 Task: Look for space in Aliso Viejo, United States from 10th August, 2023 to 20th August, 2023 for 12 adults in price range Rs.10000 to Rs.14000. Place can be entire place or shared room with 6 bedrooms having 12 beds and 6 bathrooms. Property type can be house, flat, guest house. Amenities needed are: wifi, TV, free parkinig on premises, gym, breakfast. Booking option can be shelf check-in. Required host language is English.
Action: Mouse moved to (373, 87)
Screenshot: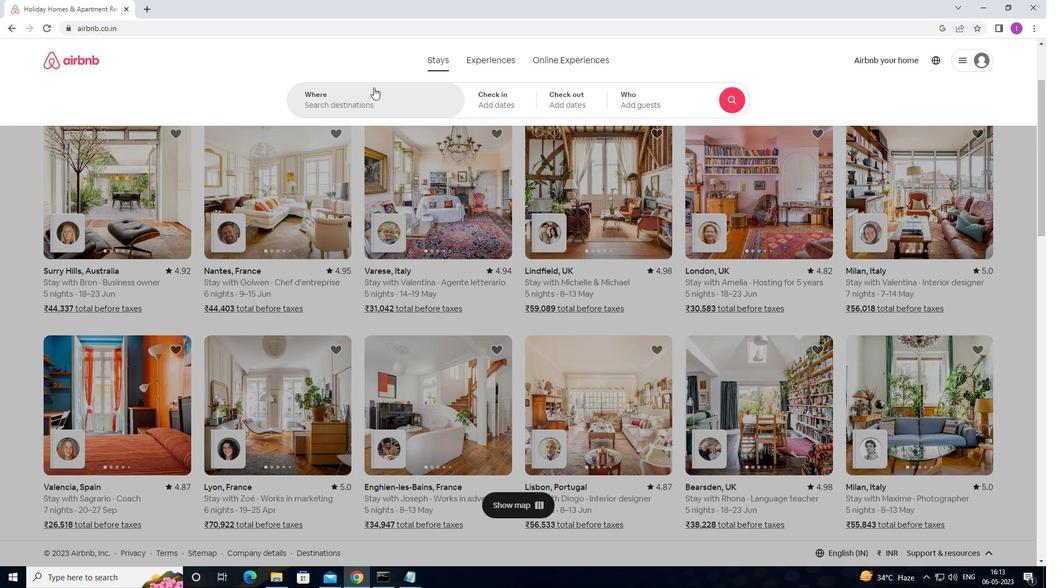 
Action: Mouse pressed left at (373, 87)
Screenshot: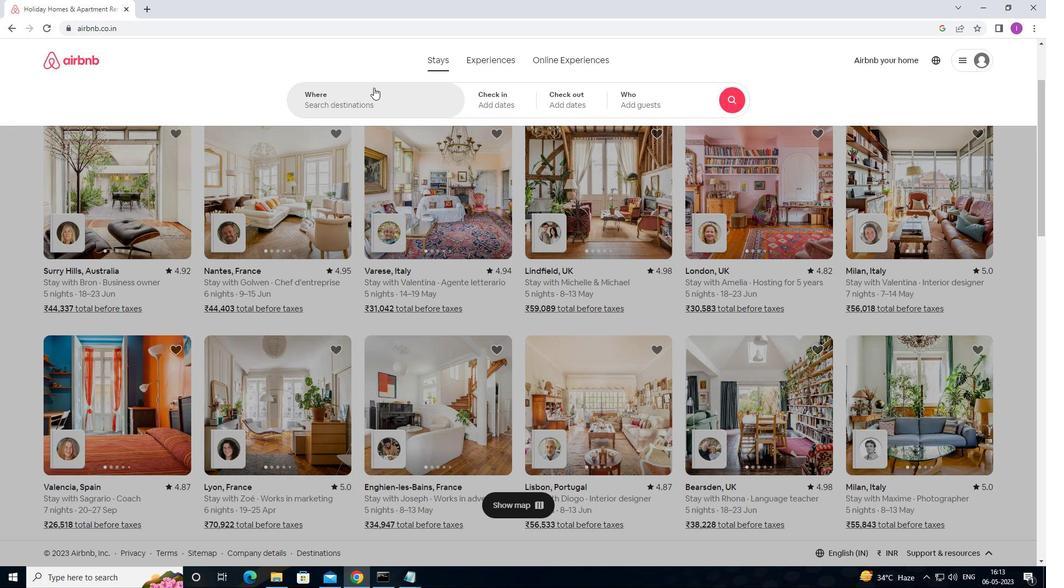 
Action: Mouse moved to (310, 113)
Screenshot: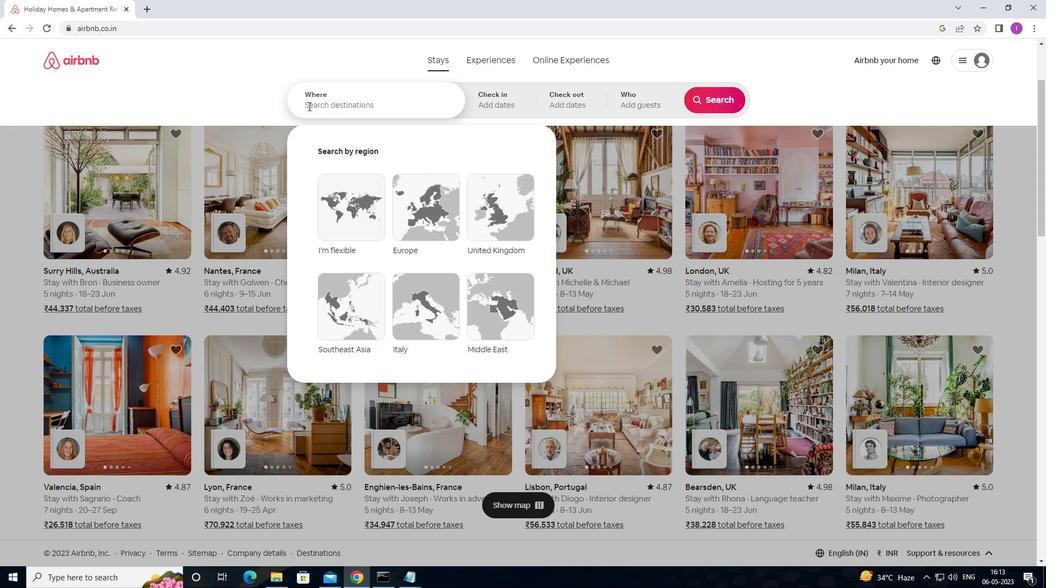 
Action: Key pressed <Key.shift>A
Screenshot: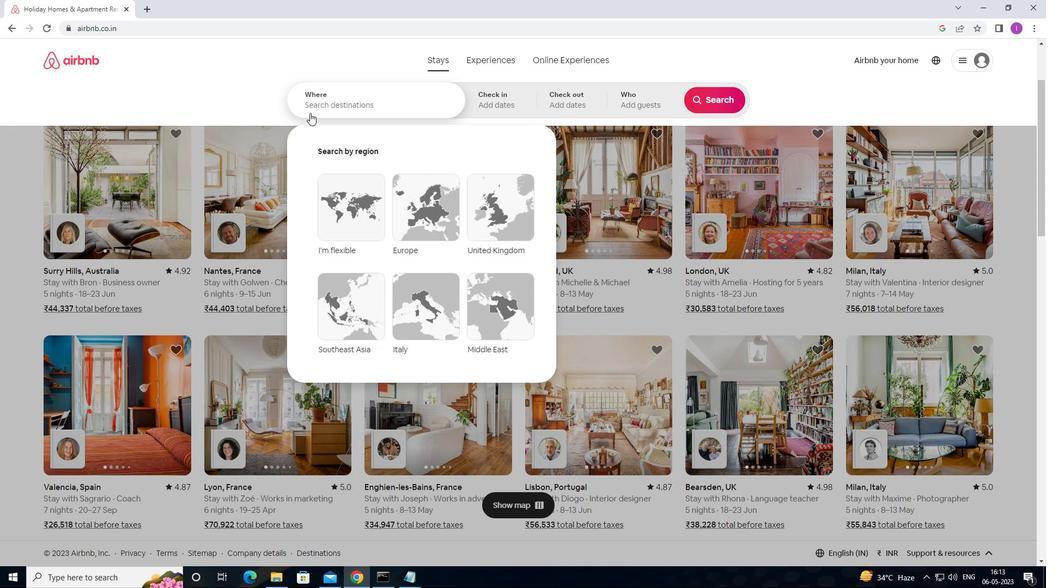 
Action: Mouse moved to (317, 112)
Screenshot: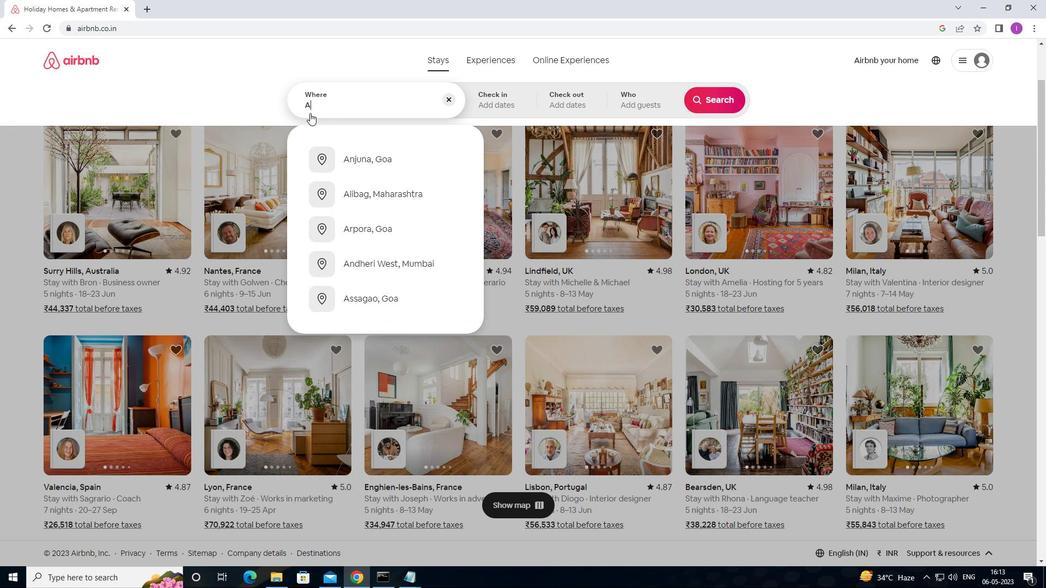 
Action: Key pressed LISO<Key.space><Key.shift>VIEJO,<Key.shift>UNITED<Key.space>STATES
Screenshot: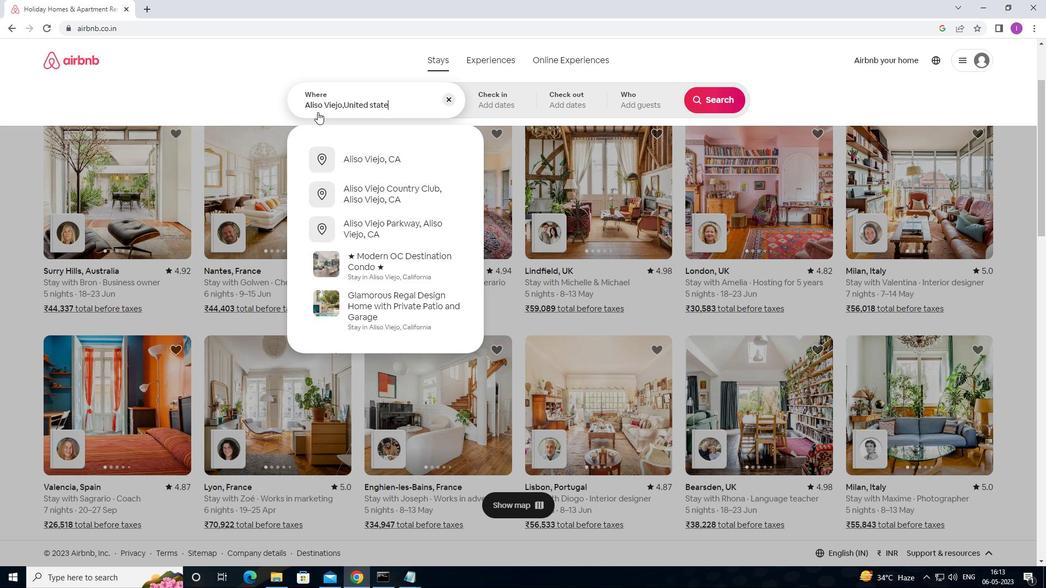 
Action: Mouse moved to (519, 100)
Screenshot: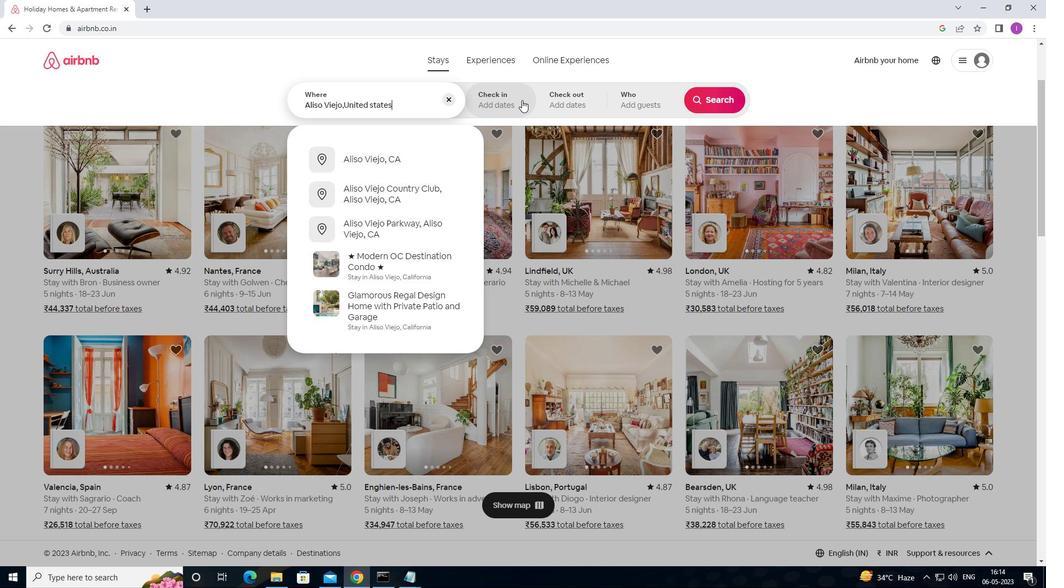 
Action: Mouse pressed left at (519, 100)
Screenshot: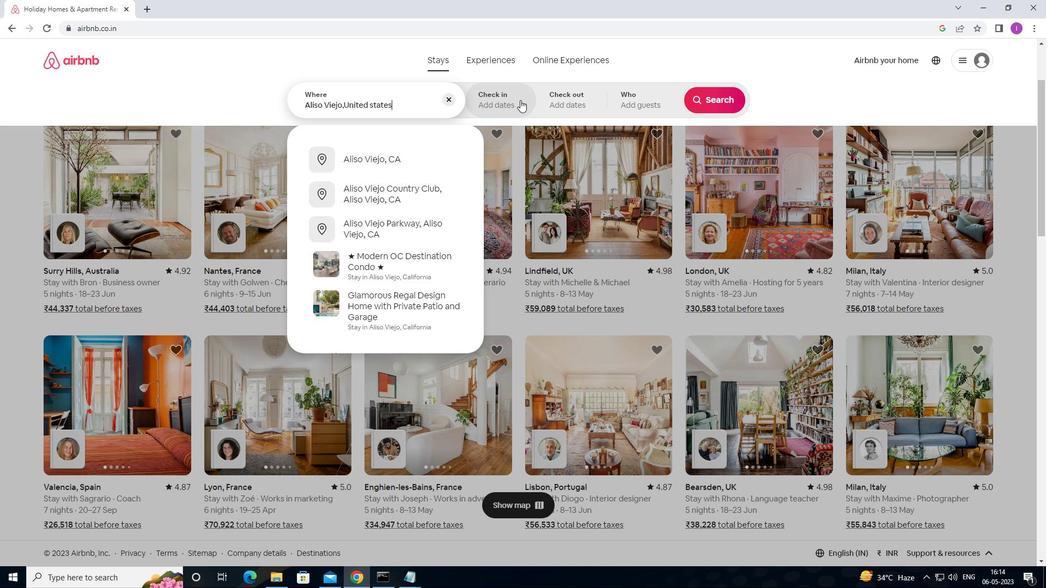 
Action: Mouse moved to (713, 188)
Screenshot: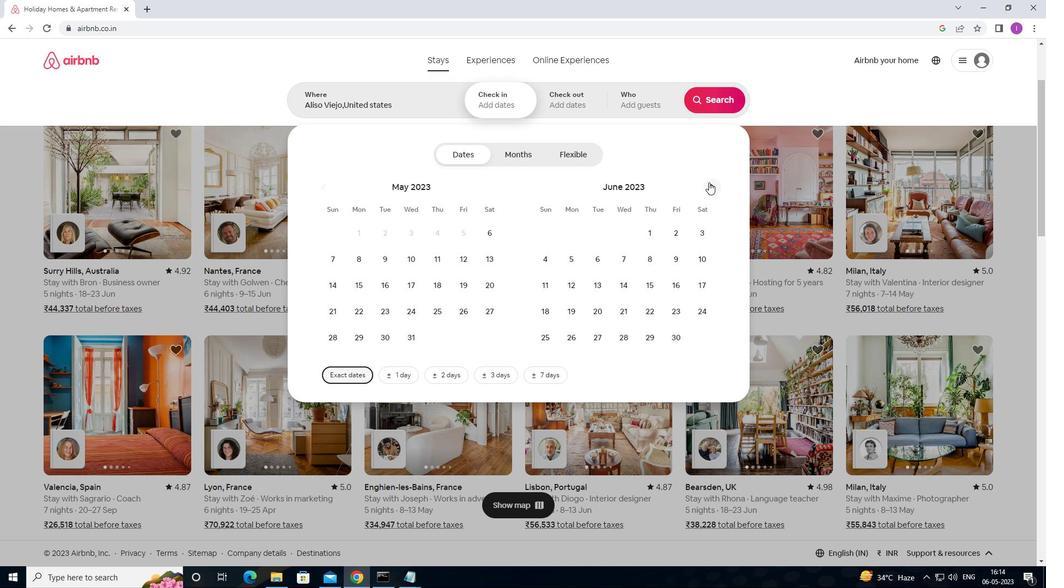 
Action: Mouse pressed left at (713, 188)
Screenshot: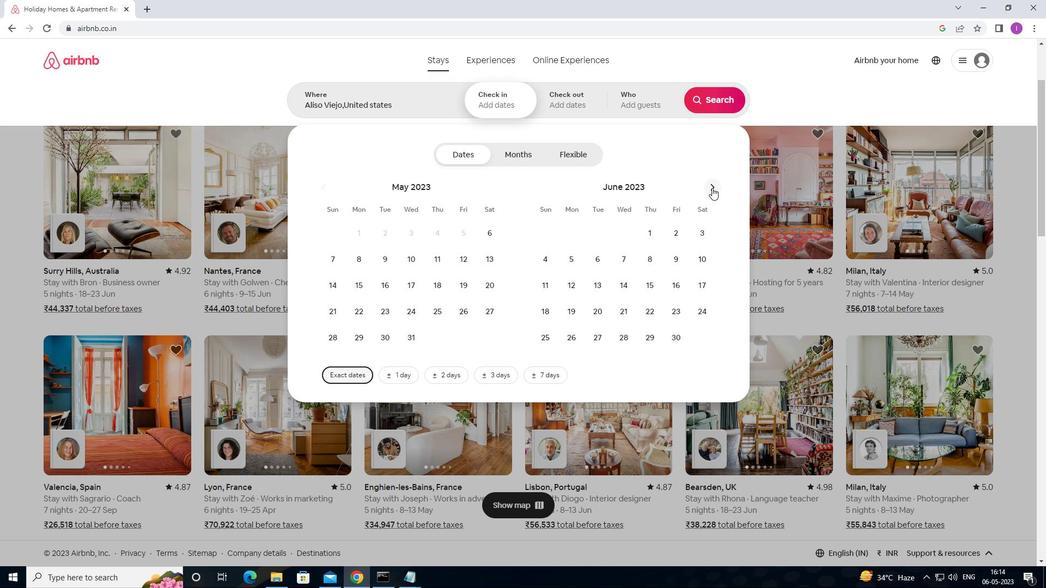 
Action: Mouse moved to (713, 188)
Screenshot: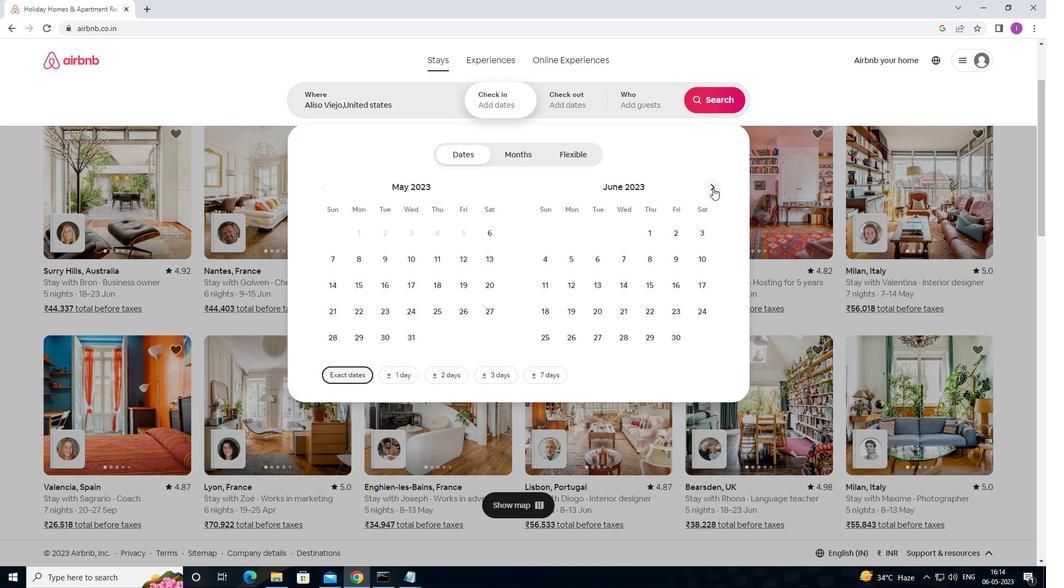 
Action: Mouse pressed left at (713, 188)
Screenshot: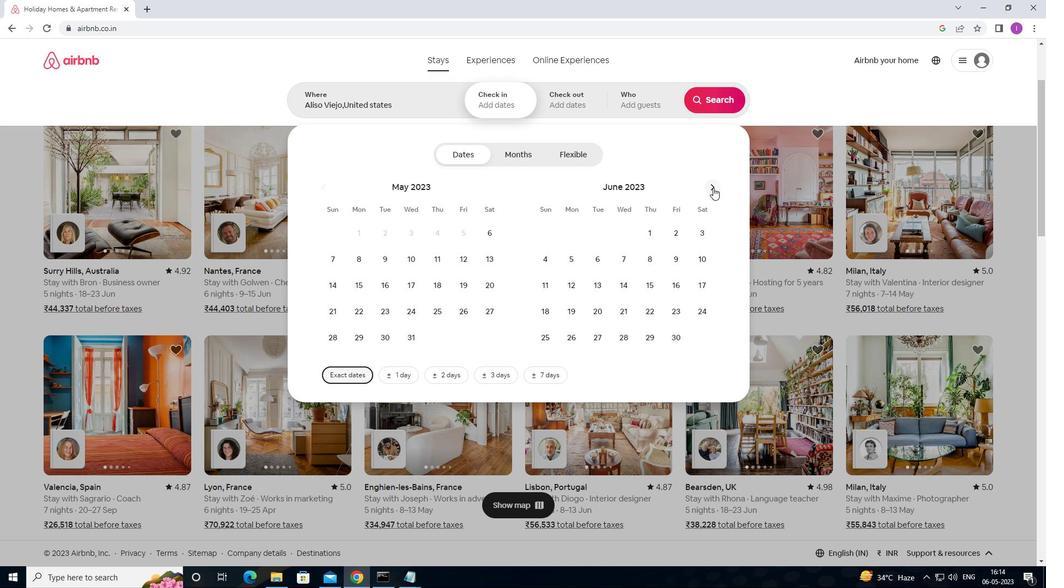 
Action: Mouse moved to (714, 185)
Screenshot: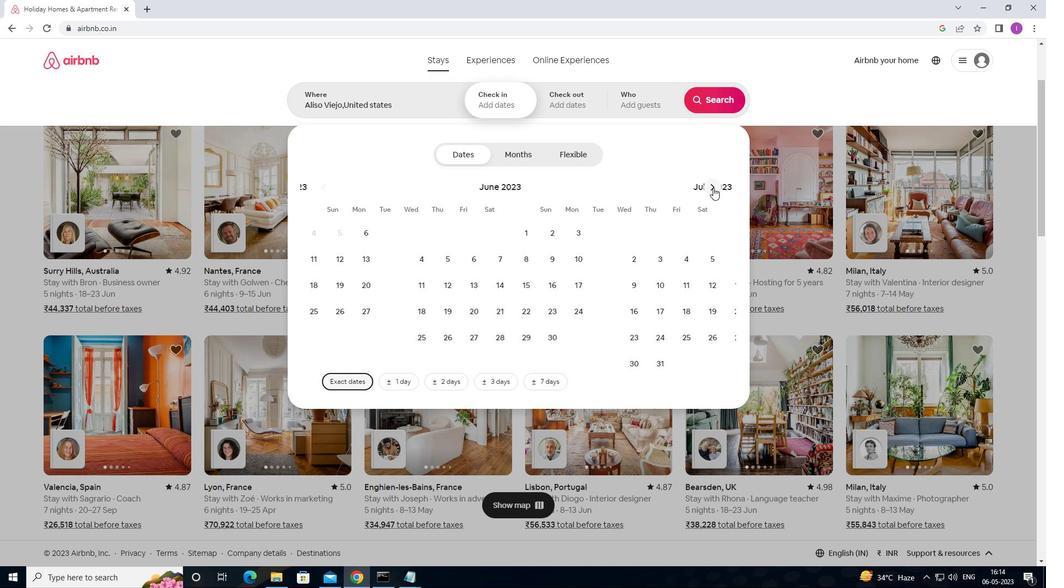 
Action: Mouse pressed left at (714, 185)
Screenshot: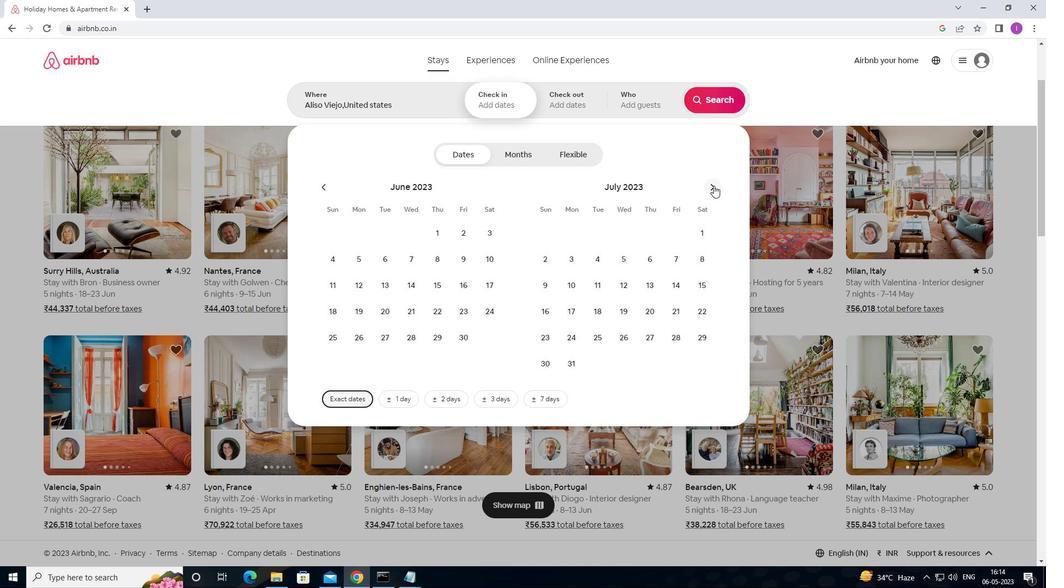 
Action: Mouse moved to (654, 258)
Screenshot: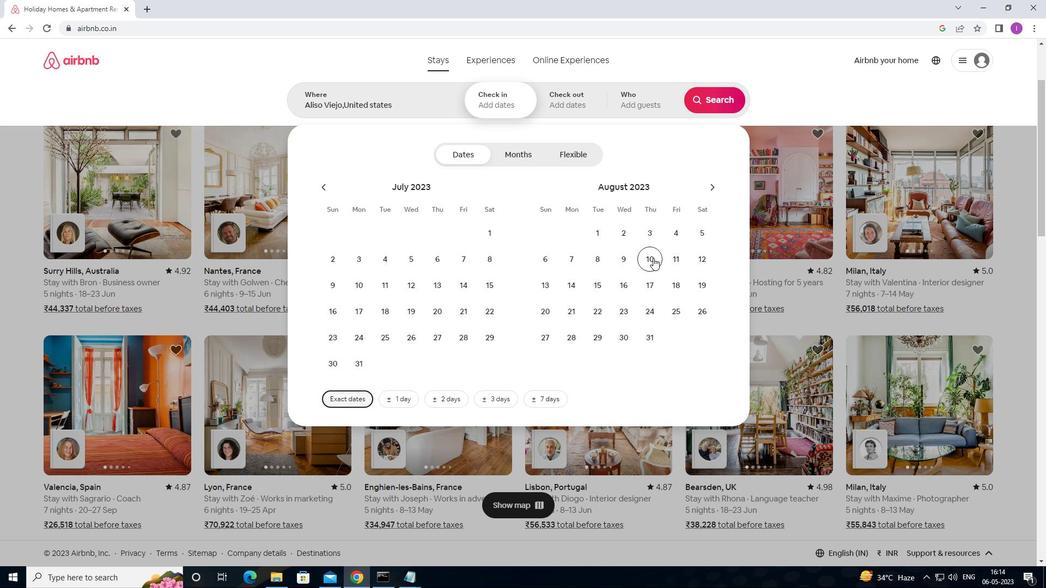 
Action: Mouse pressed left at (654, 258)
Screenshot: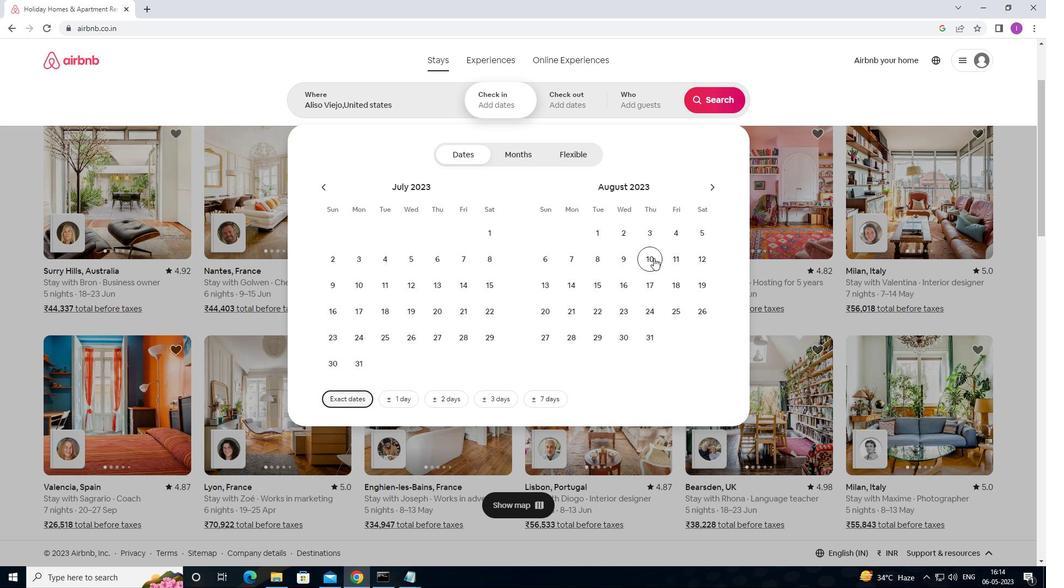 
Action: Mouse moved to (548, 315)
Screenshot: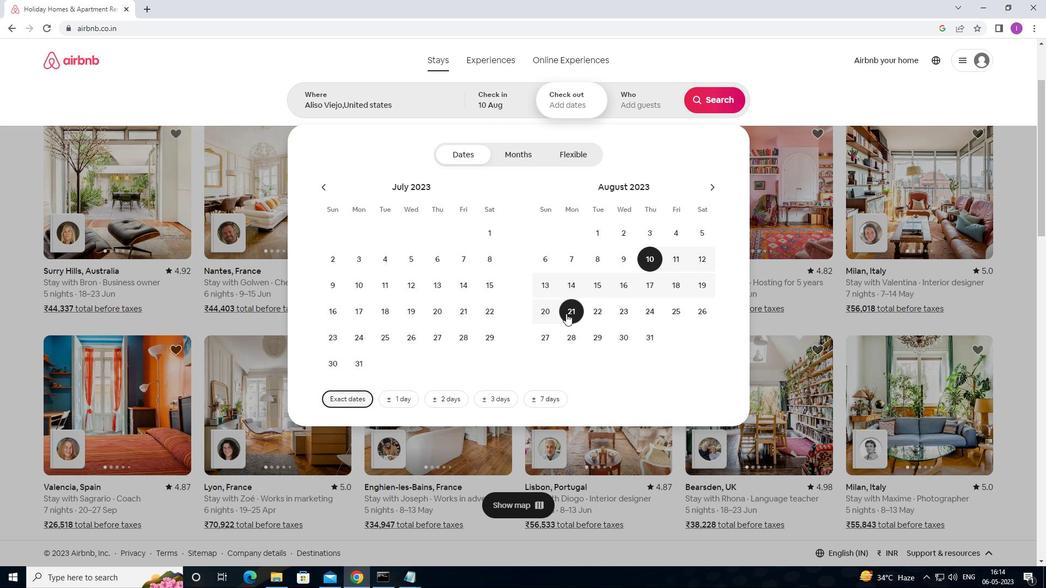 
Action: Mouse pressed left at (548, 315)
Screenshot: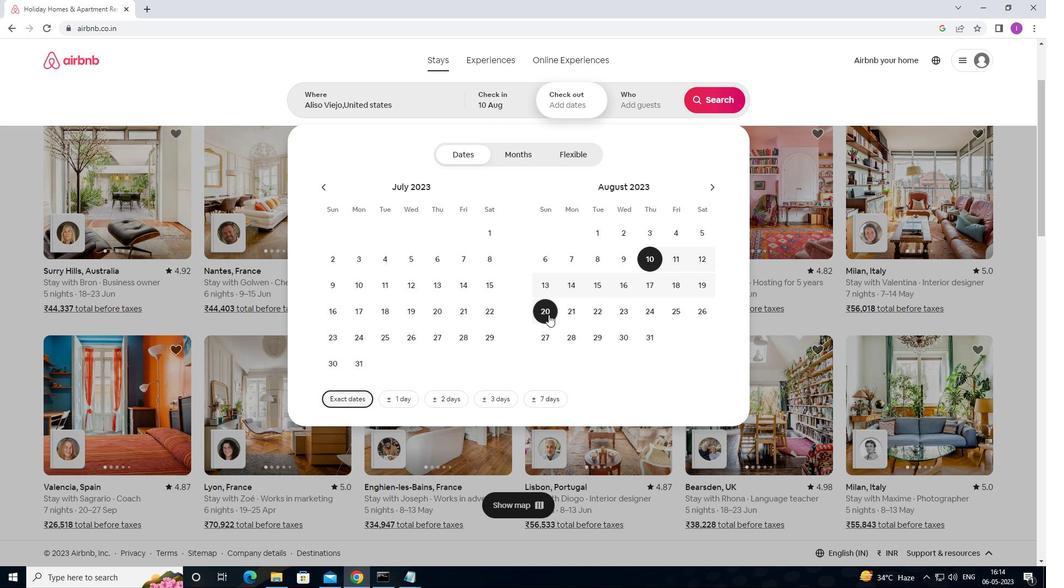 
Action: Mouse moved to (630, 105)
Screenshot: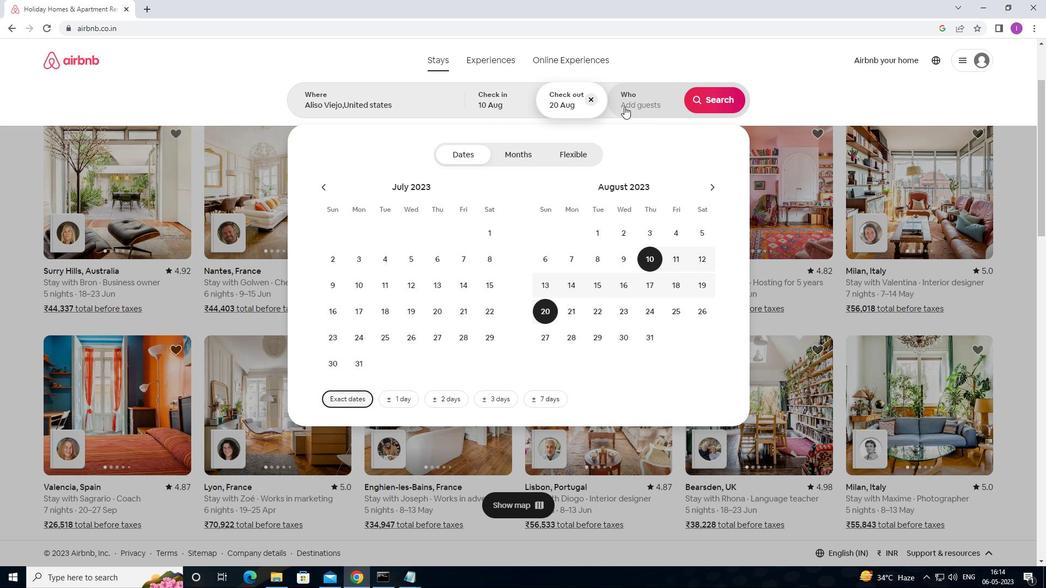 
Action: Mouse pressed left at (630, 105)
Screenshot: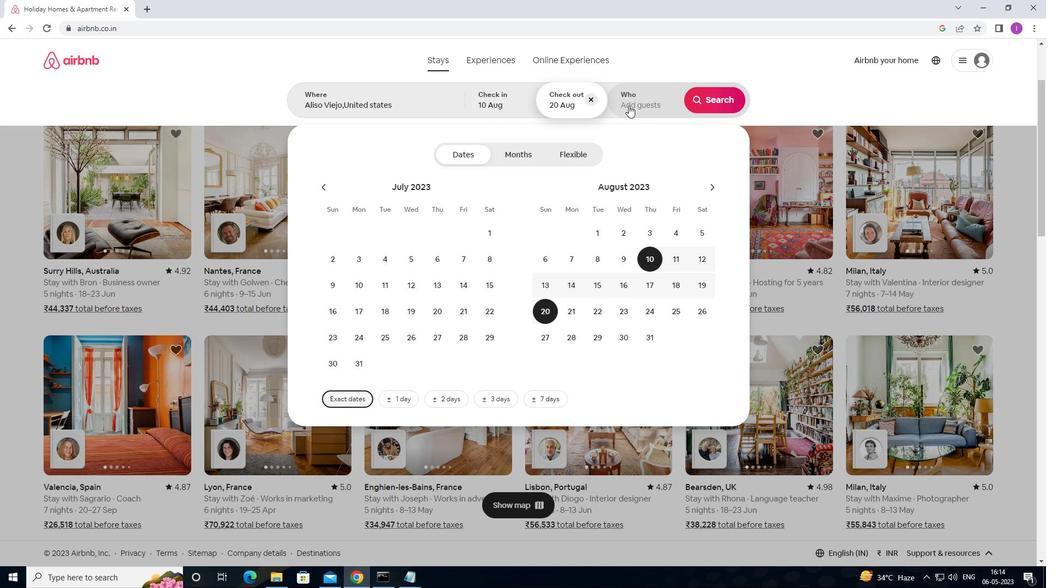 
Action: Mouse moved to (724, 161)
Screenshot: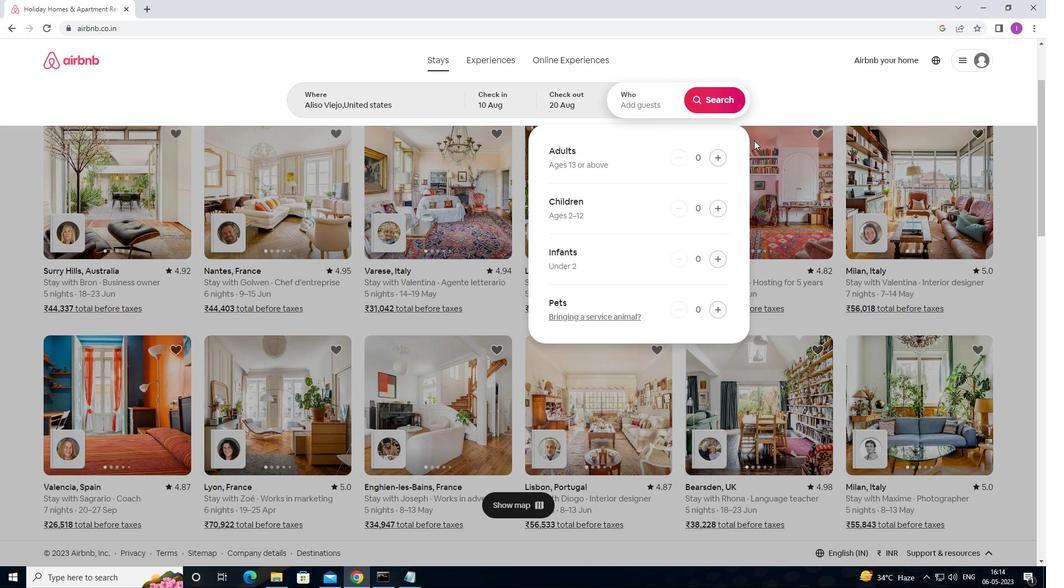 
Action: Mouse pressed left at (724, 161)
Screenshot: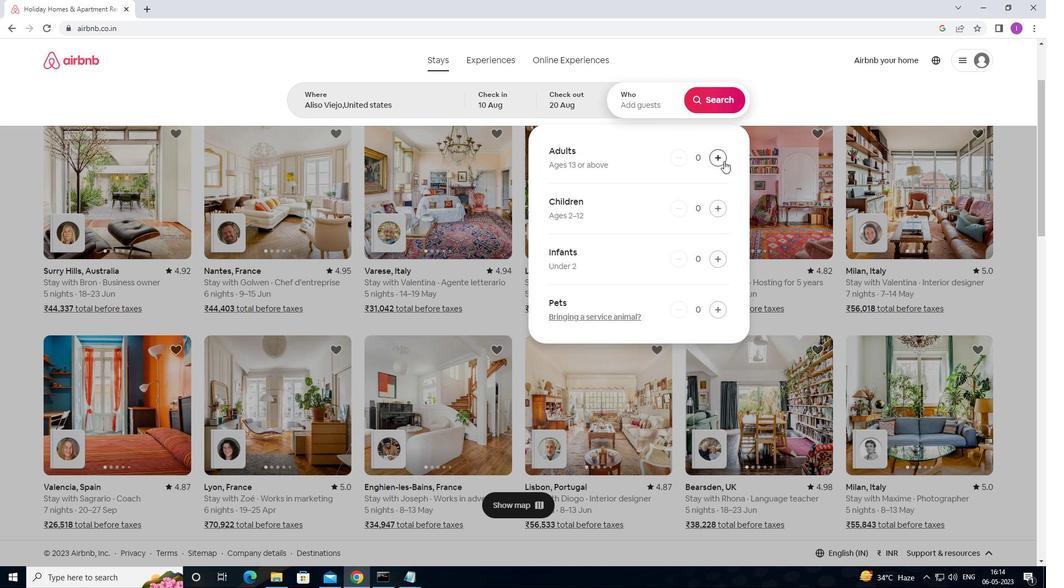 
Action: Mouse moved to (724, 161)
Screenshot: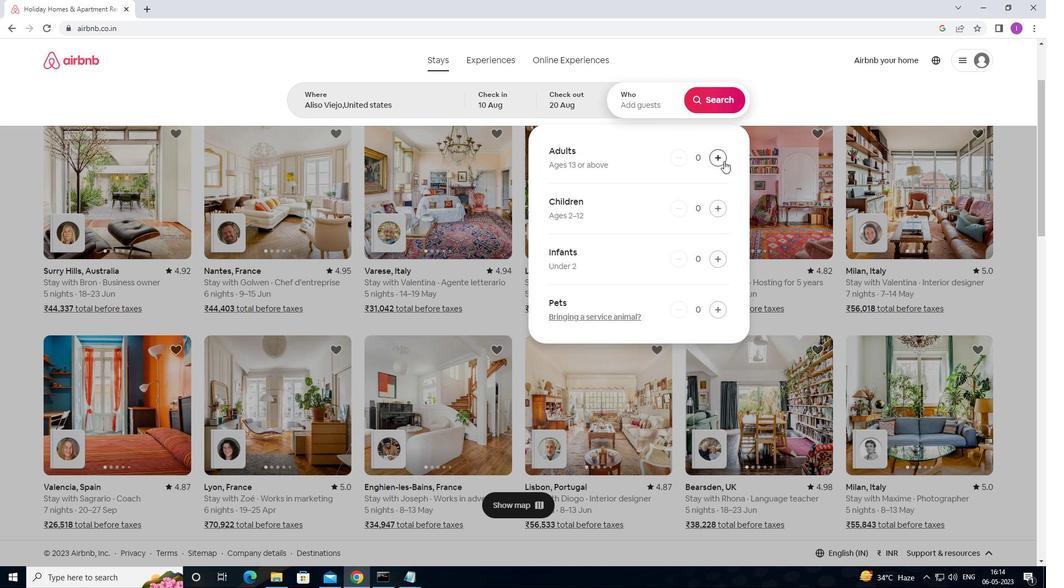 
Action: Mouse pressed left at (724, 161)
Screenshot: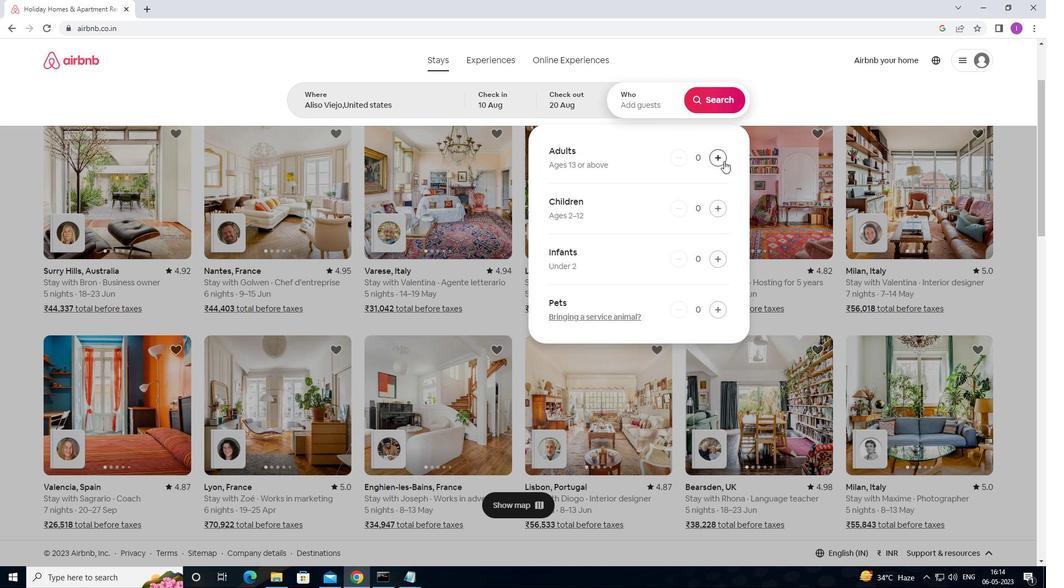 
Action: Mouse pressed left at (724, 161)
Screenshot: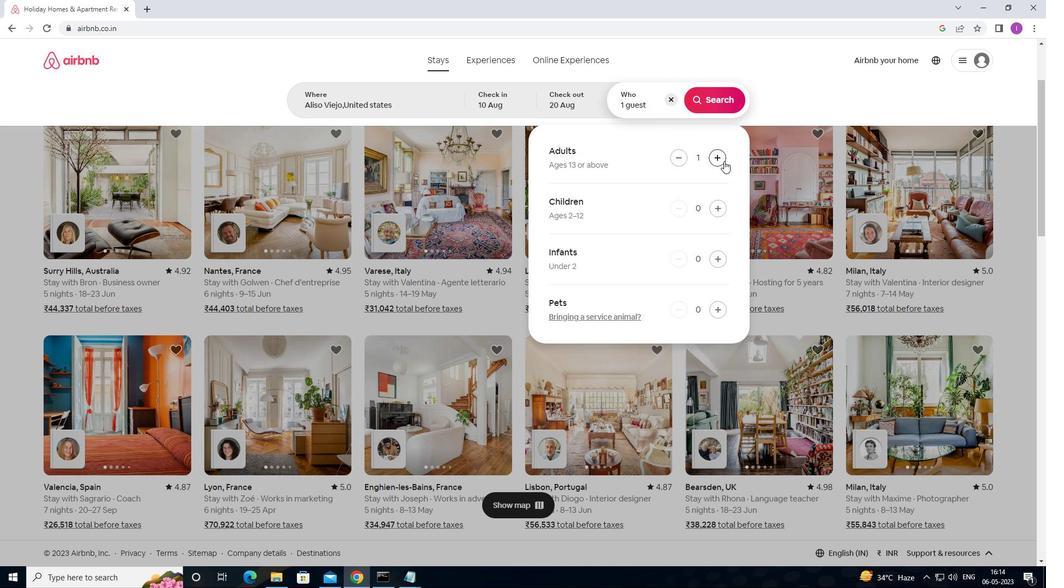 
Action: Mouse moved to (724, 160)
Screenshot: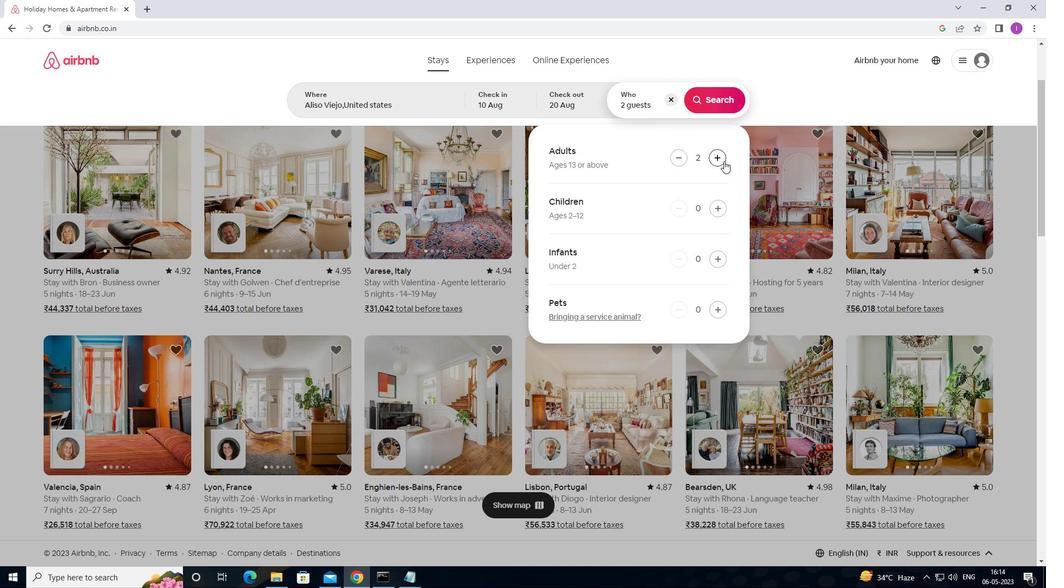 
Action: Mouse pressed left at (724, 160)
Screenshot: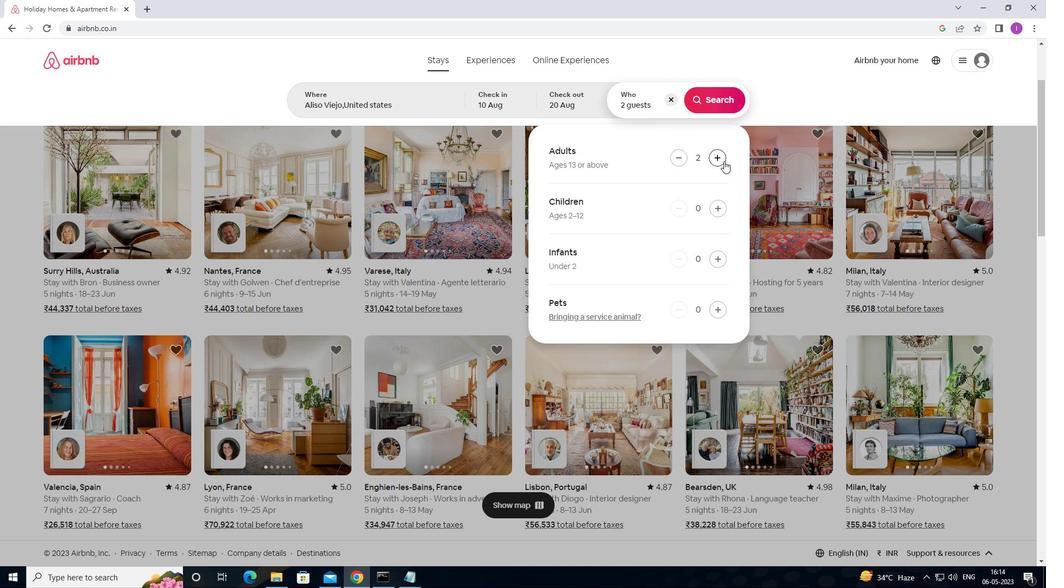 
Action: Mouse moved to (722, 160)
Screenshot: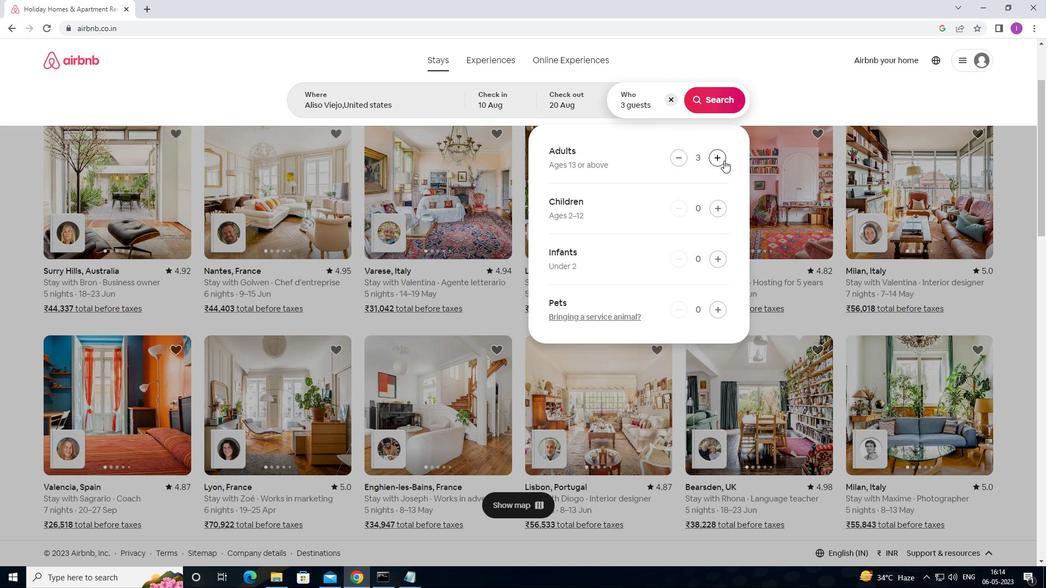 
Action: Mouse pressed left at (722, 160)
Screenshot: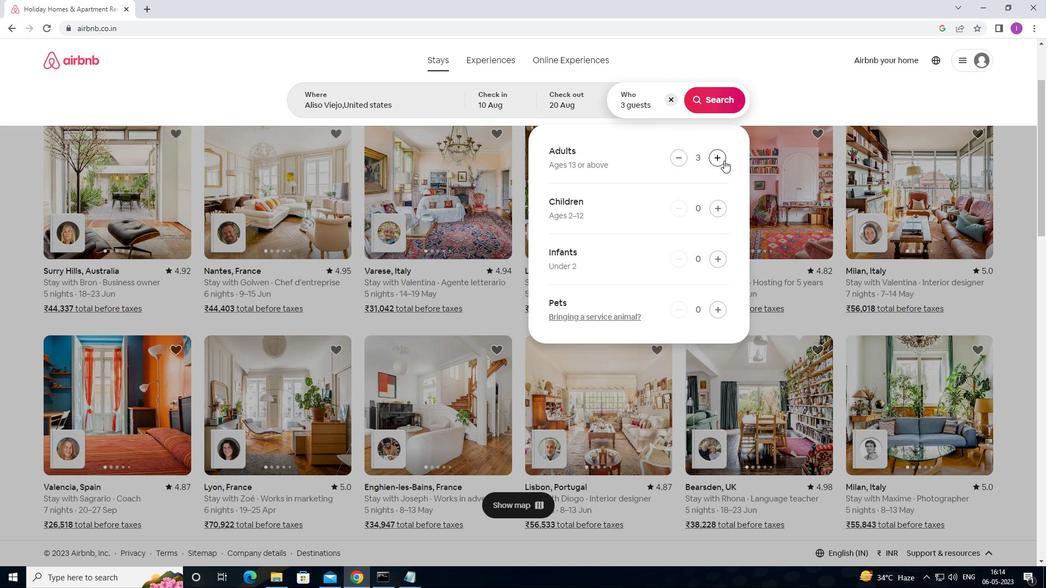 
Action: Mouse moved to (714, 158)
Screenshot: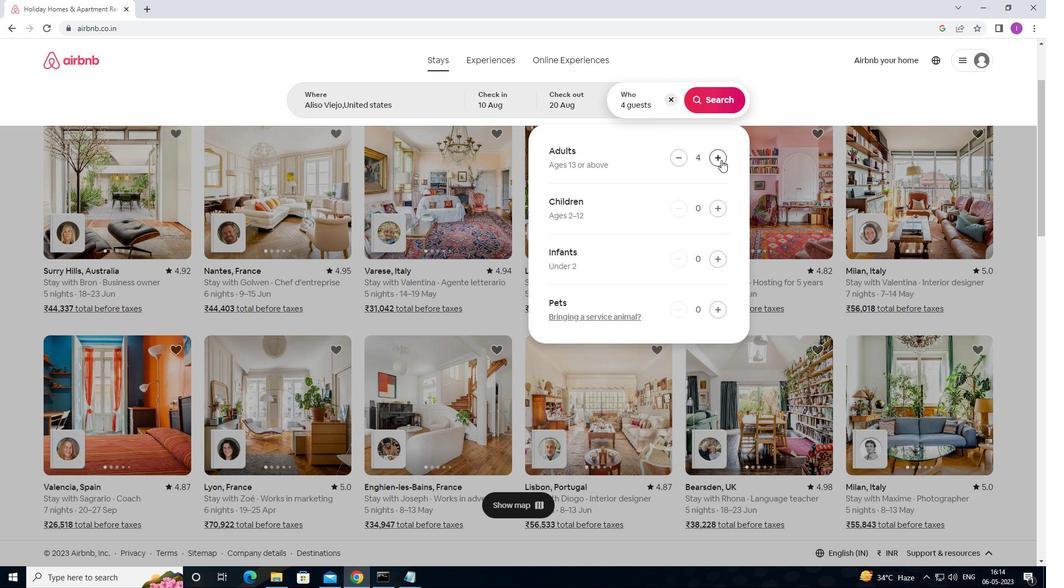 
Action: Mouse pressed left at (714, 158)
Screenshot: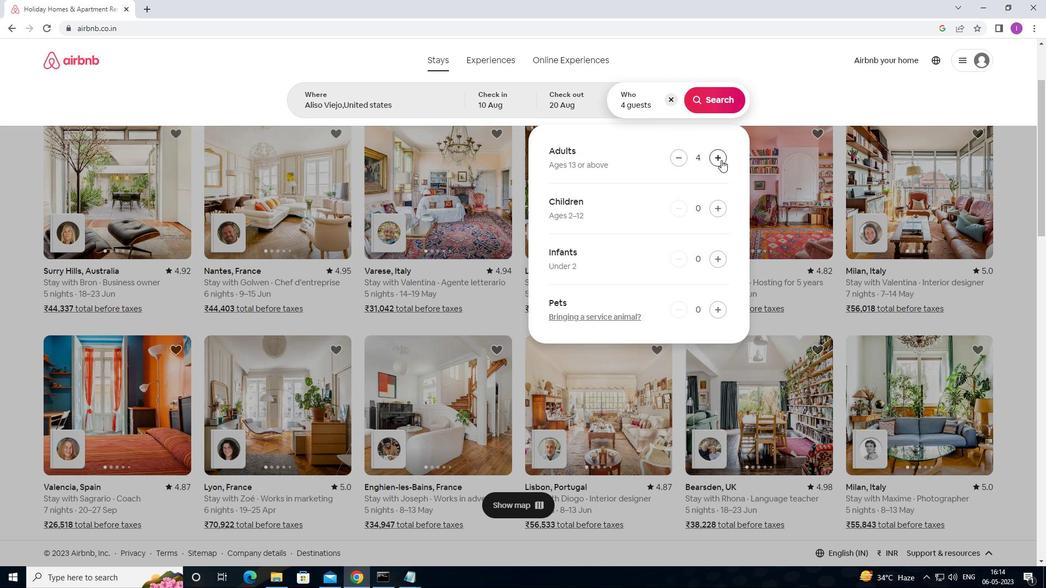 
Action: Mouse moved to (714, 158)
Screenshot: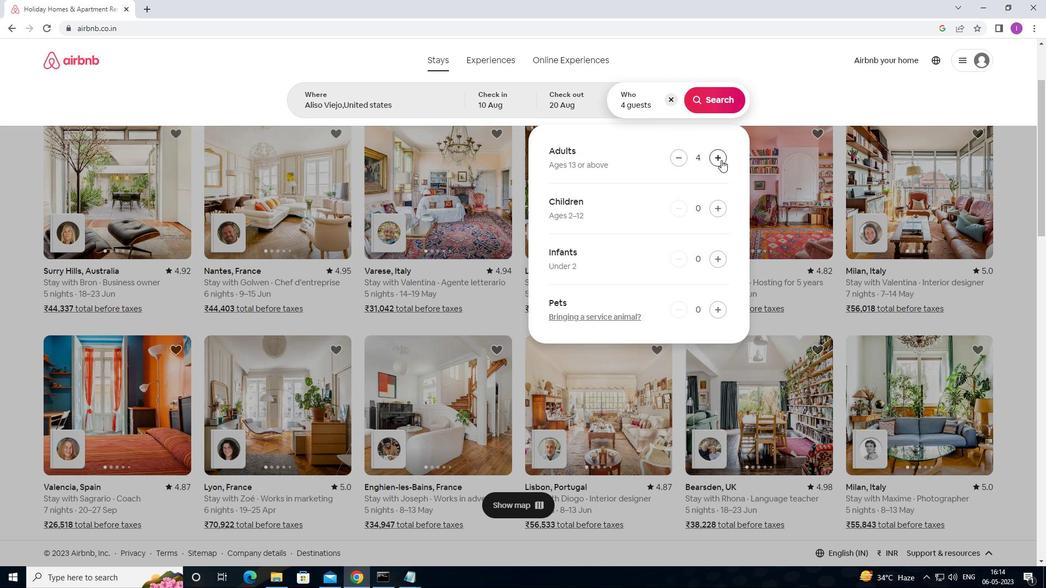 
Action: Mouse pressed left at (714, 158)
Screenshot: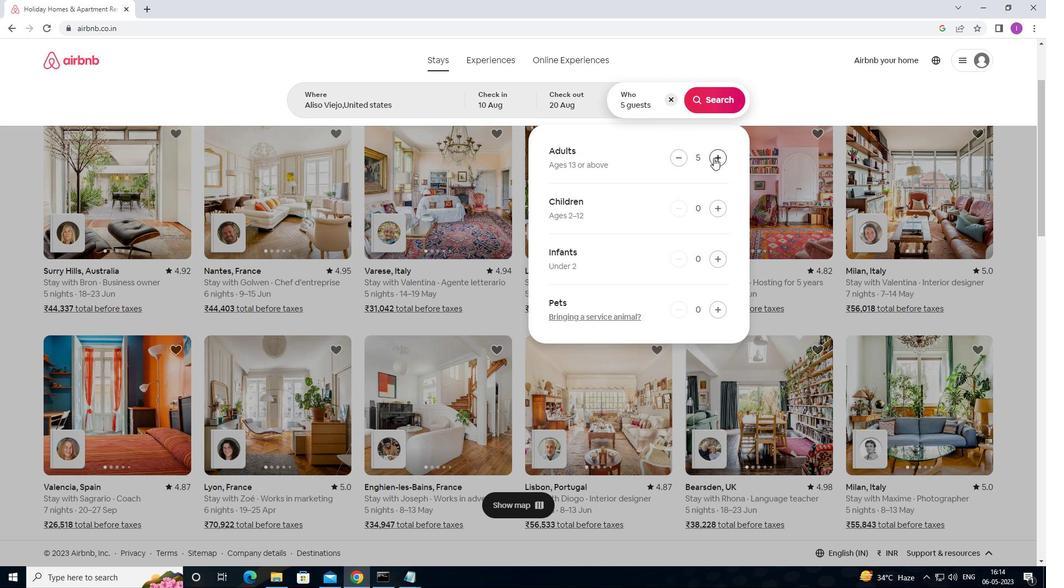 
Action: Mouse pressed left at (714, 158)
Screenshot: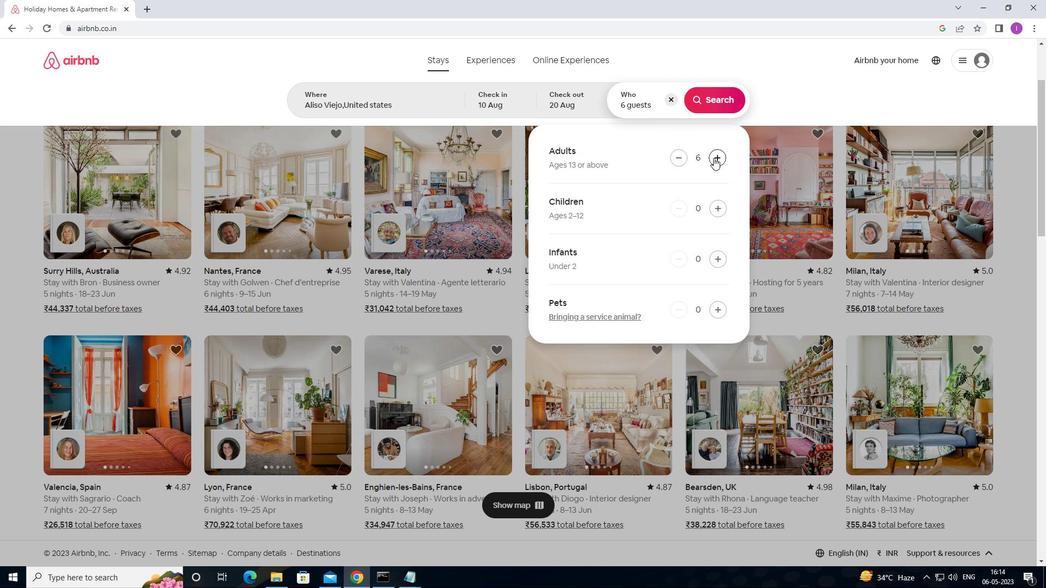 
Action: Mouse moved to (714, 158)
Screenshot: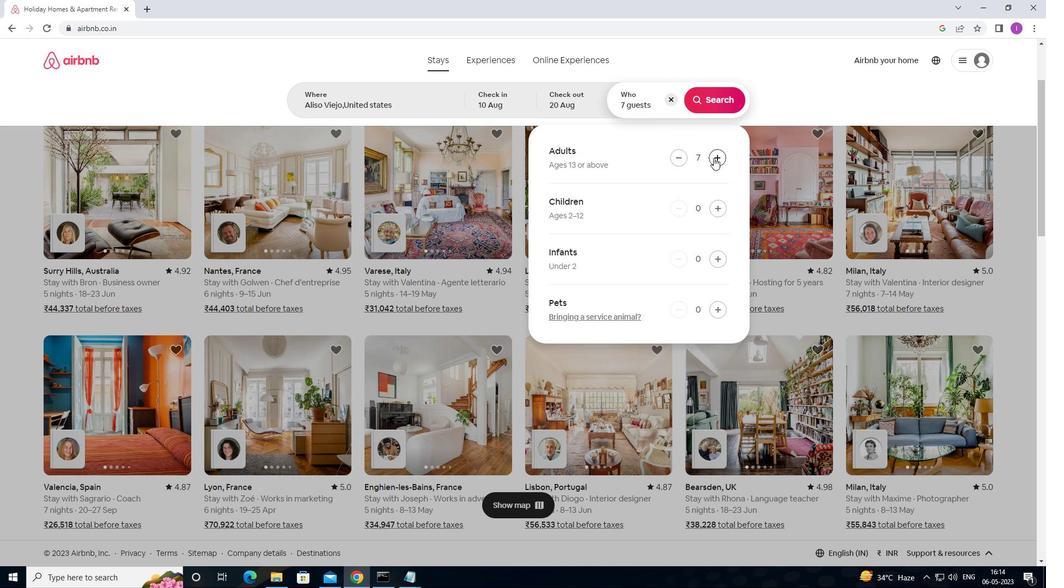 
Action: Mouse pressed left at (714, 158)
Screenshot: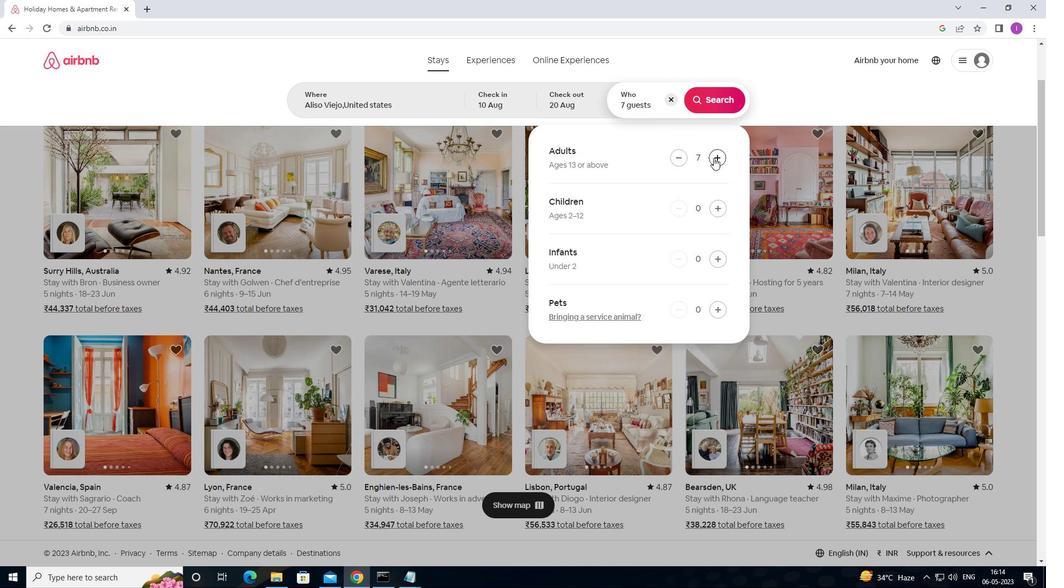 
Action: Mouse pressed left at (714, 158)
Screenshot: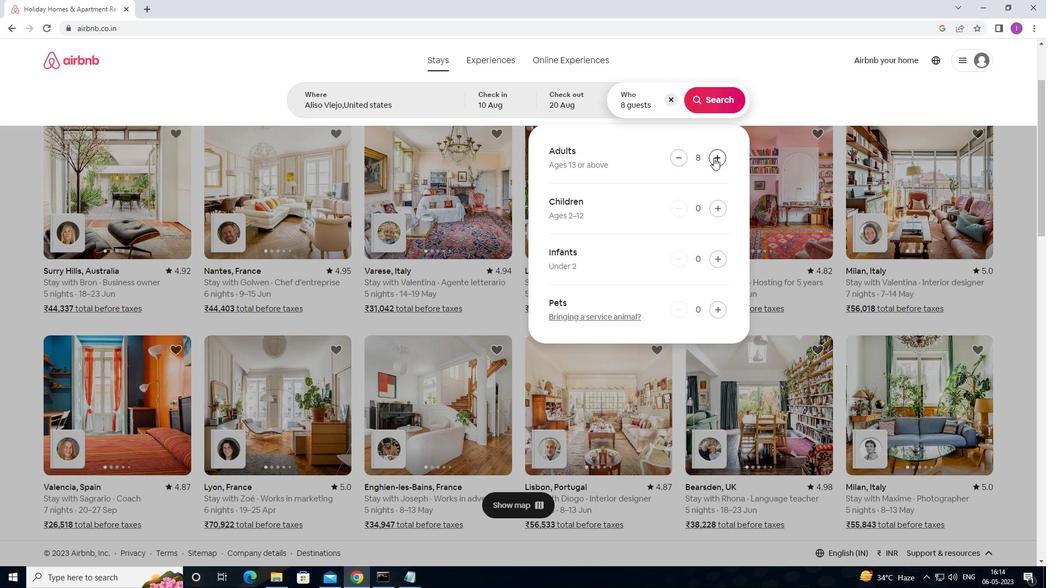 
Action: Mouse pressed left at (714, 158)
Screenshot: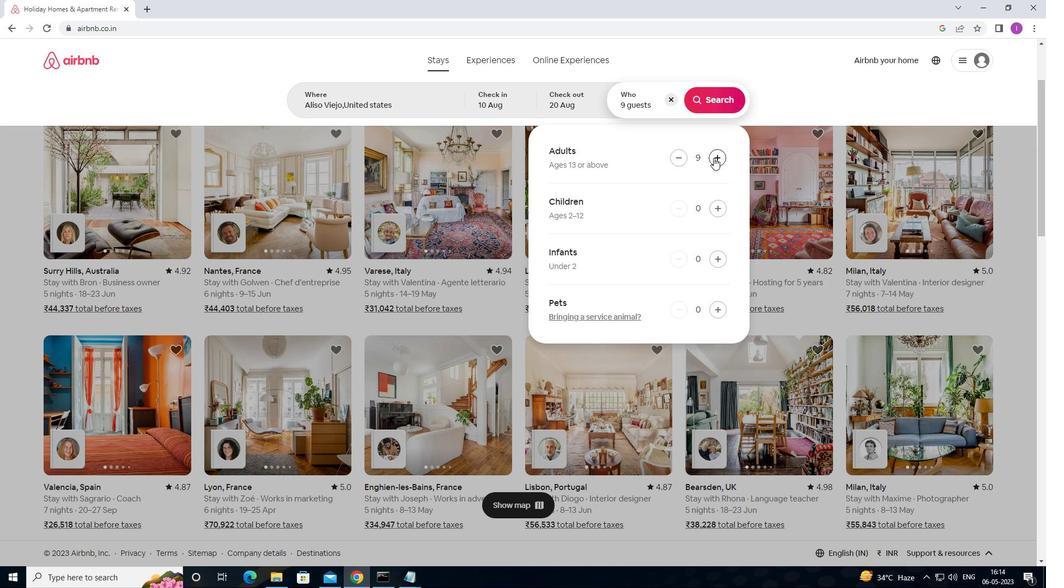 
Action: Mouse pressed left at (714, 158)
Screenshot: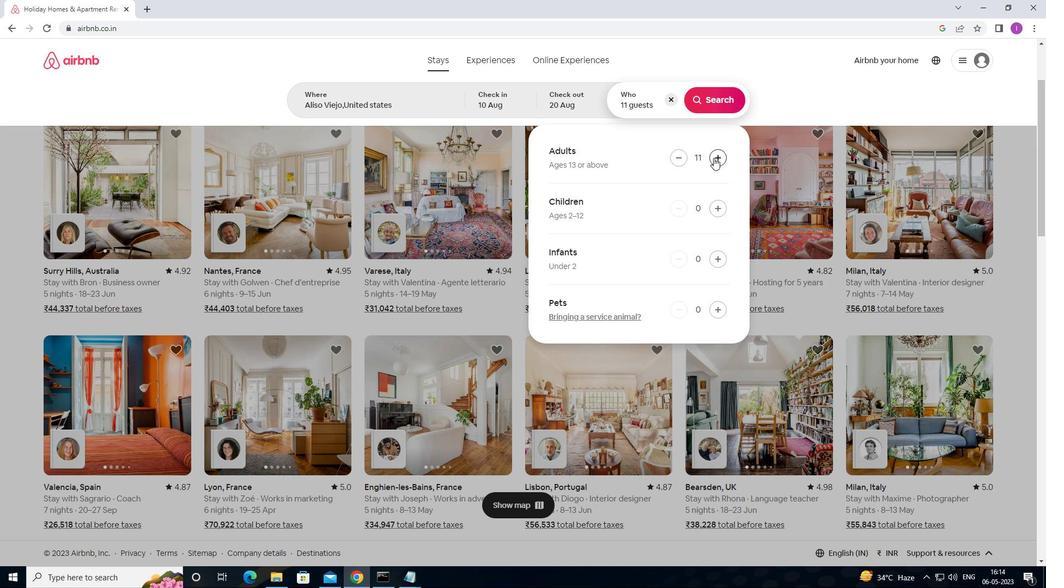 
Action: Mouse moved to (712, 98)
Screenshot: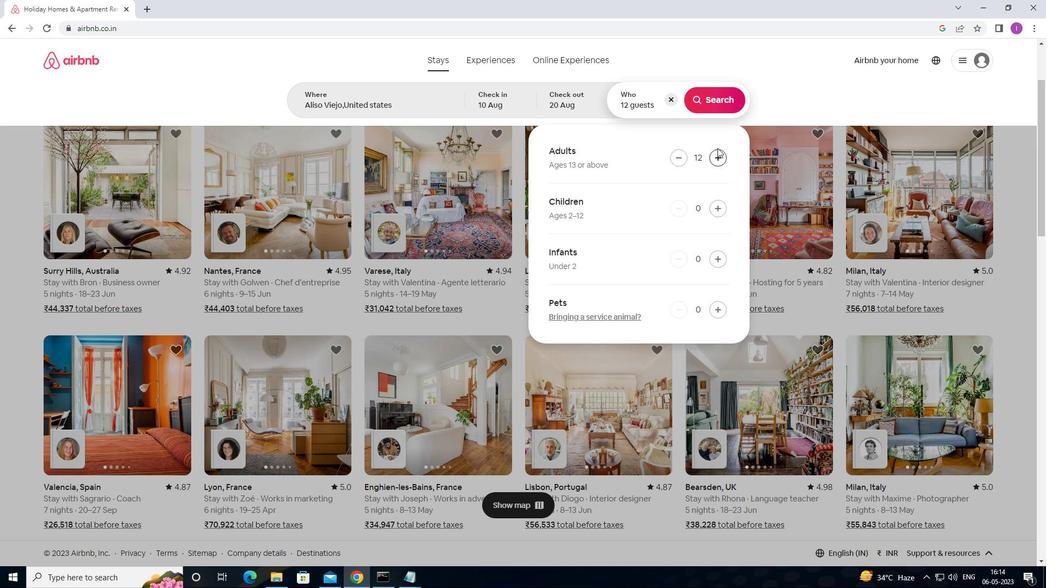 
Action: Mouse pressed left at (712, 98)
Screenshot: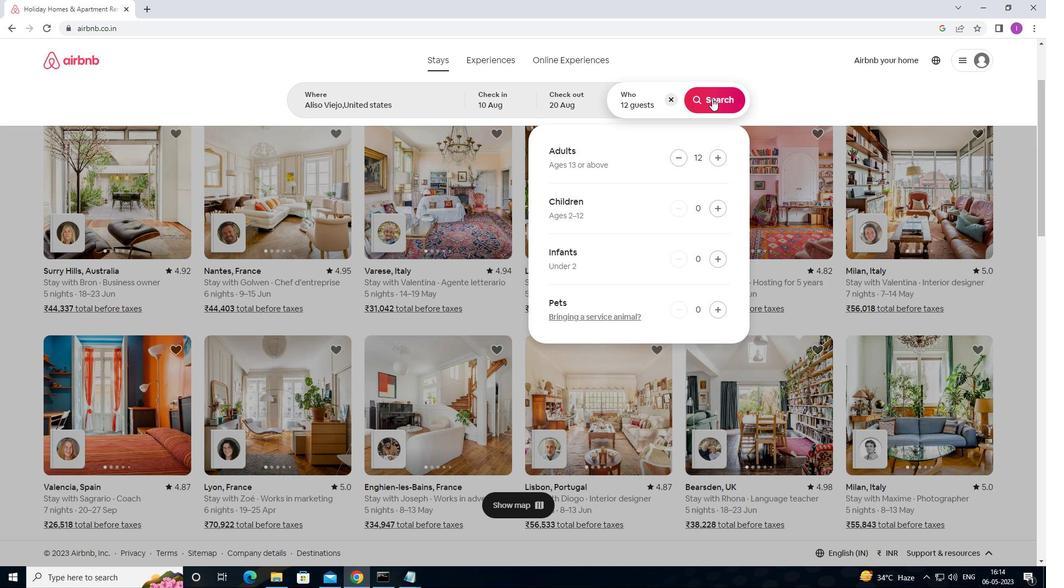 
Action: Mouse moved to (999, 96)
Screenshot: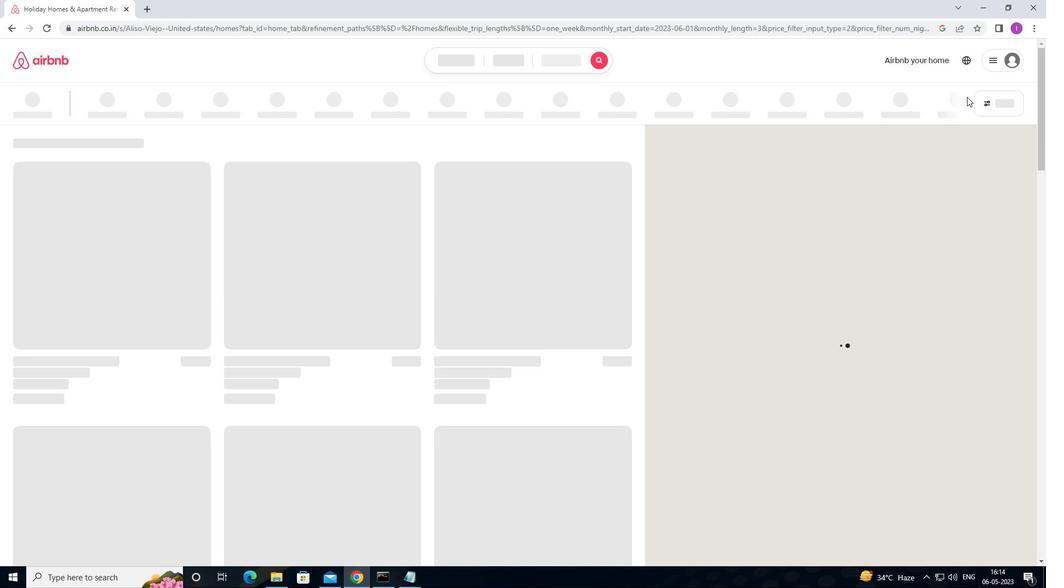 
Action: Mouse pressed left at (999, 96)
Screenshot: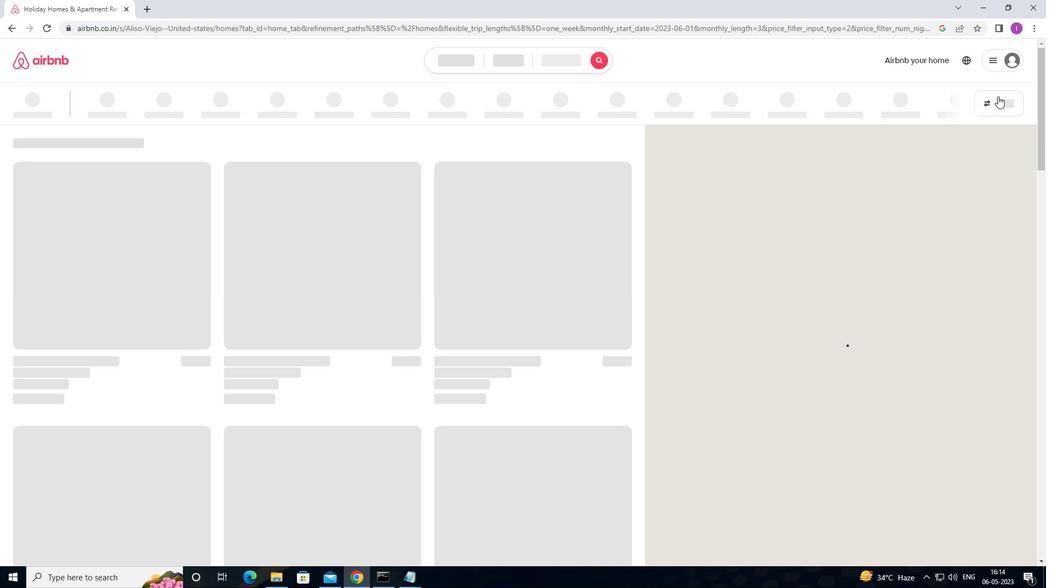 
Action: Mouse moved to (409, 379)
Screenshot: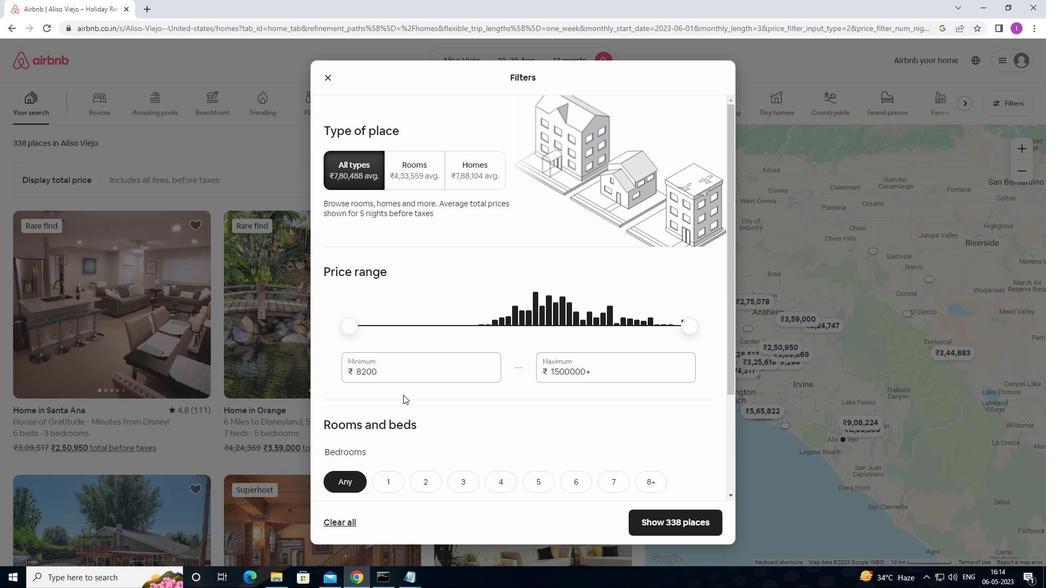 
Action: Mouse pressed left at (409, 379)
Screenshot: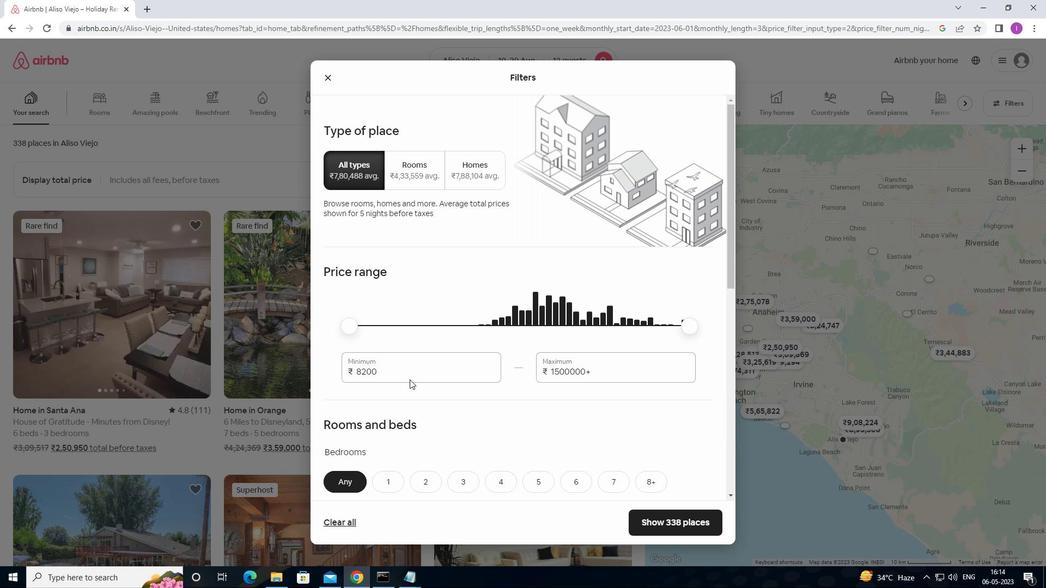 
Action: Mouse moved to (386, 374)
Screenshot: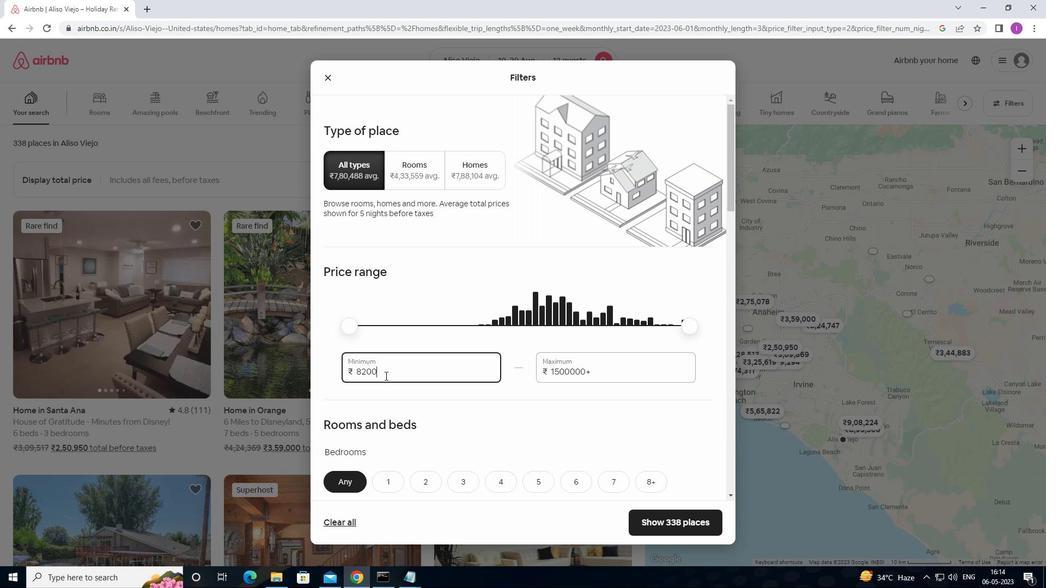 
Action: Mouse pressed left at (386, 374)
Screenshot: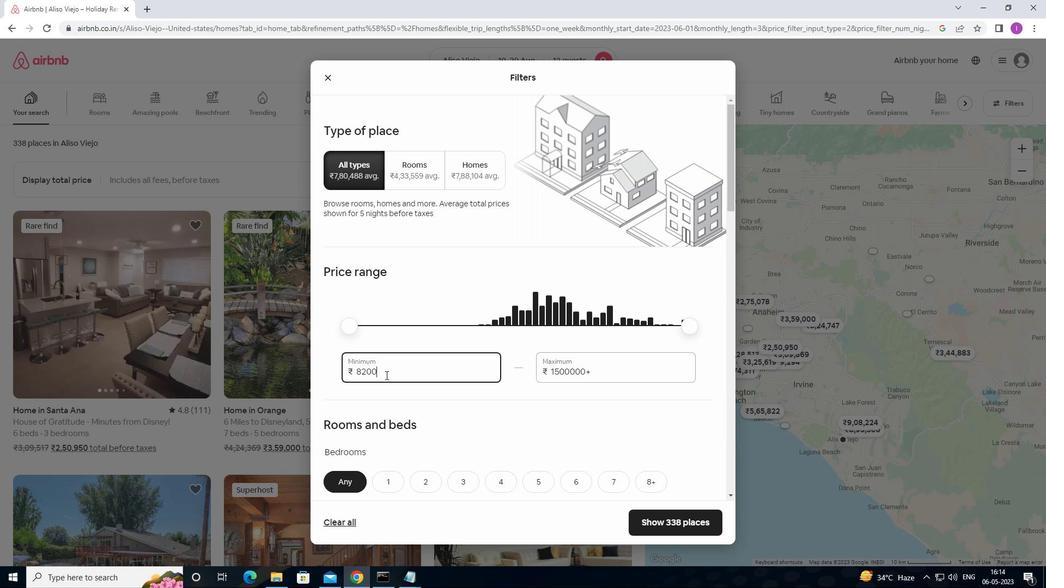 
Action: Mouse moved to (340, 358)
Screenshot: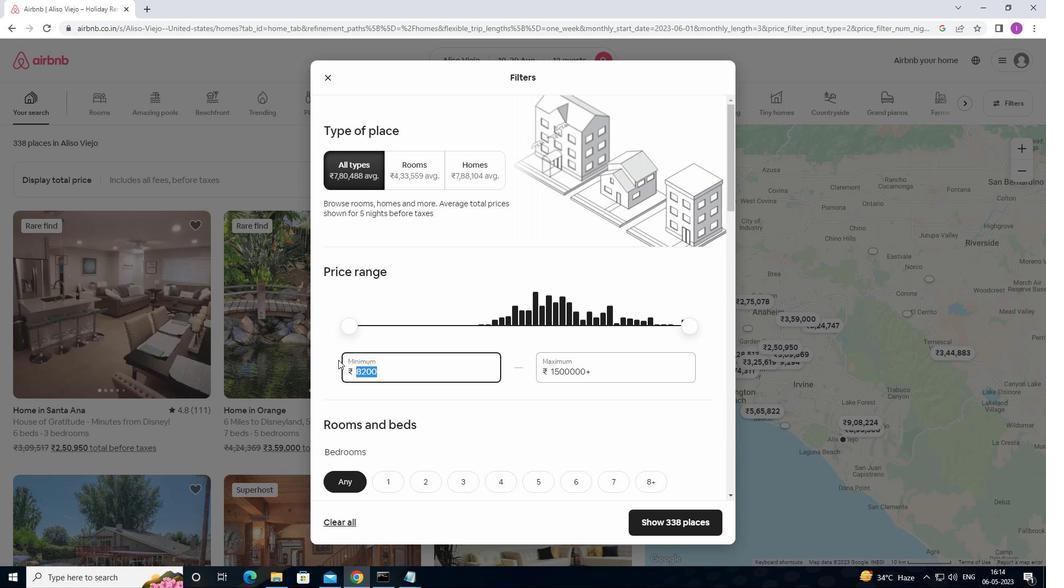 
Action: Key pressed 1
Screenshot: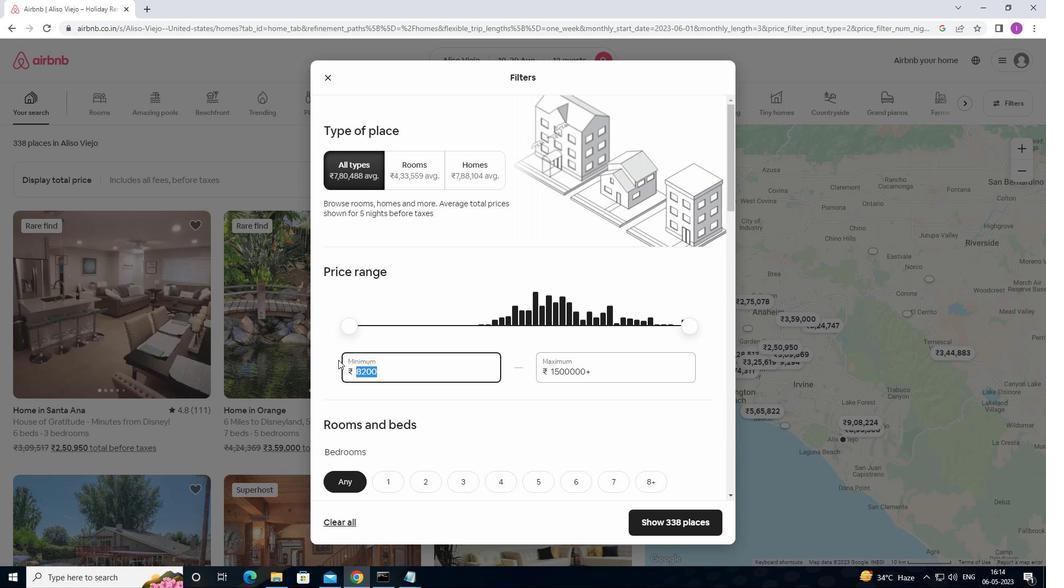 
Action: Mouse moved to (341, 357)
Screenshot: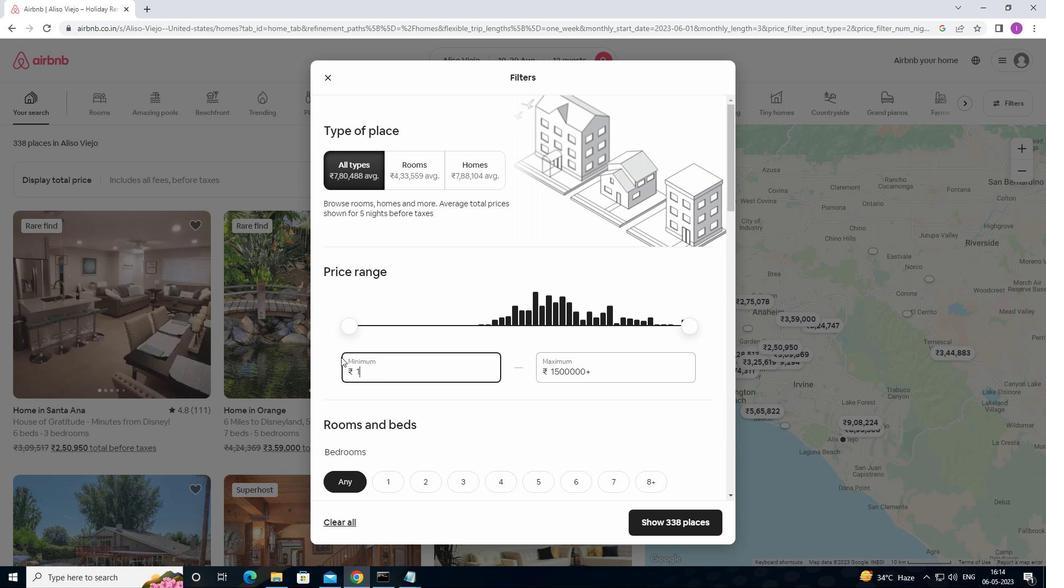 
Action: Key pressed 0
Screenshot: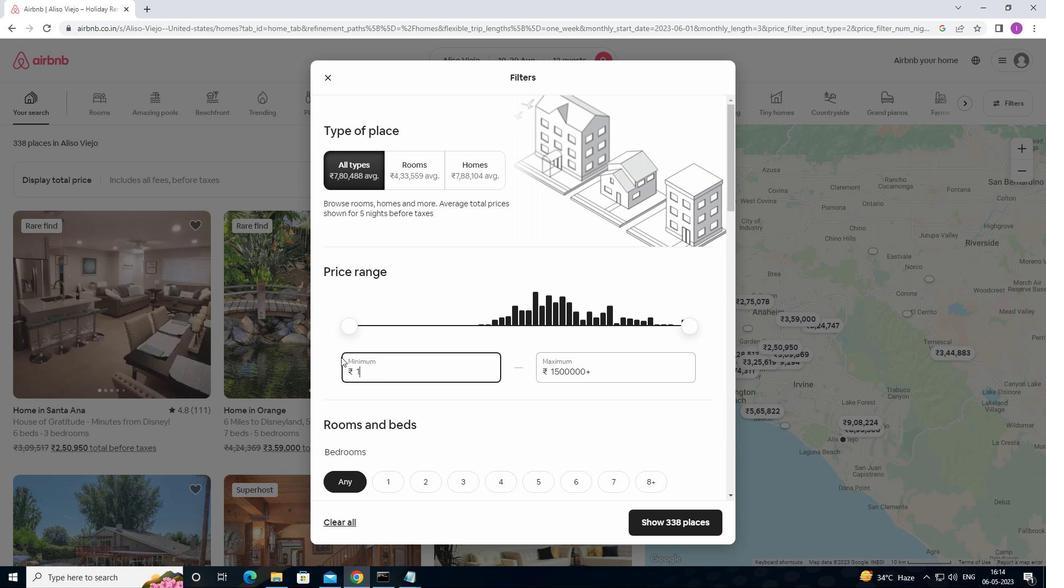 
Action: Mouse moved to (343, 355)
Screenshot: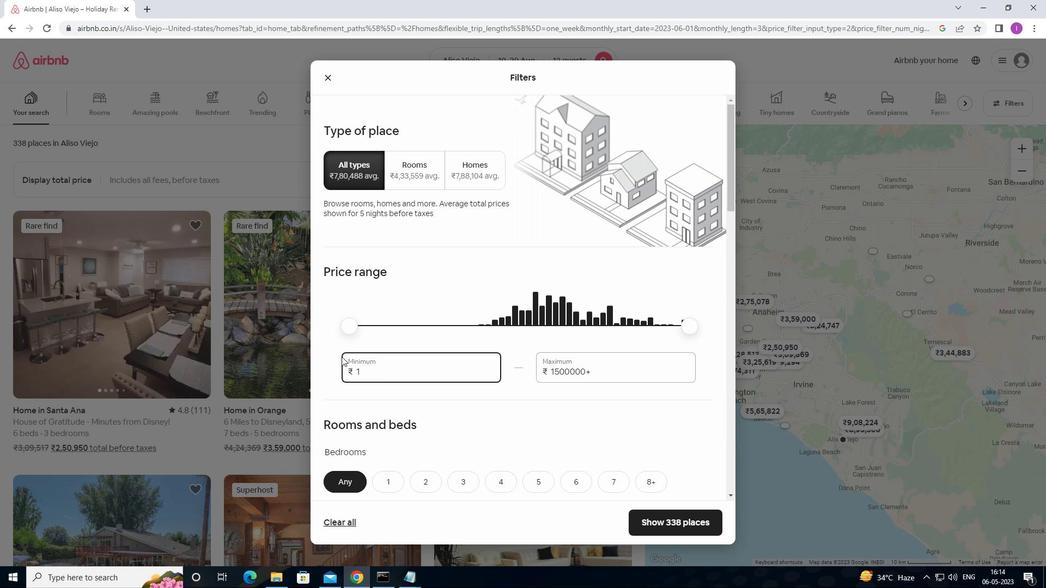 
Action: Key pressed 0
Screenshot: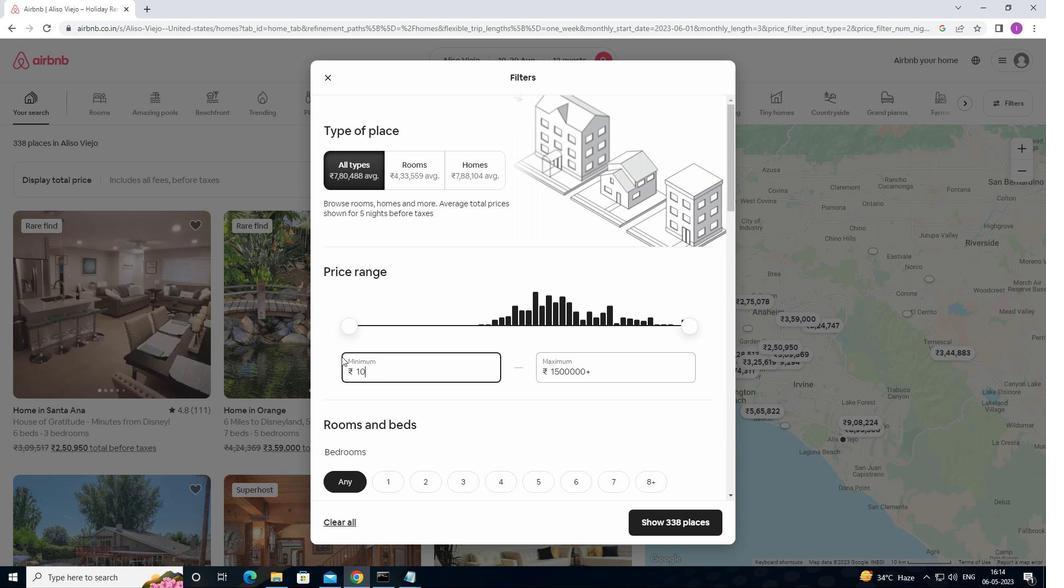 
Action: Mouse moved to (344, 353)
Screenshot: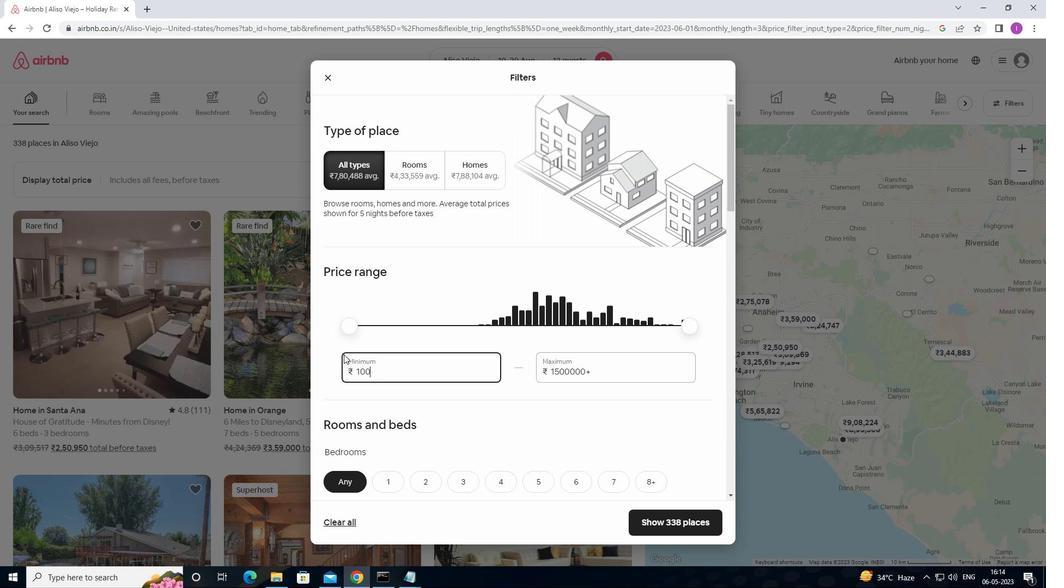 
Action: Key pressed 0
Screenshot: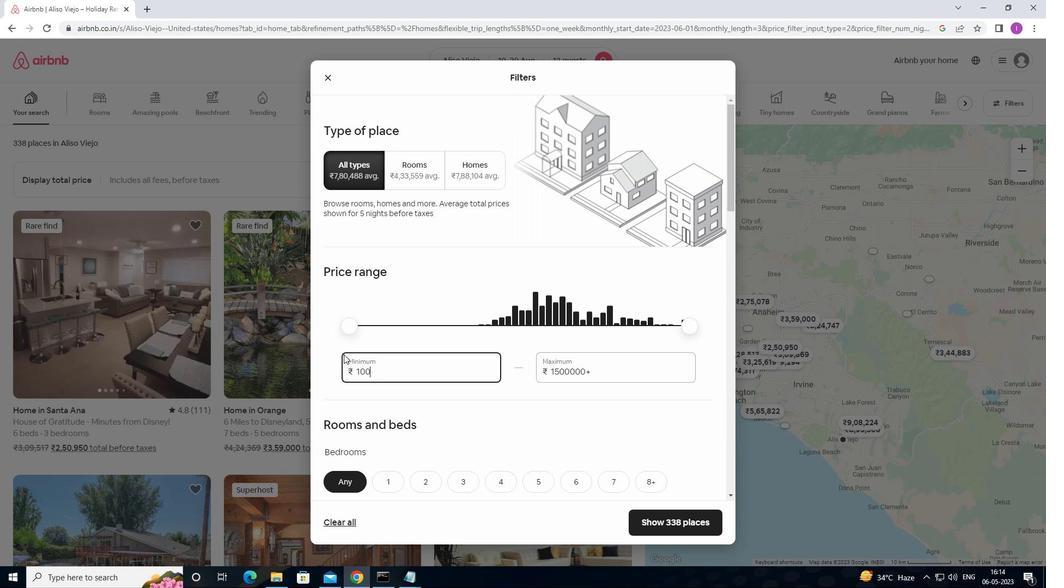 
Action: Mouse moved to (346, 353)
Screenshot: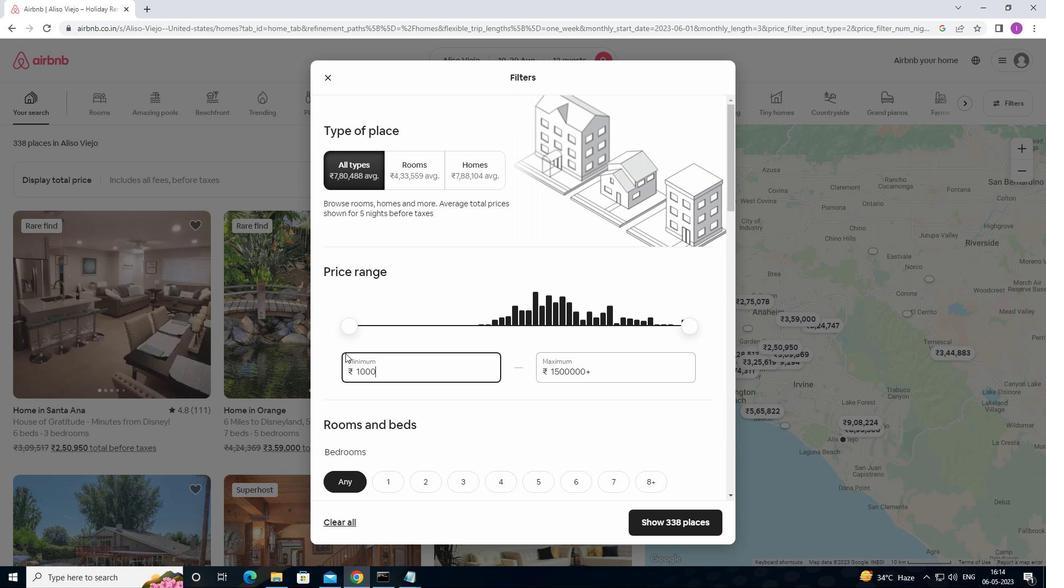 
Action: Key pressed 0
Screenshot: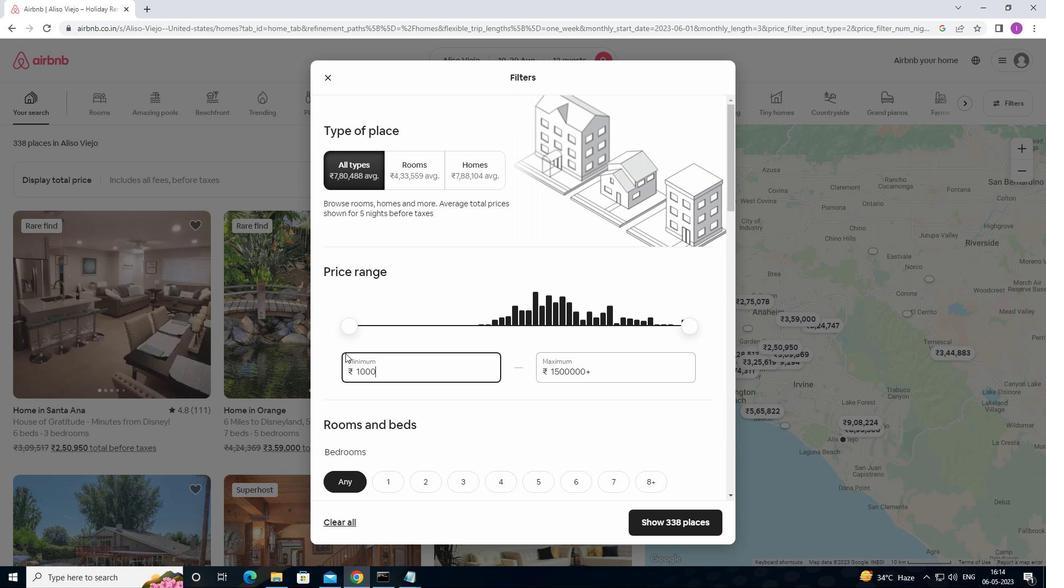 
Action: Mouse moved to (603, 372)
Screenshot: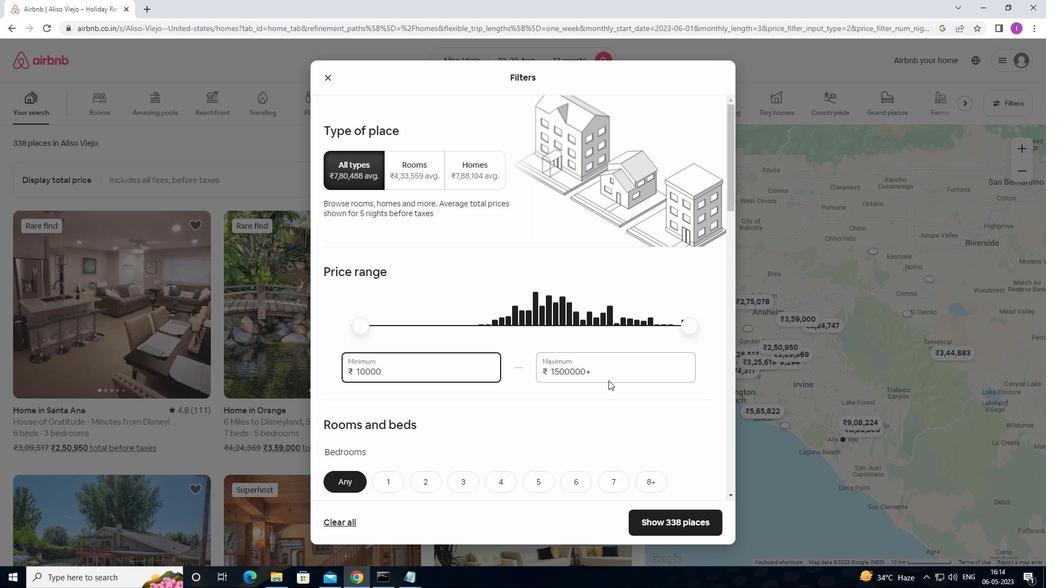 
Action: Mouse pressed left at (603, 372)
Screenshot: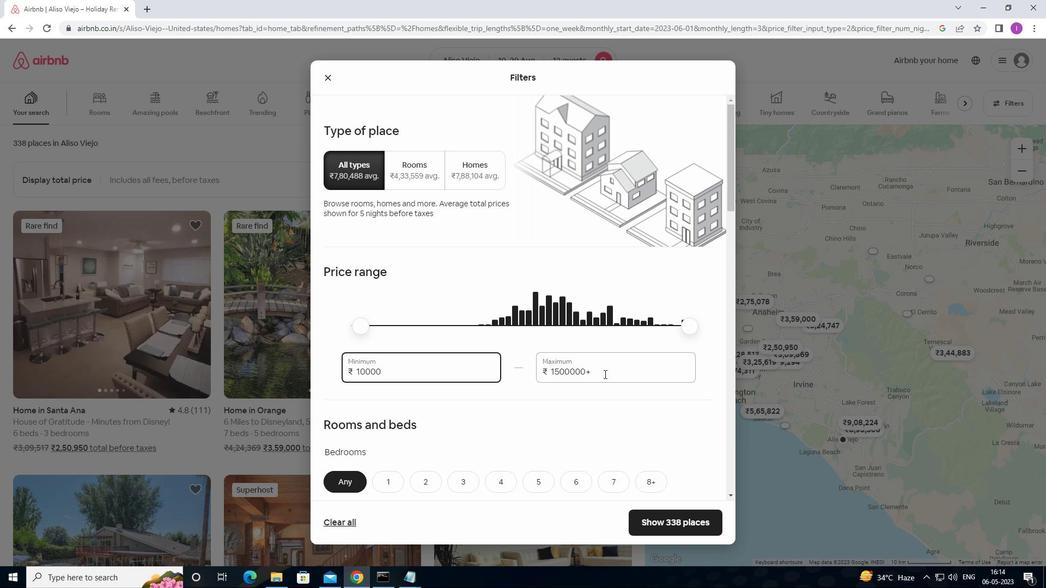 
Action: Mouse moved to (505, 362)
Screenshot: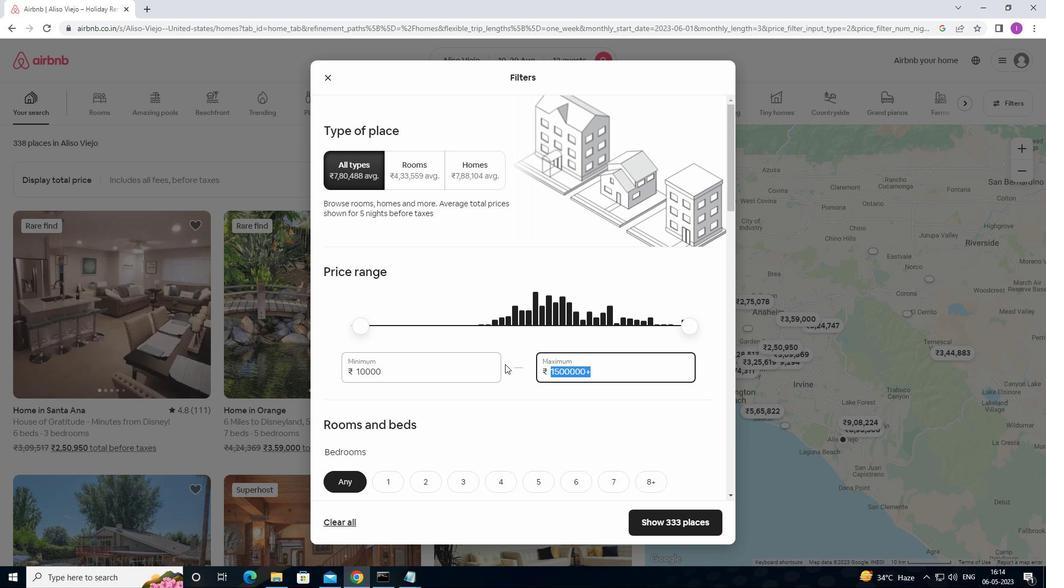
Action: Key pressed 1
Screenshot: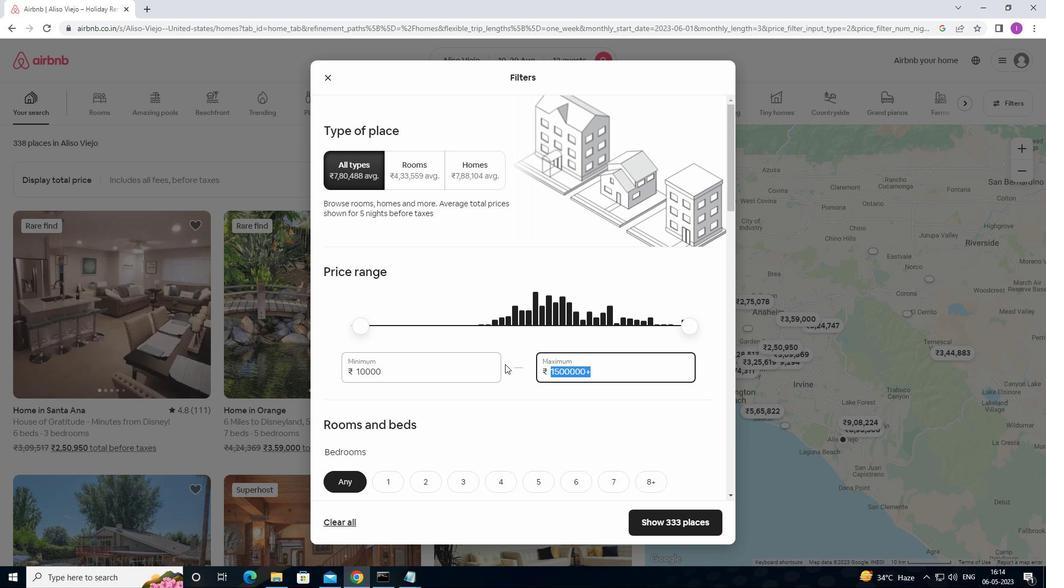 
Action: Mouse moved to (506, 360)
Screenshot: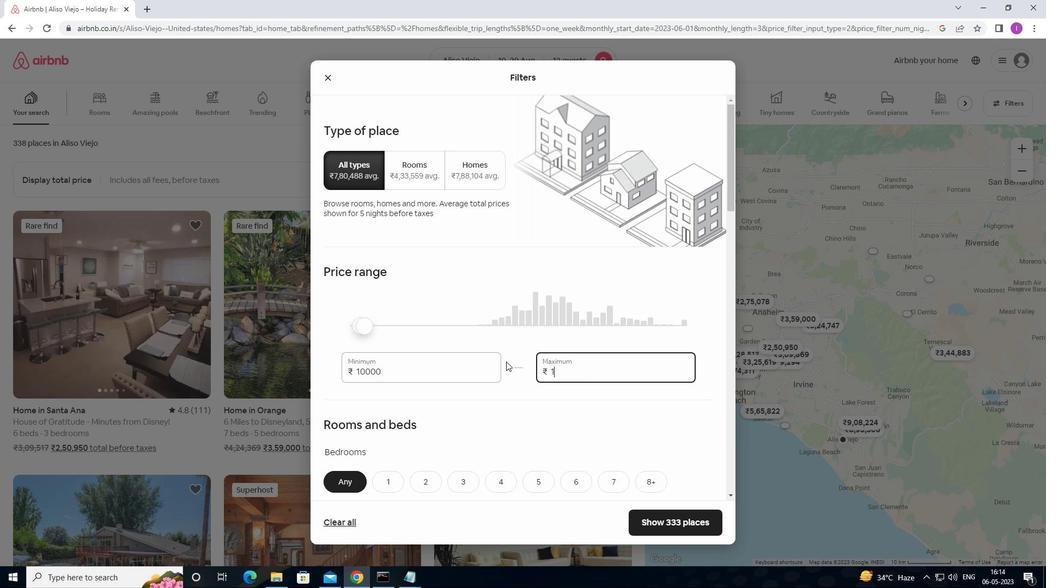 
Action: Key pressed 4
Screenshot: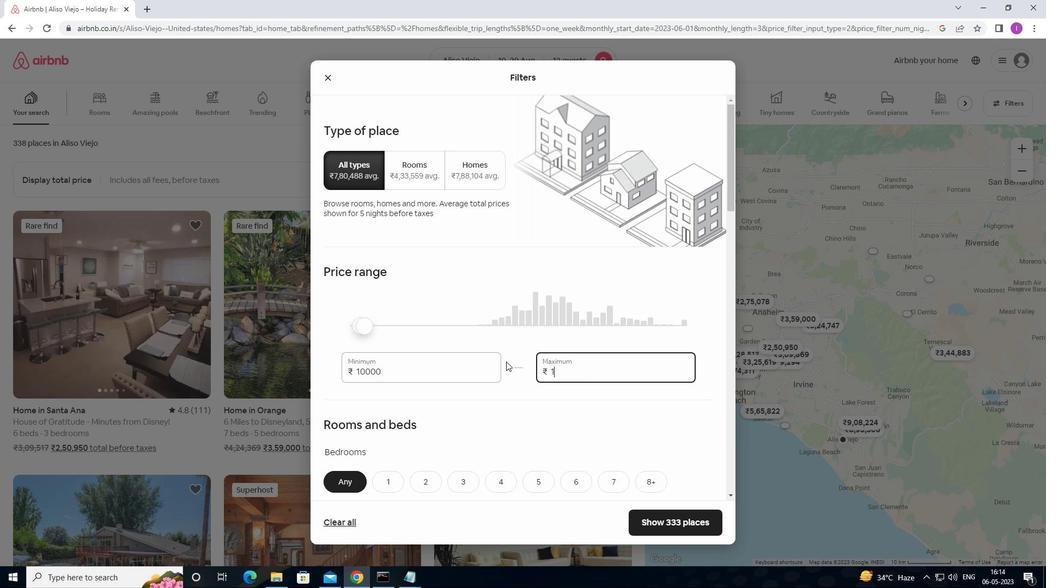 
Action: Mouse moved to (507, 359)
Screenshot: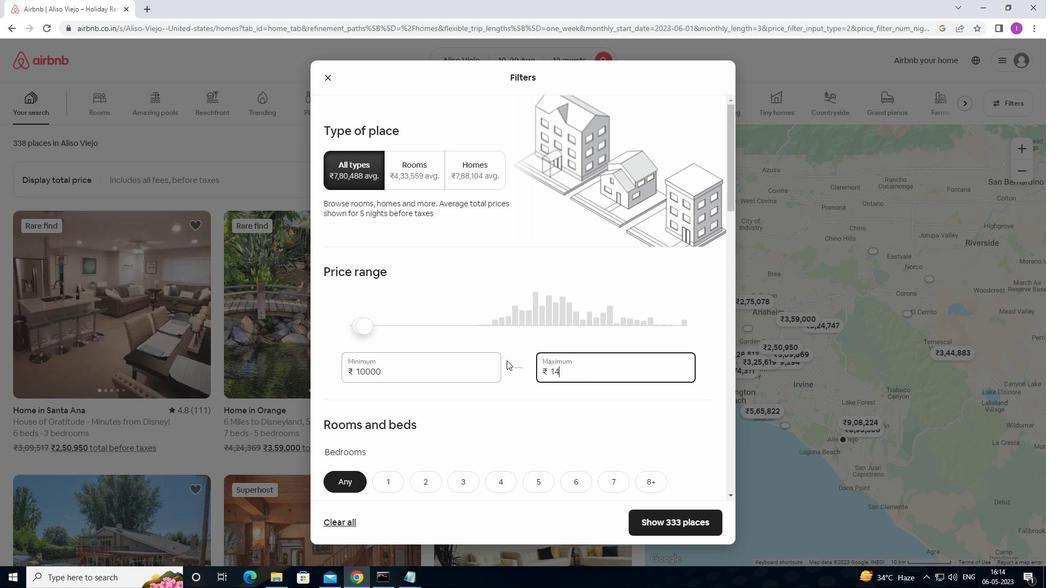 
Action: Key pressed 0
Screenshot: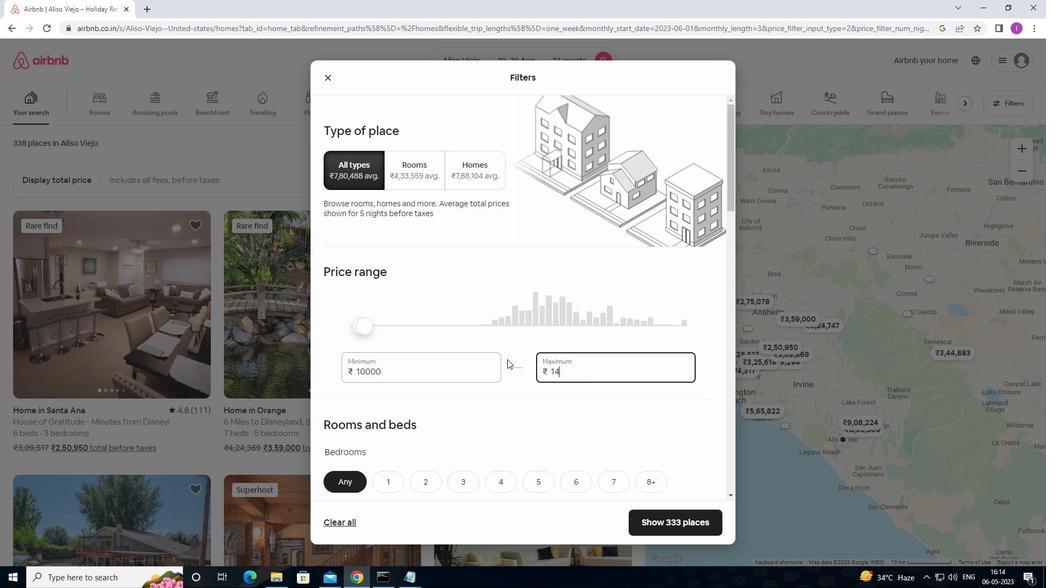 
Action: Mouse moved to (507, 358)
Screenshot: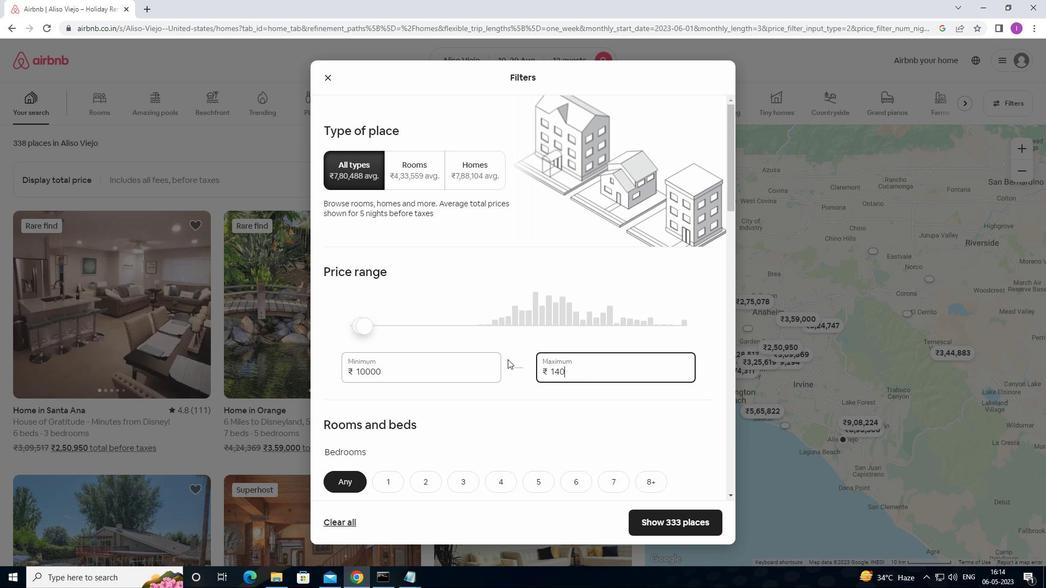 
Action: Key pressed 0
Screenshot: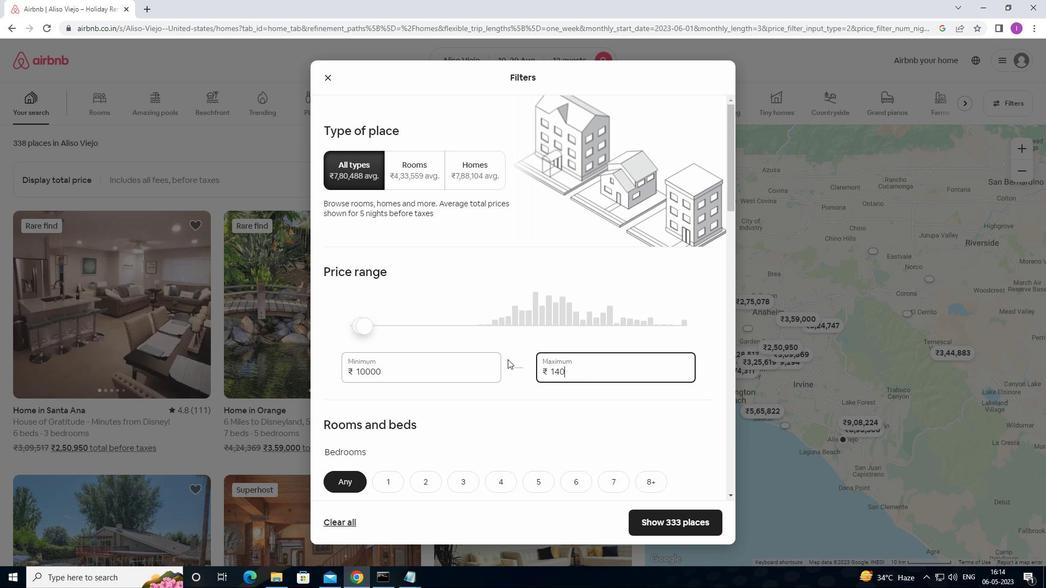 
Action: Mouse moved to (519, 356)
Screenshot: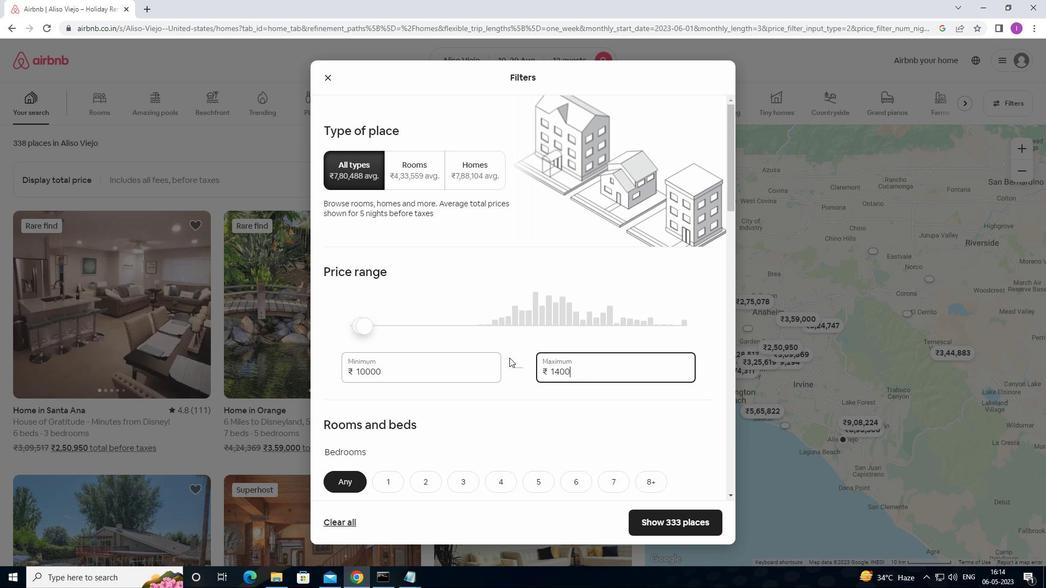 
Action: Key pressed 0
Screenshot: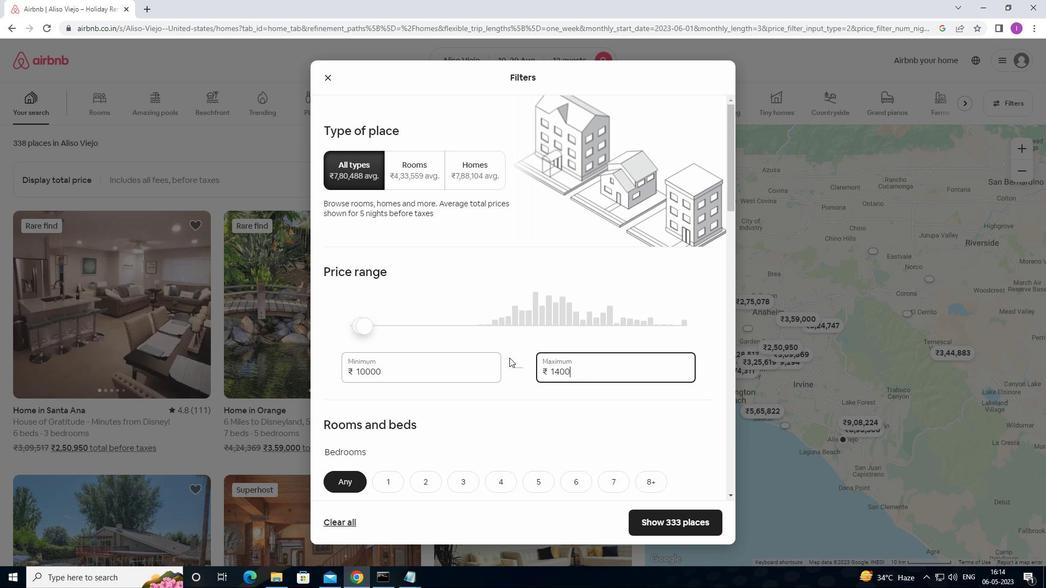 
Action: Mouse moved to (555, 387)
Screenshot: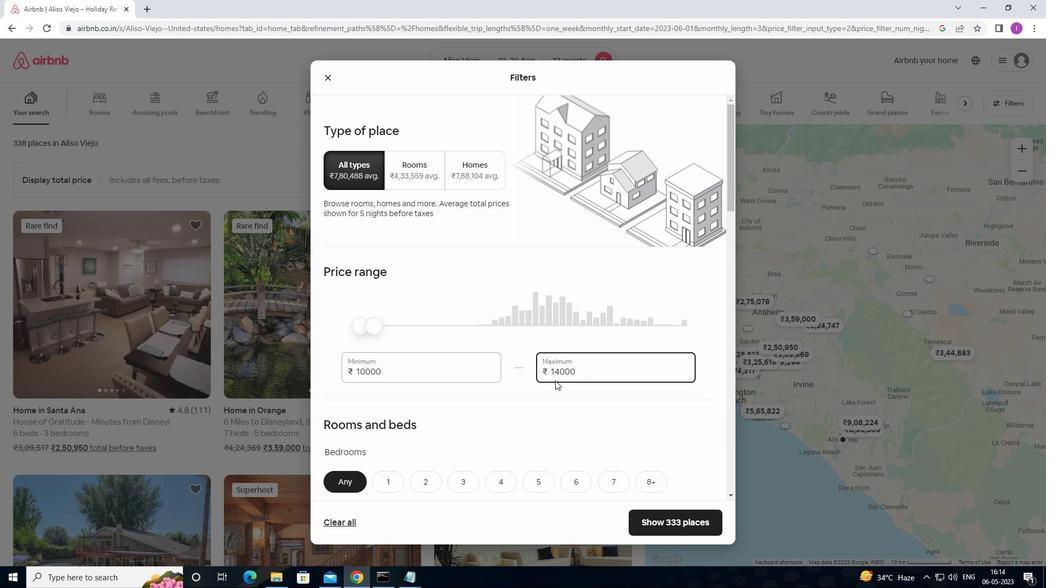 
Action: Mouse scrolled (555, 386) with delta (0, 0)
Screenshot: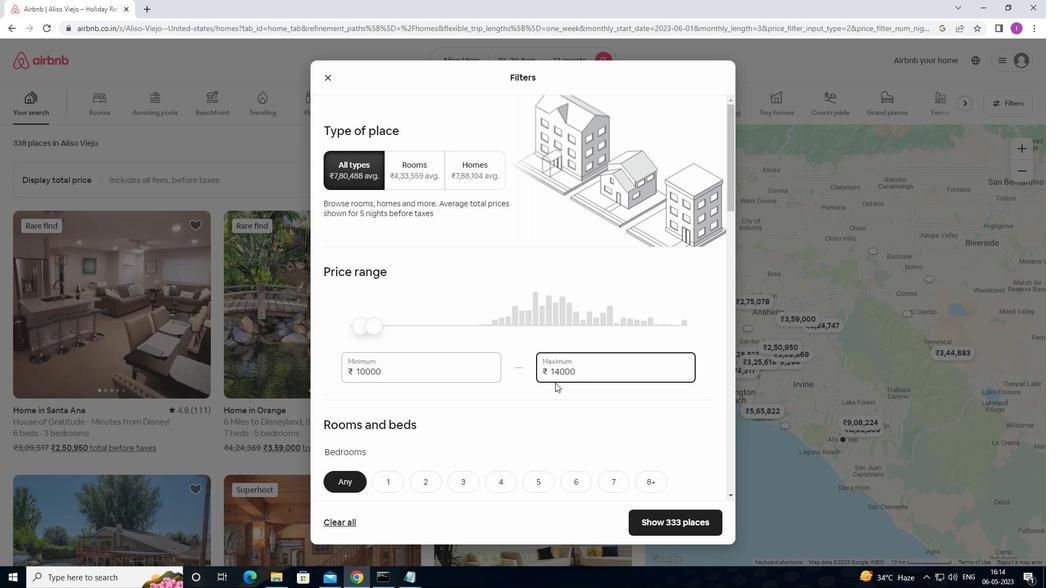 
Action: Mouse moved to (546, 378)
Screenshot: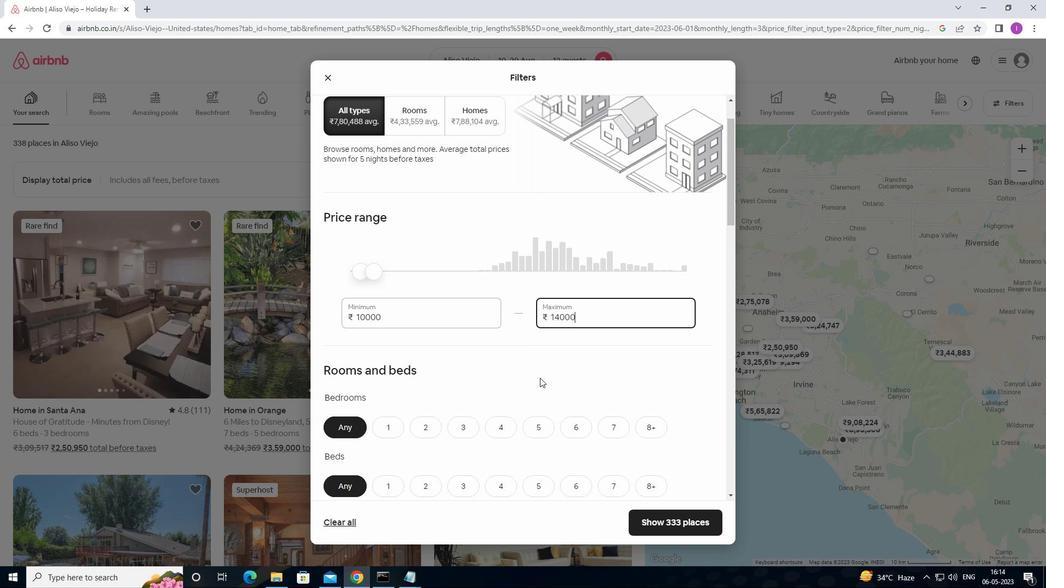 
Action: Mouse scrolled (546, 378) with delta (0, 0)
Screenshot: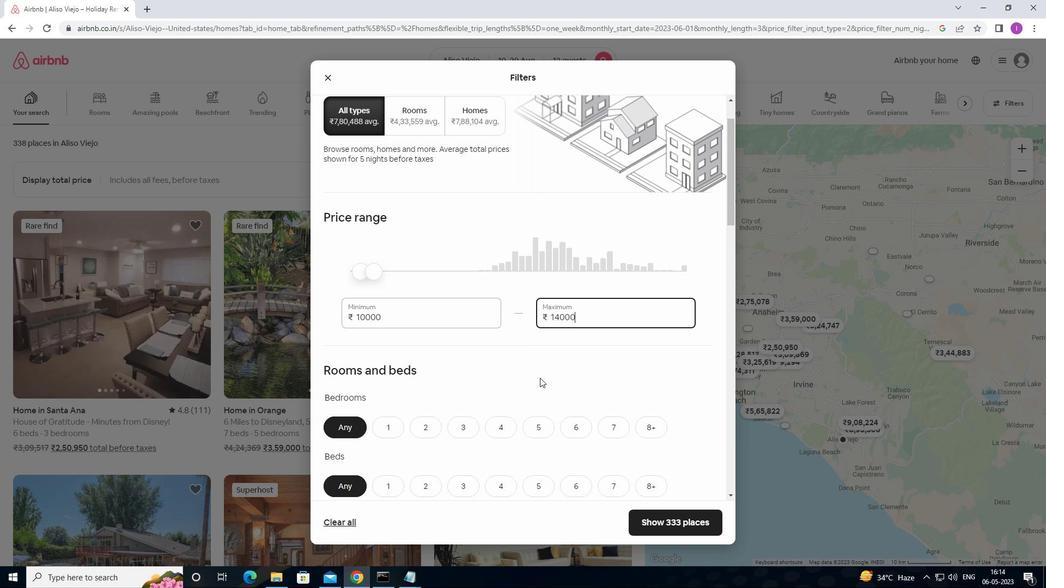 
Action: Mouse moved to (549, 383)
Screenshot: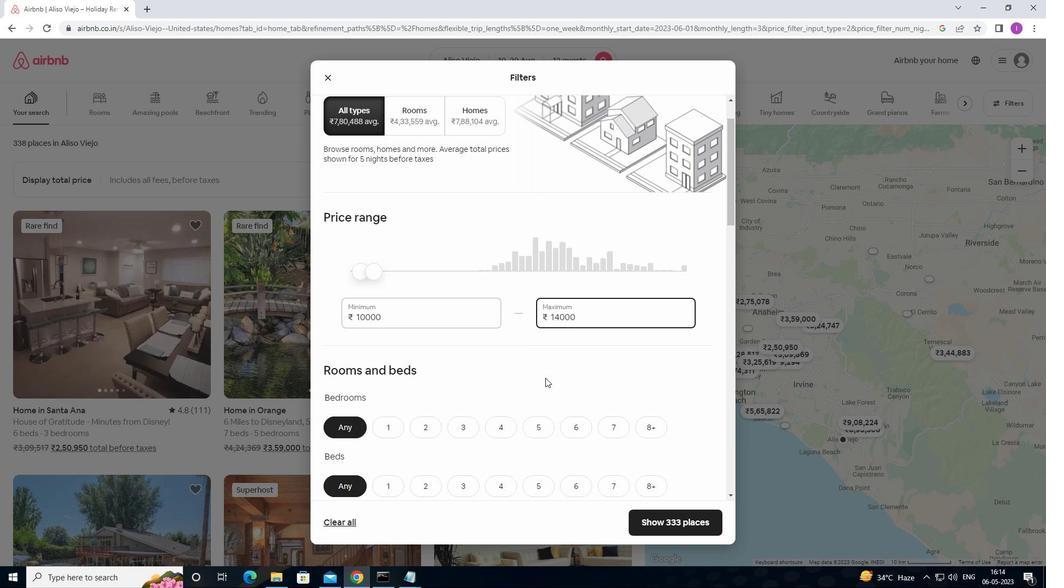 
Action: Mouse scrolled (549, 383) with delta (0, 0)
Screenshot: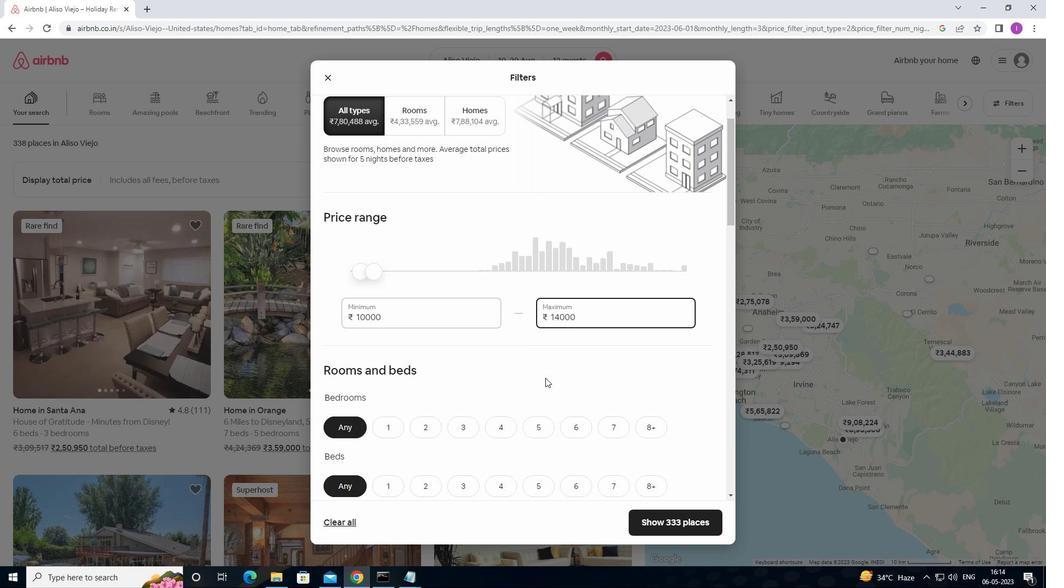 
Action: Mouse scrolled (549, 383) with delta (0, 0)
Screenshot: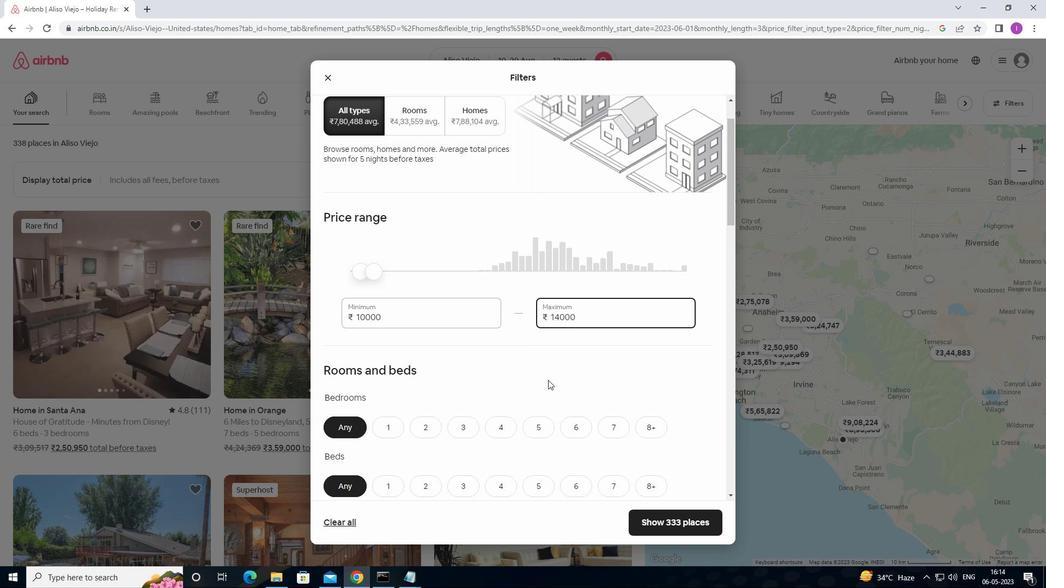 
Action: Mouse moved to (580, 267)
Screenshot: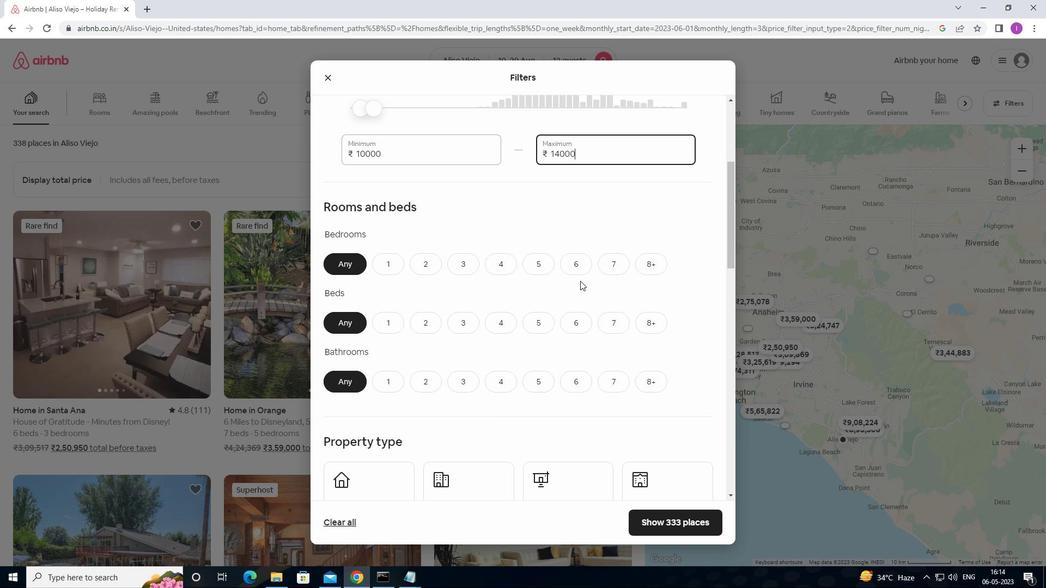 
Action: Mouse pressed left at (580, 267)
Screenshot: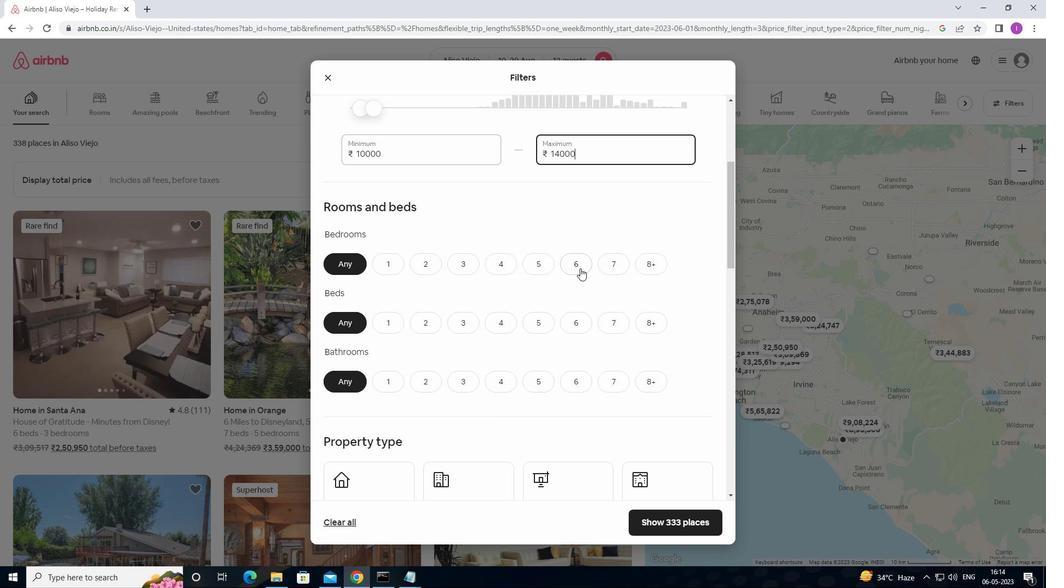
Action: Mouse moved to (652, 320)
Screenshot: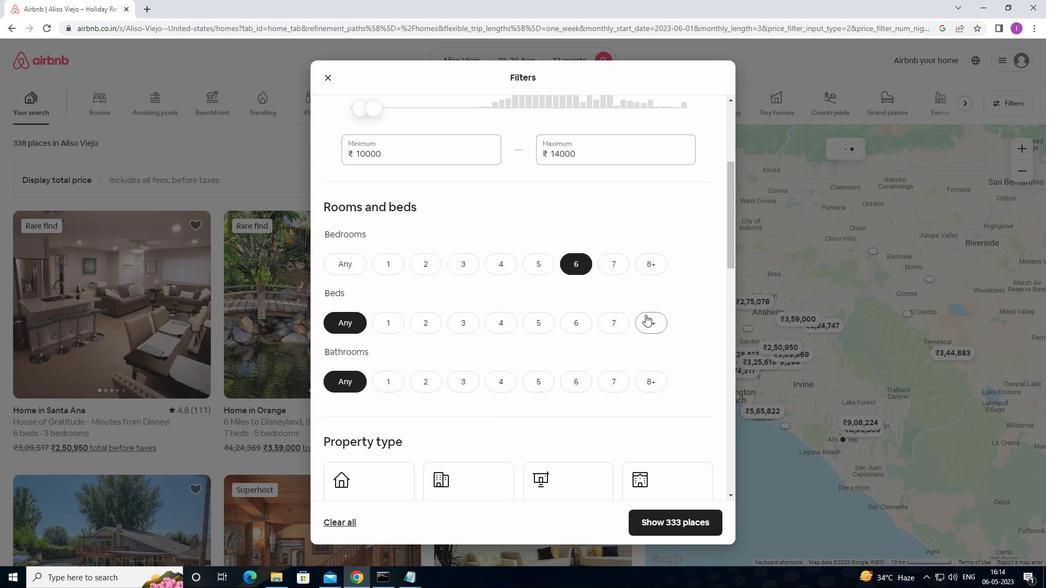 
Action: Mouse pressed left at (652, 320)
Screenshot: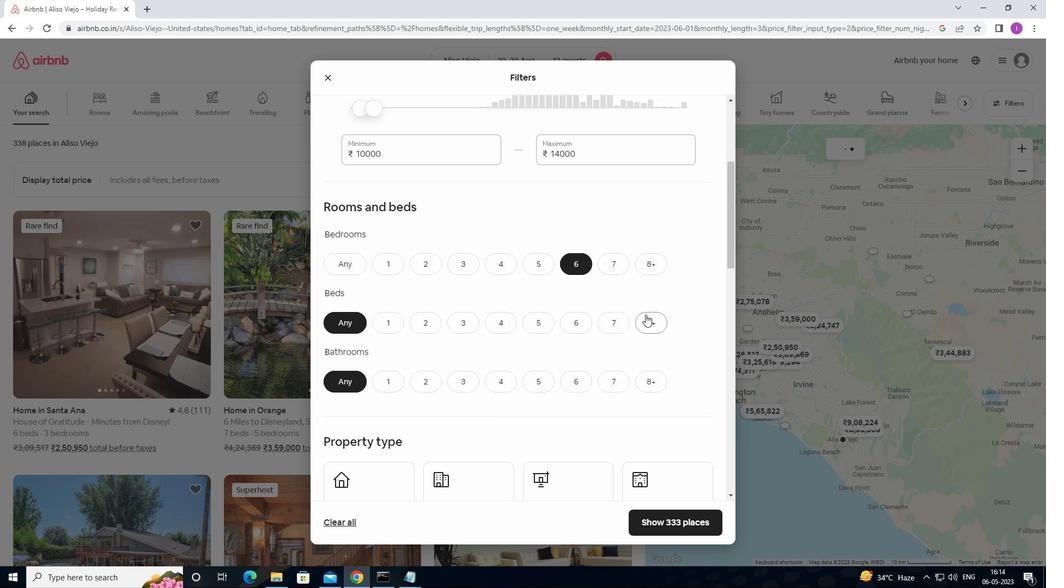
Action: Mouse moved to (575, 385)
Screenshot: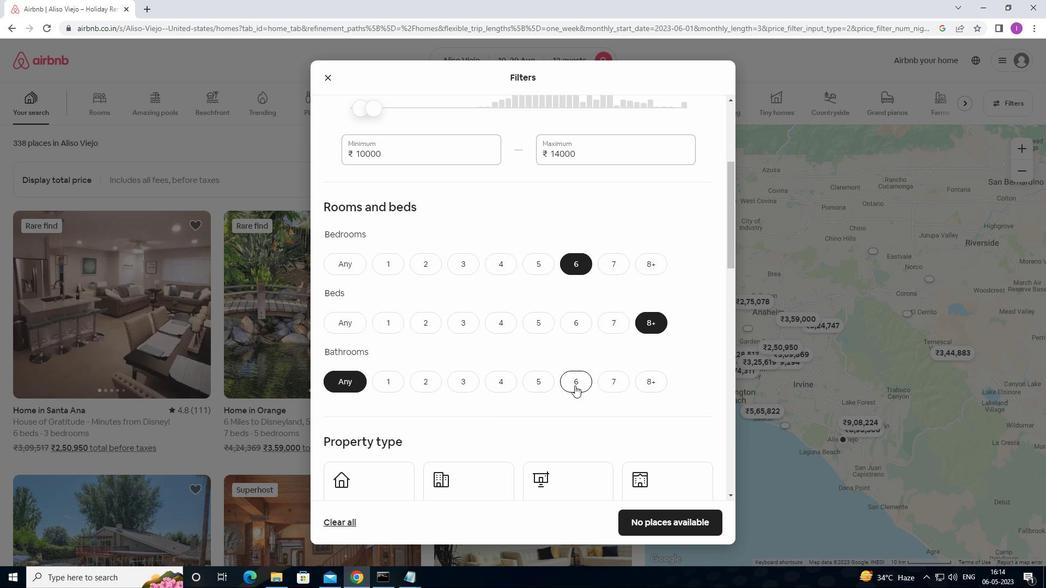 
Action: Mouse pressed left at (575, 385)
Screenshot: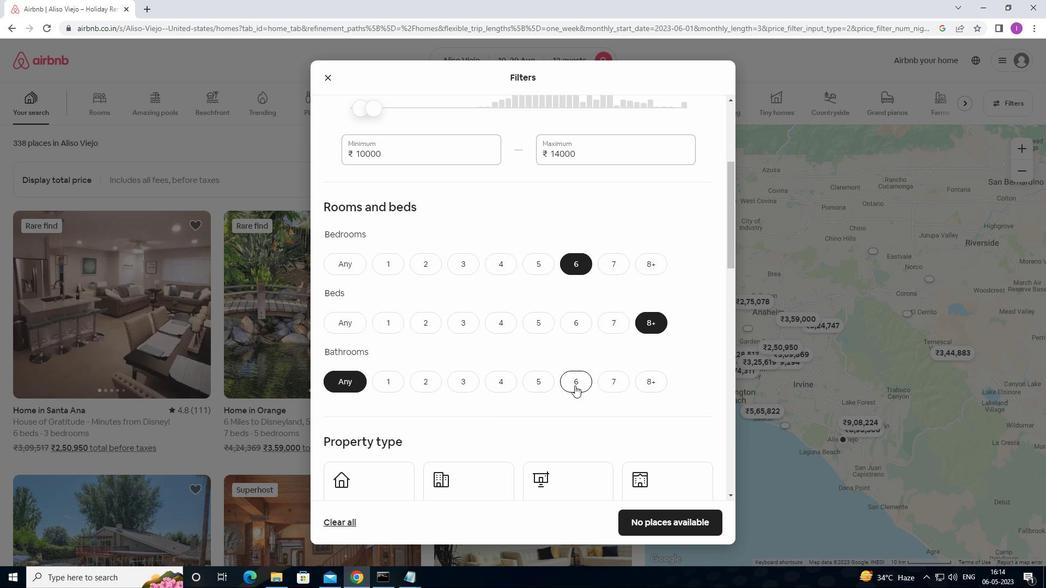 
Action: Mouse moved to (628, 353)
Screenshot: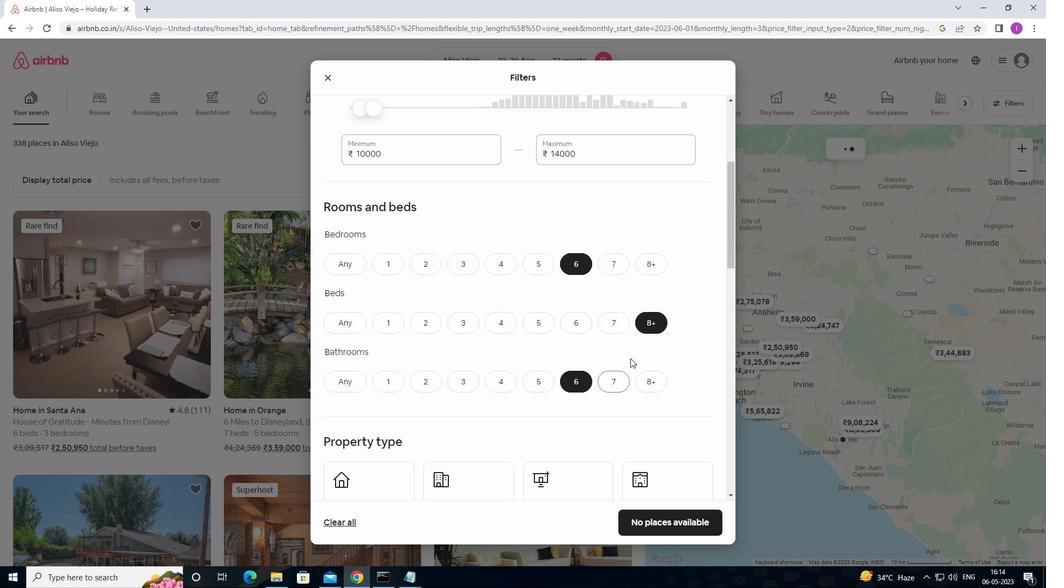 
Action: Mouse scrolled (628, 353) with delta (0, 0)
Screenshot: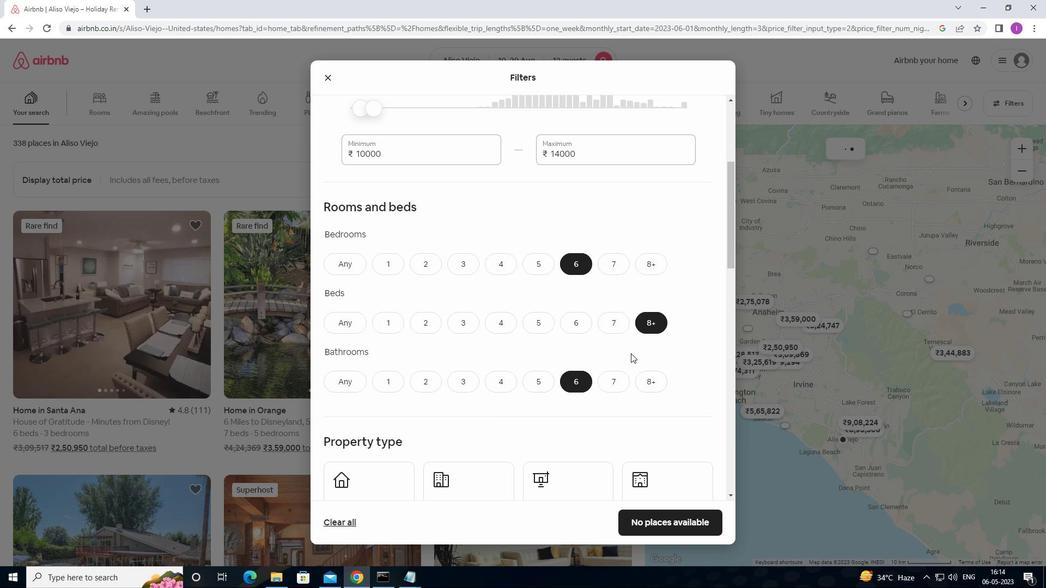 
Action: Mouse moved to (627, 353)
Screenshot: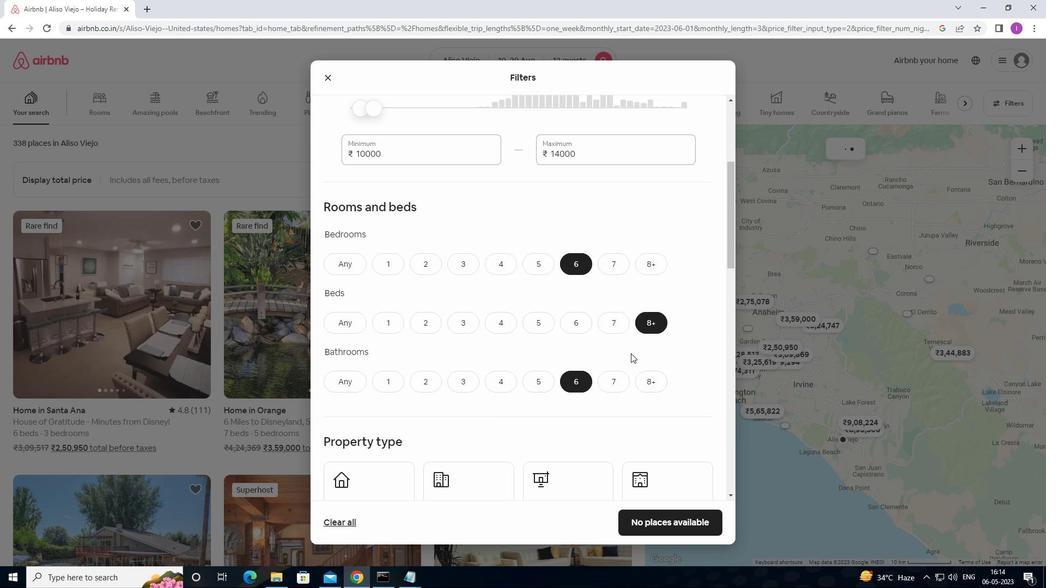 
Action: Mouse scrolled (627, 353) with delta (0, 0)
Screenshot: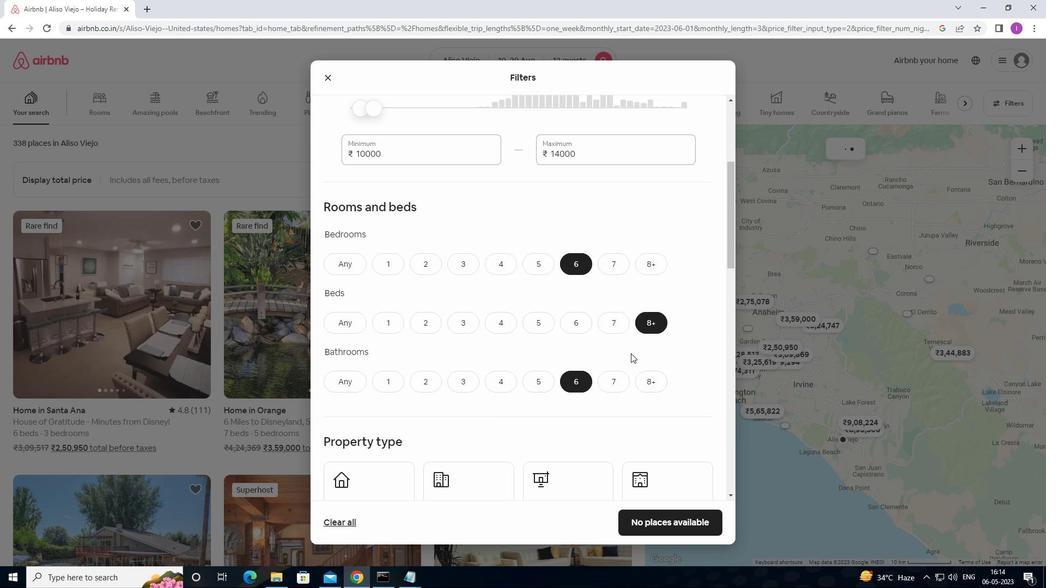 
Action: Mouse moved to (560, 348)
Screenshot: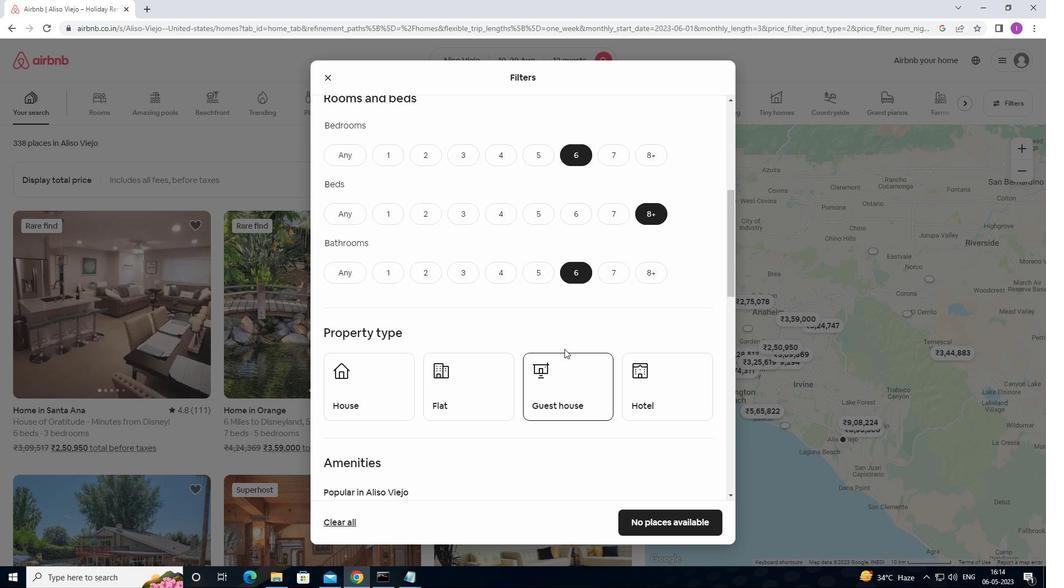 
Action: Mouse scrolled (560, 348) with delta (0, 0)
Screenshot: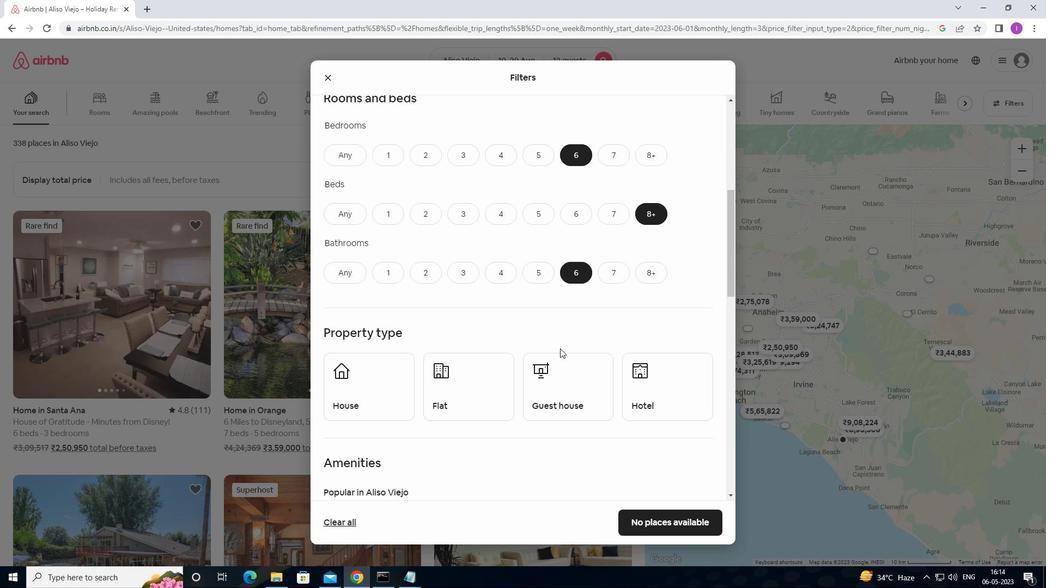 
Action: Mouse moved to (386, 346)
Screenshot: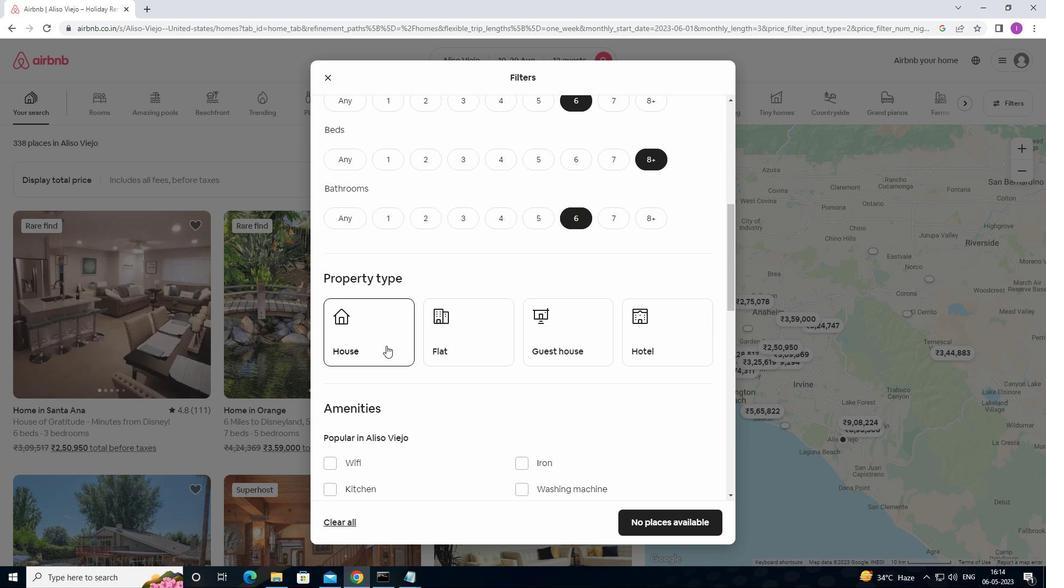 
Action: Mouse pressed left at (386, 346)
Screenshot: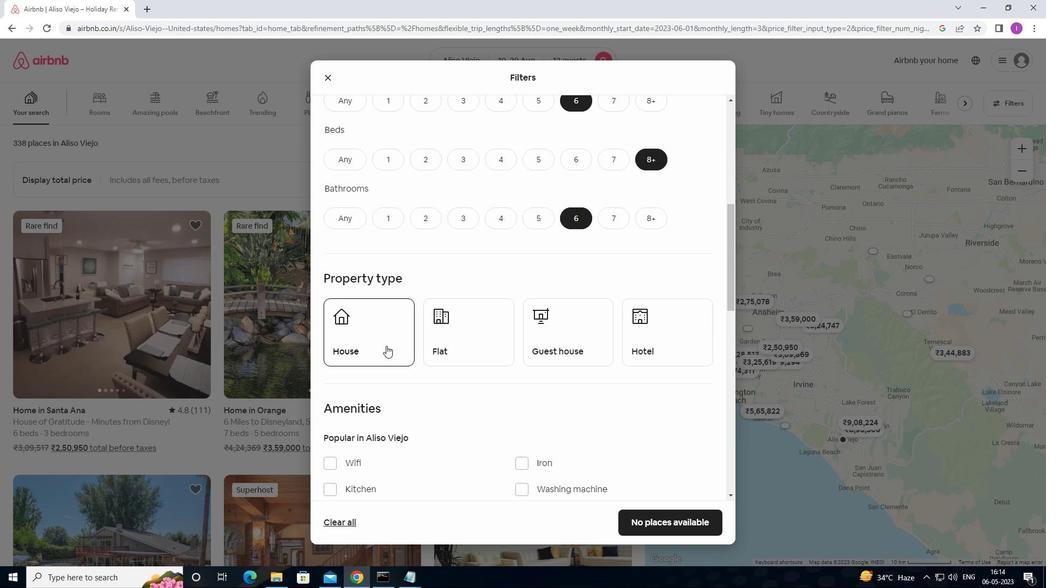 
Action: Mouse moved to (464, 342)
Screenshot: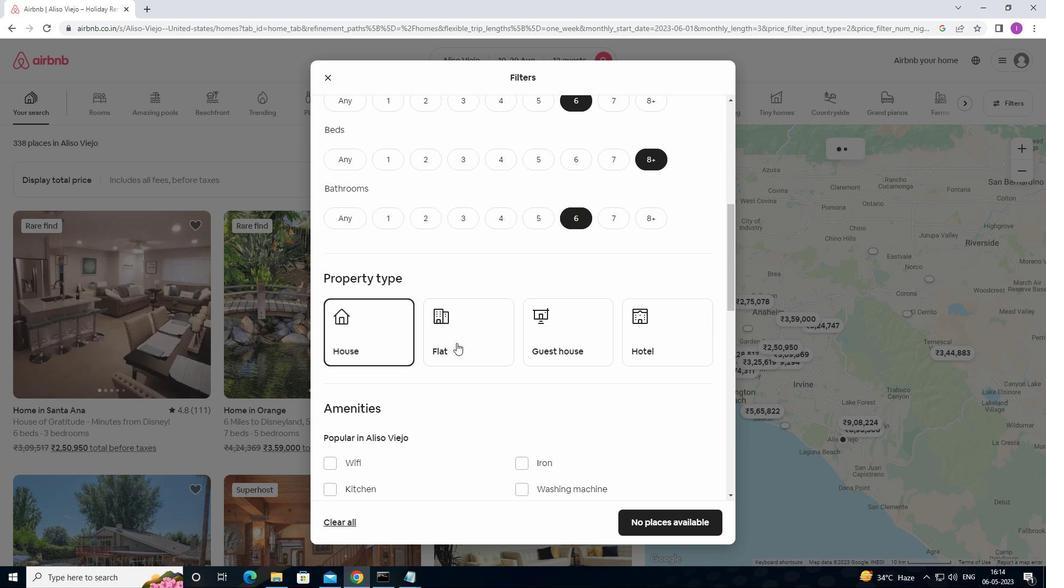 
Action: Mouse pressed left at (464, 342)
Screenshot: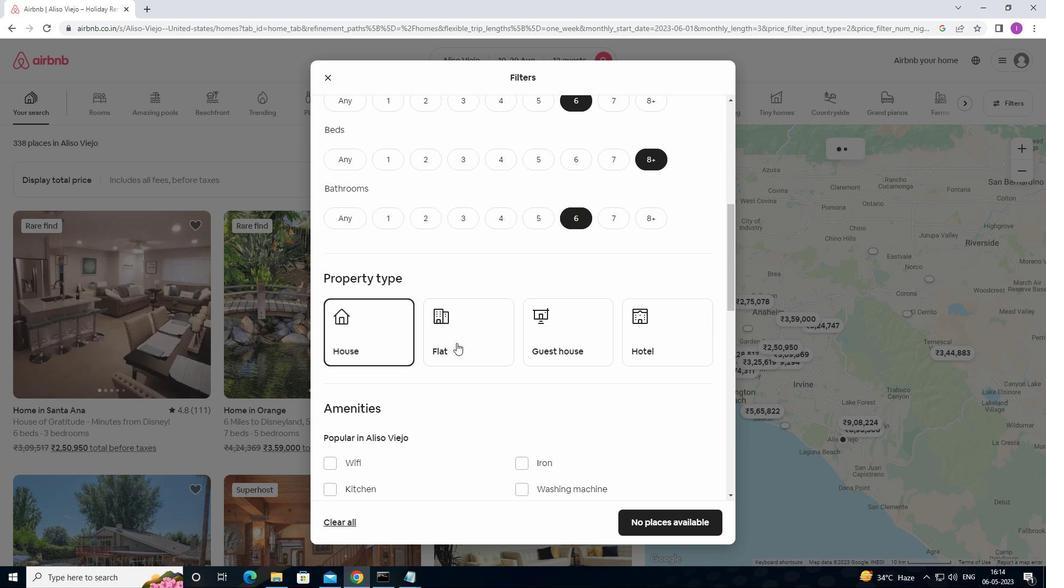 
Action: Mouse moved to (606, 343)
Screenshot: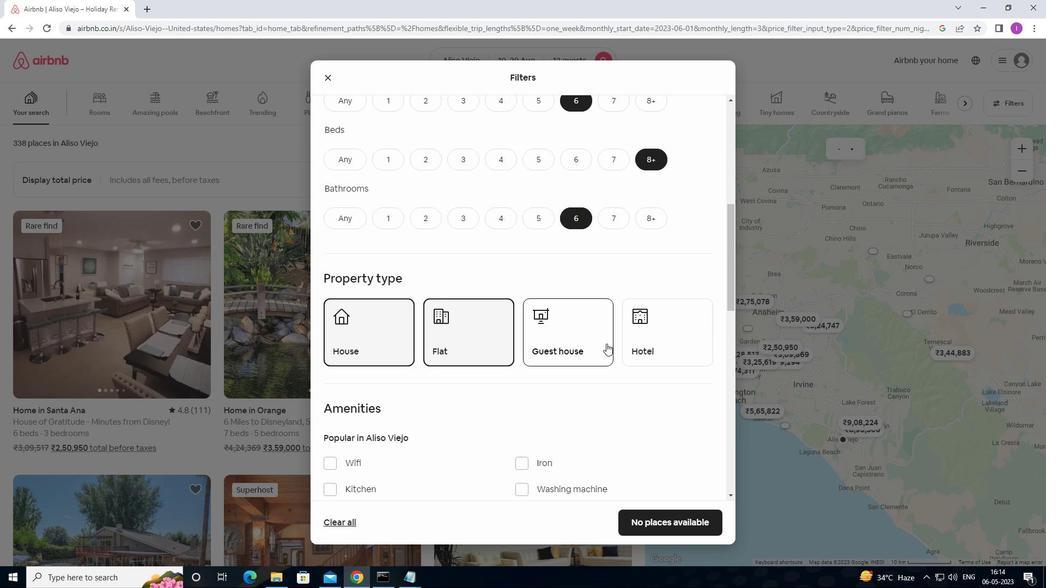 
Action: Mouse pressed left at (606, 343)
Screenshot: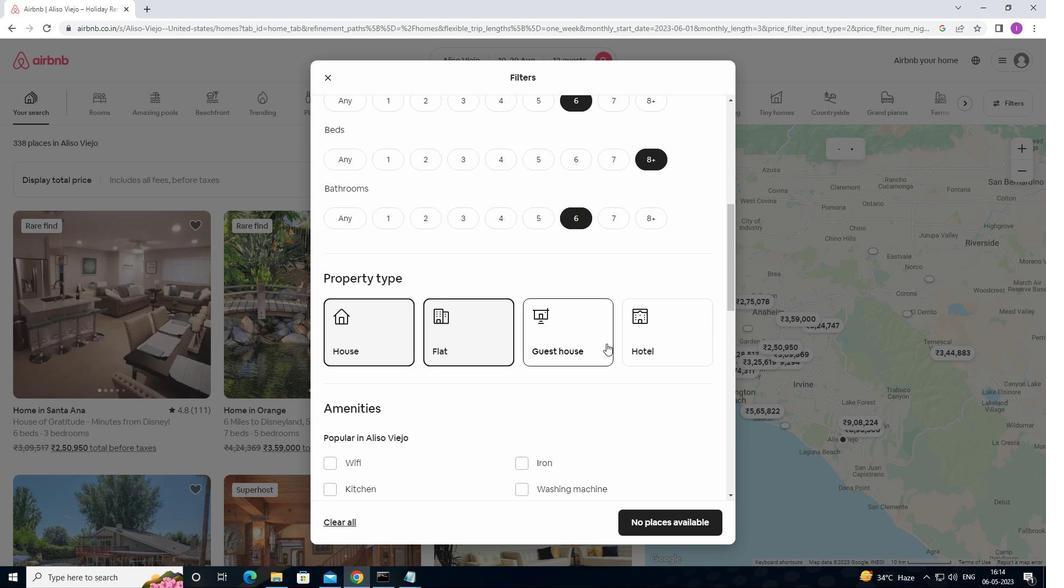 
Action: Mouse moved to (677, 336)
Screenshot: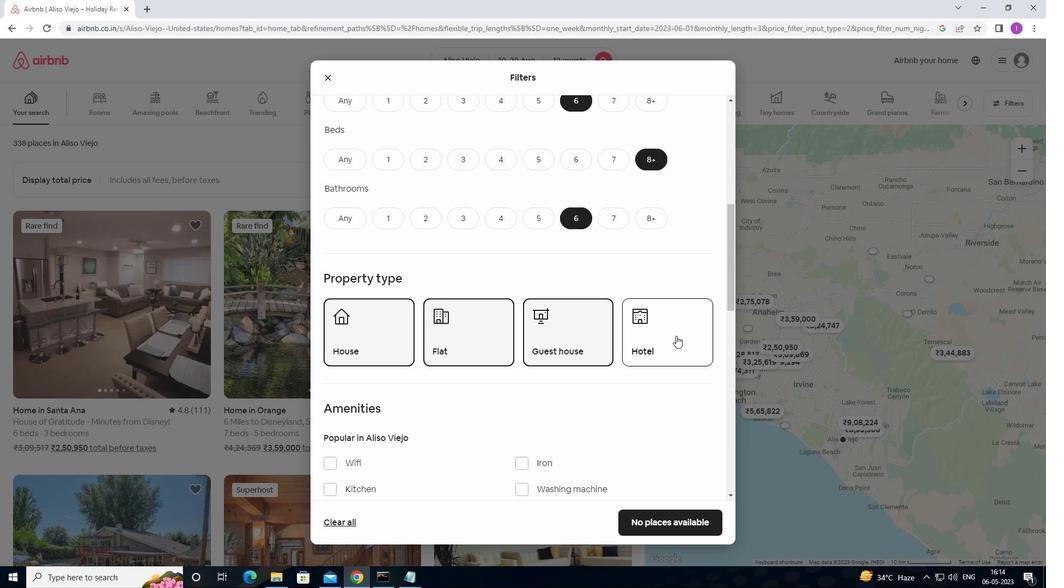 
Action: Mouse scrolled (677, 335) with delta (0, 0)
Screenshot: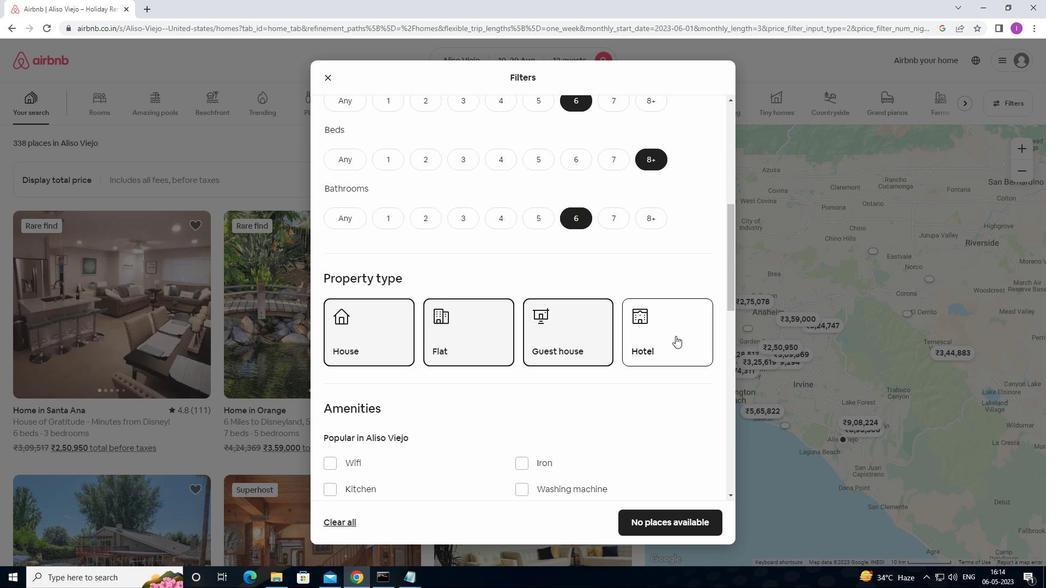 
Action: Mouse moved to (678, 336)
Screenshot: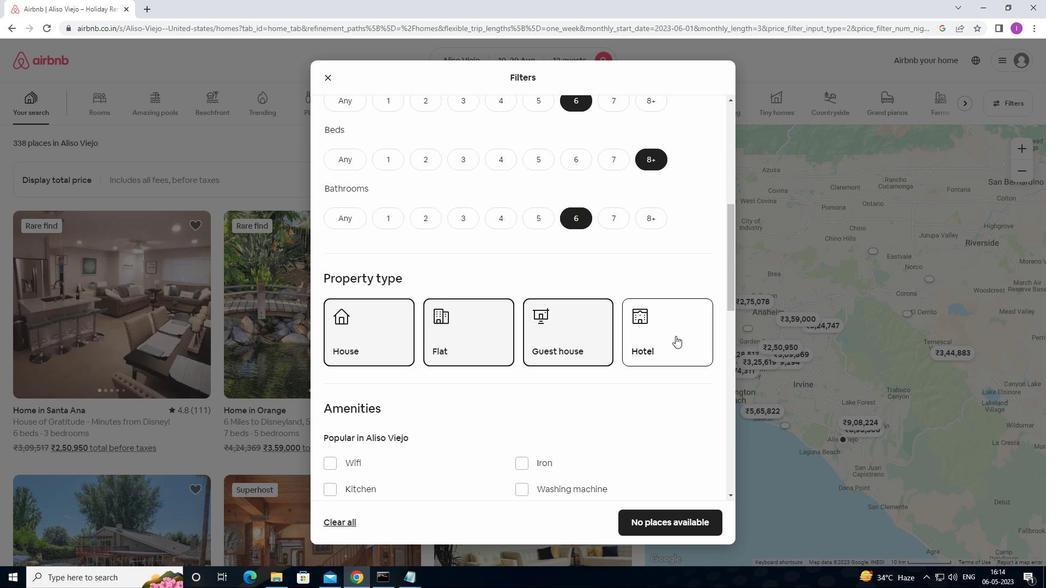 
Action: Mouse scrolled (678, 335) with delta (0, 0)
Screenshot: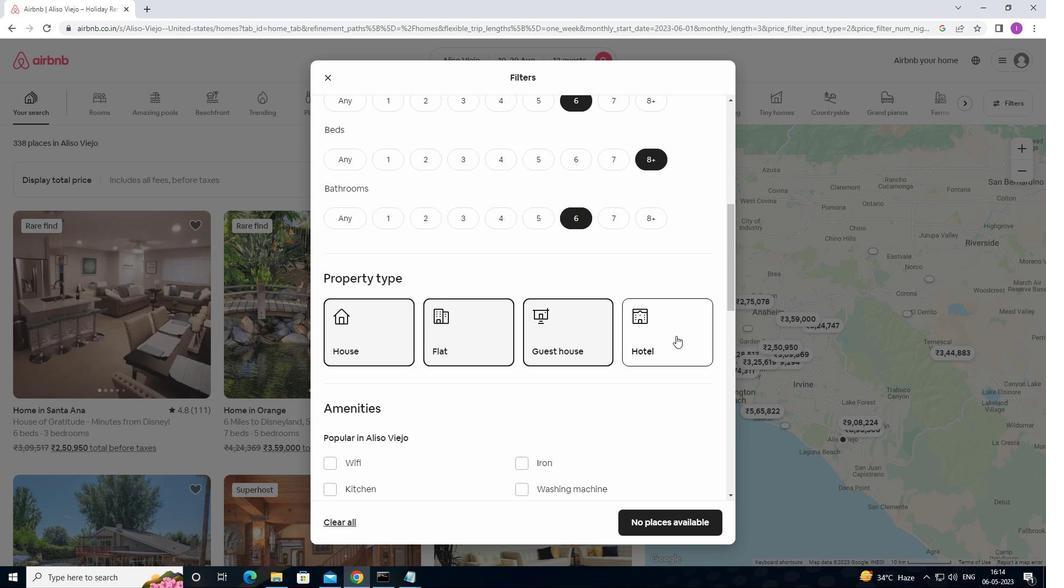 
Action: Mouse moved to (678, 336)
Screenshot: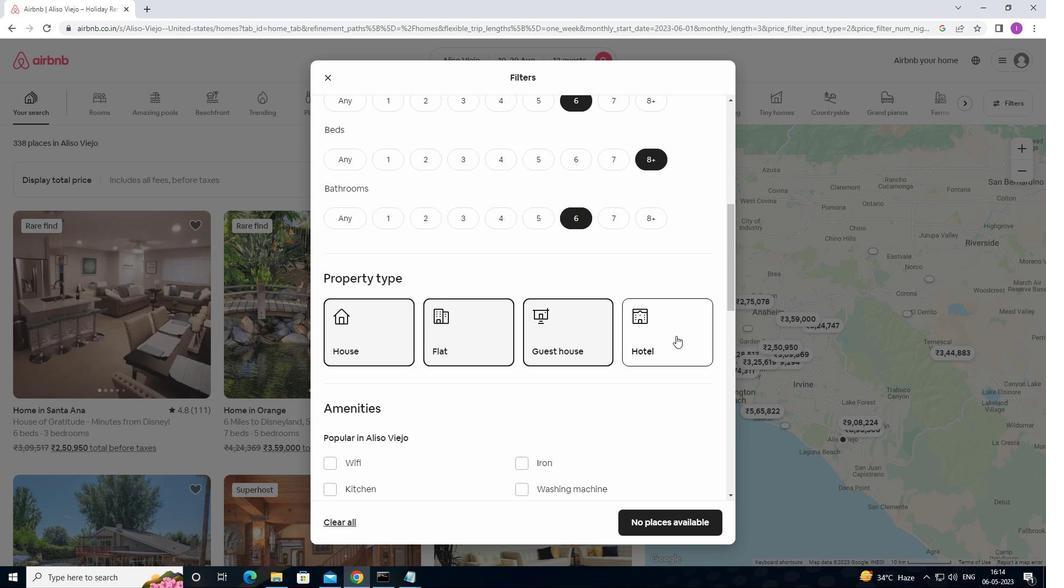 
Action: Mouse scrolled (678, 336) with delta (0, 0)
Screenshot: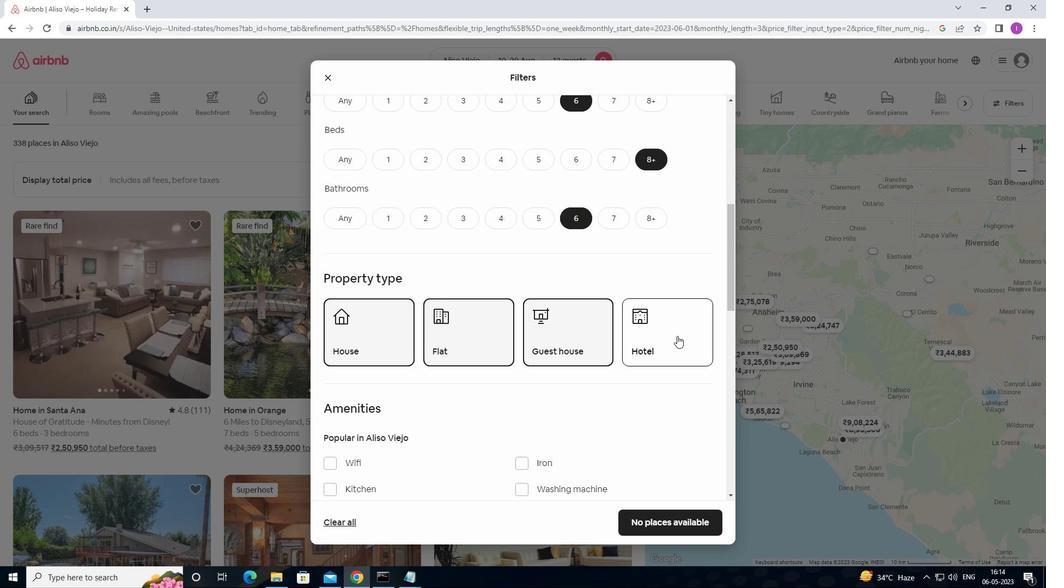 
Action: Mouse moved to (331, 297)
Screenshot: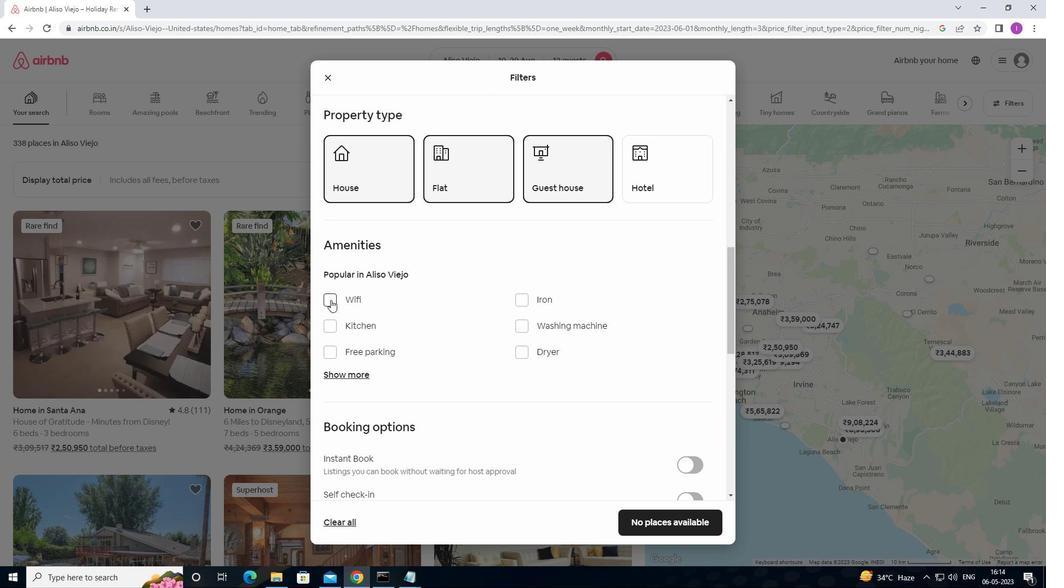 
Action: Mouse pressed left at (331, 297)
Screenshot: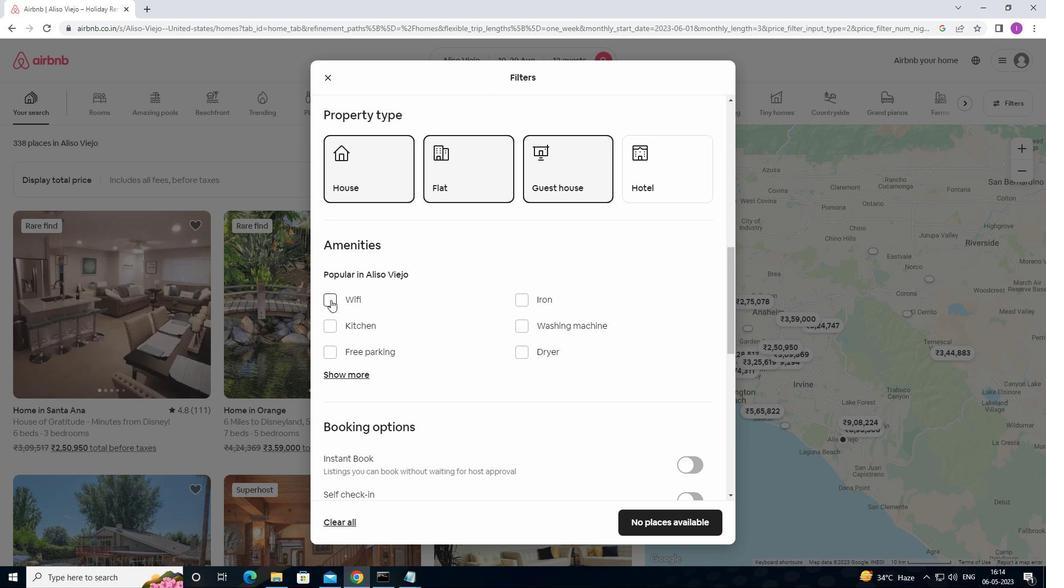 
Action: Mouse moved to (449, 339)
Screenshot: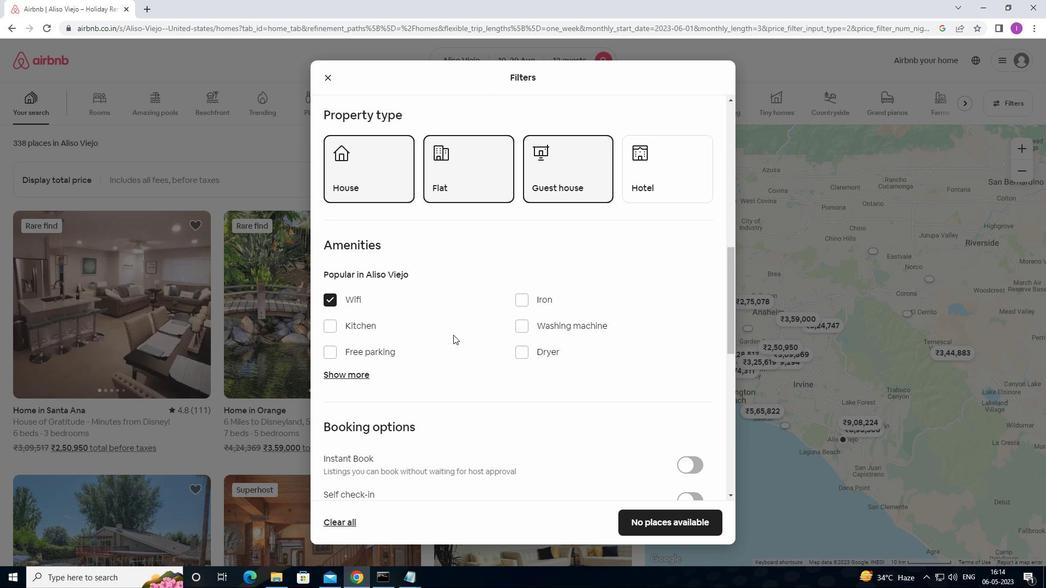 
Action: Mouse scrolled (449, 338) with delta (0, 0)
Screenshot: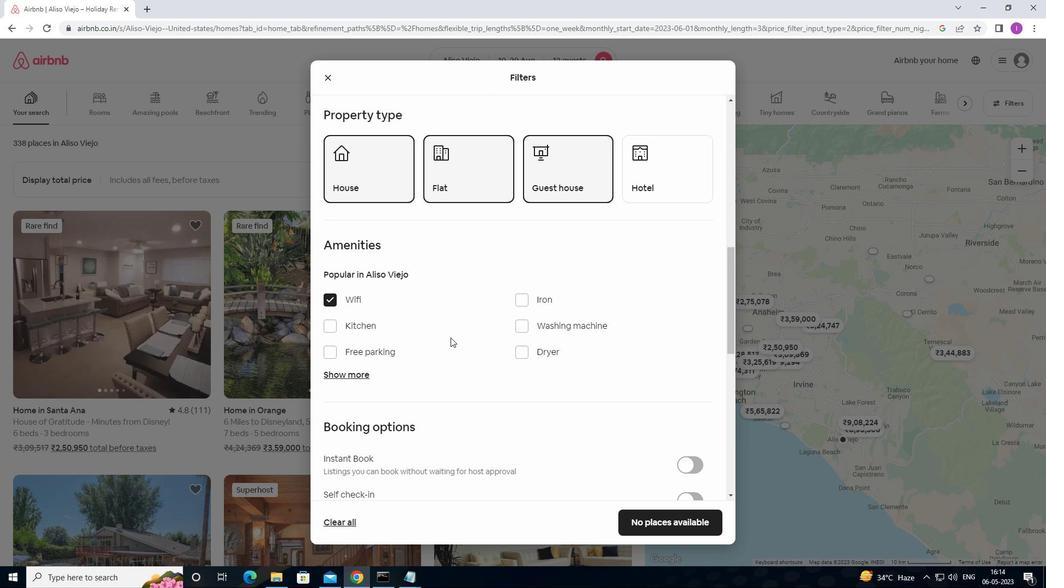 
Action: Mouse moved to (331, 302)
Screenshot: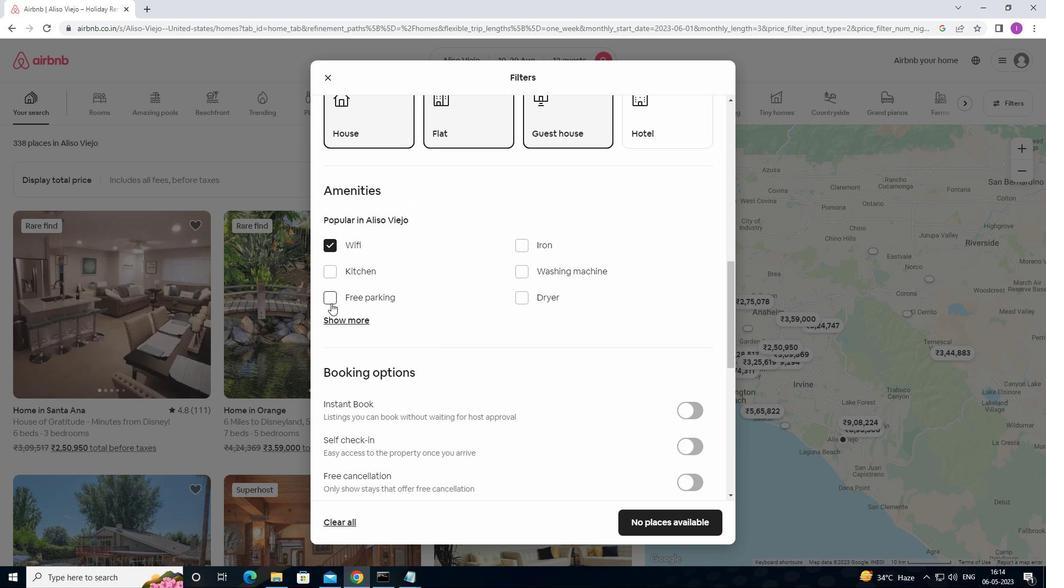 
Action: Mouse pressed left at (331, 302)
Screenshot: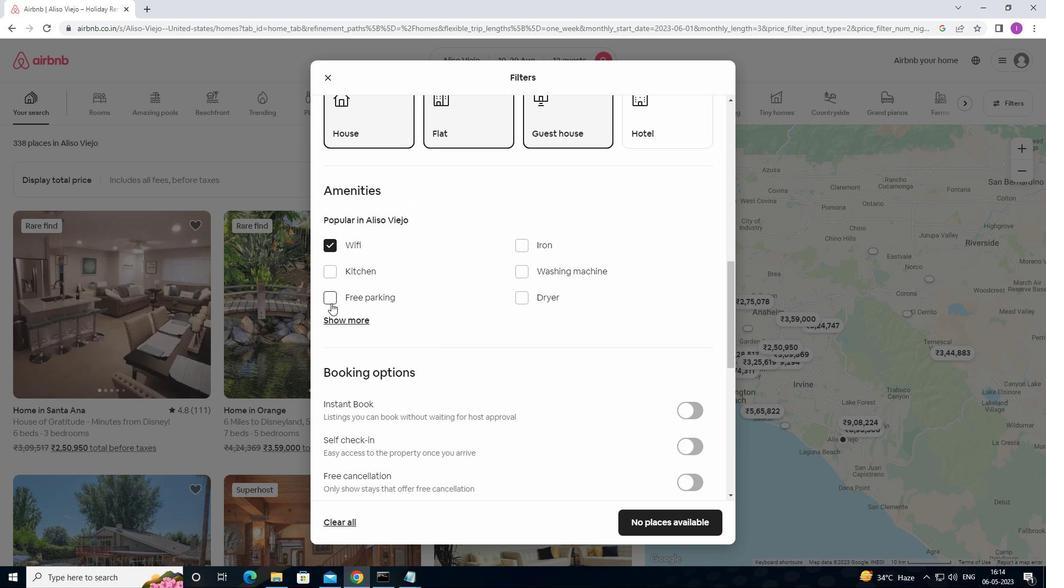 
Action: Mouse moved to (365, 318)
Screenshot: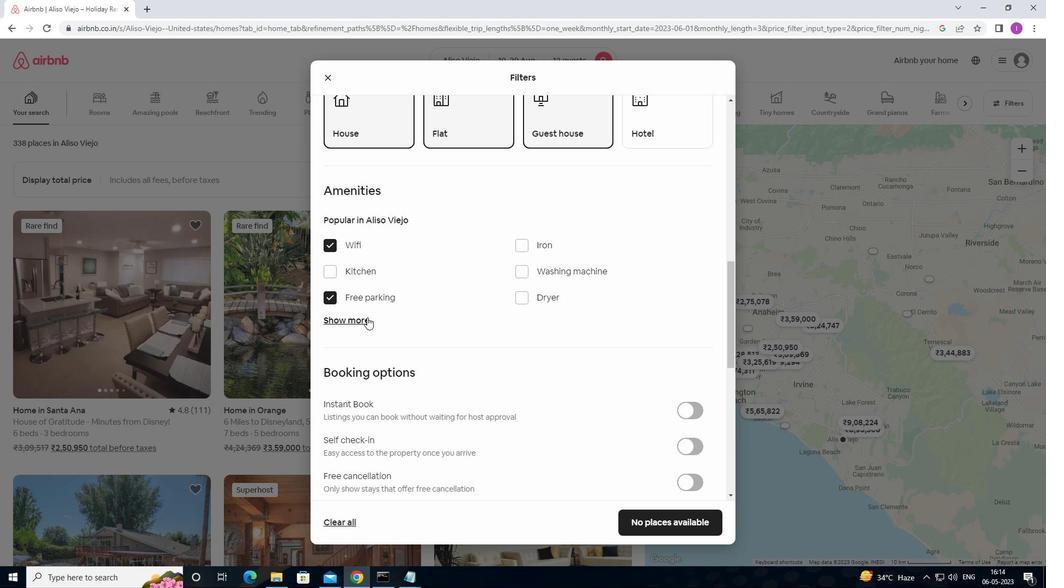 
Action: Mouse pressed left at (365, 318)
Screenshot: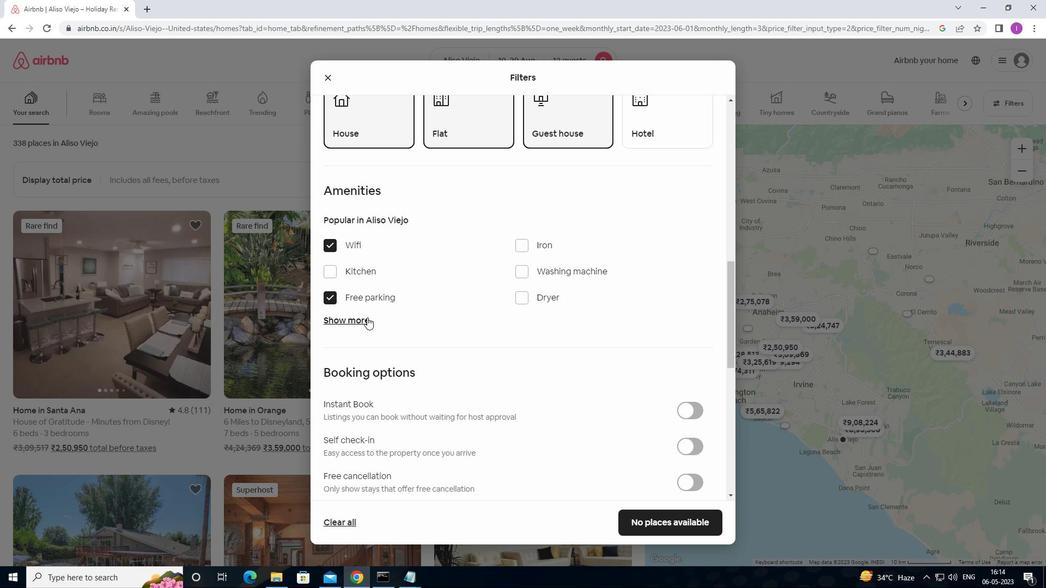 
Action: Mouse moved to (413, 329)
Screenshot: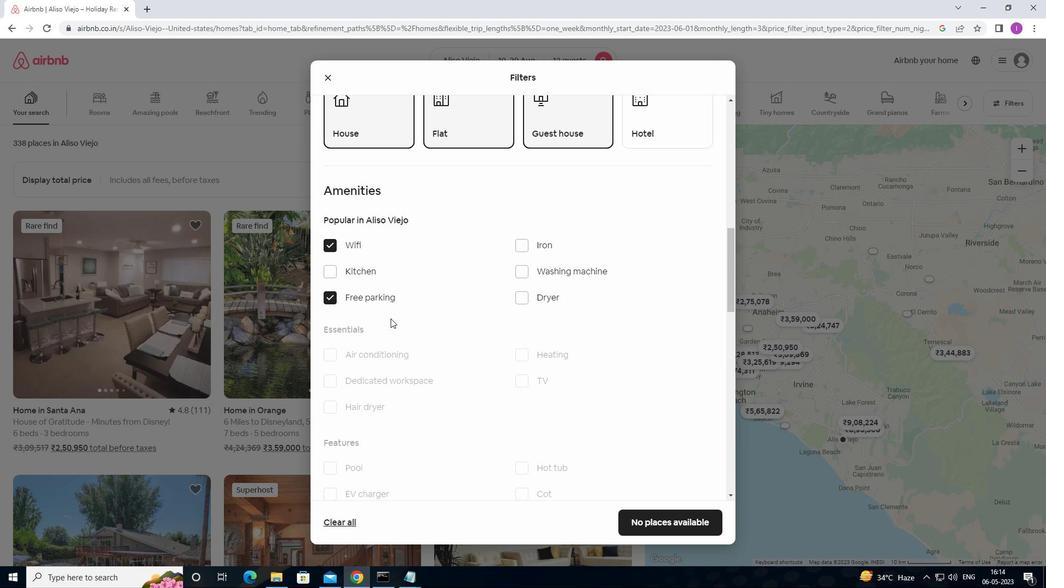 
Action: Mouse scrolled (413, 328) with delta (0, 0)
Screenshot: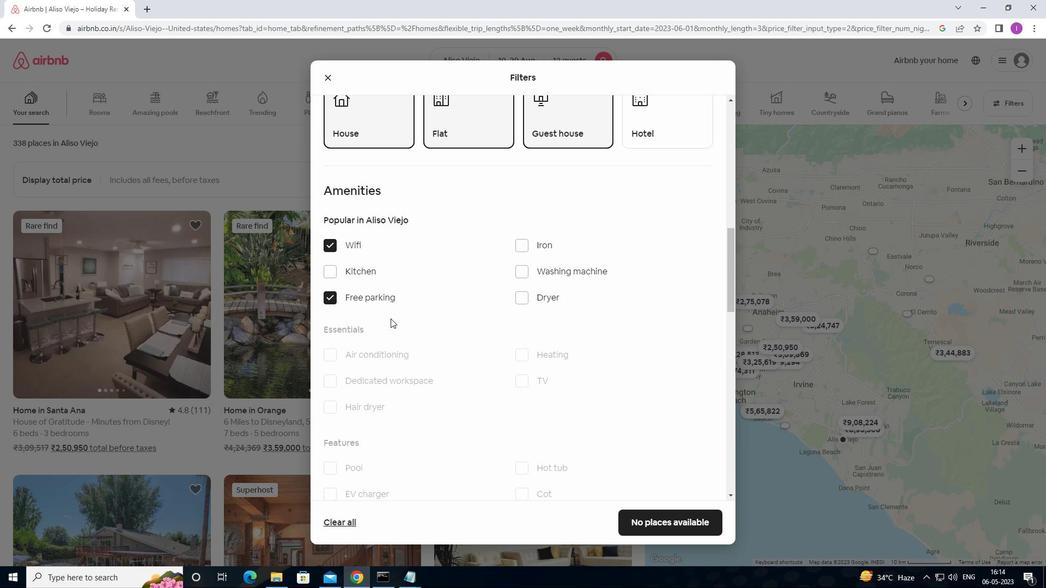 
Action: Mouse moved to (413, 329)
Screenshot: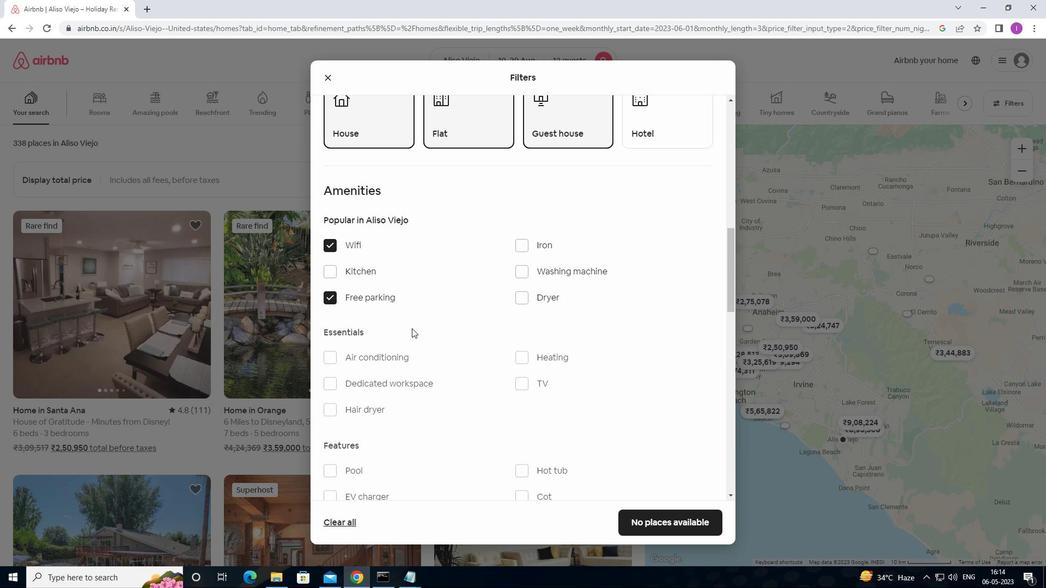 
Action: Mouse scrolled (413, 329) with delta (0, 0)
Screenshot: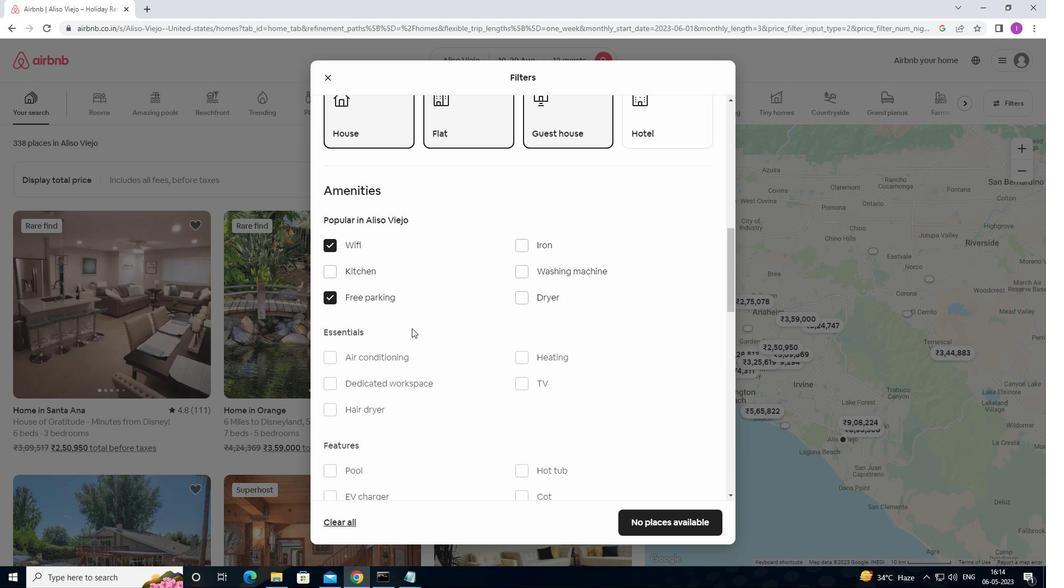 
Action: Mouse moved to (530, 276)
Screenshot: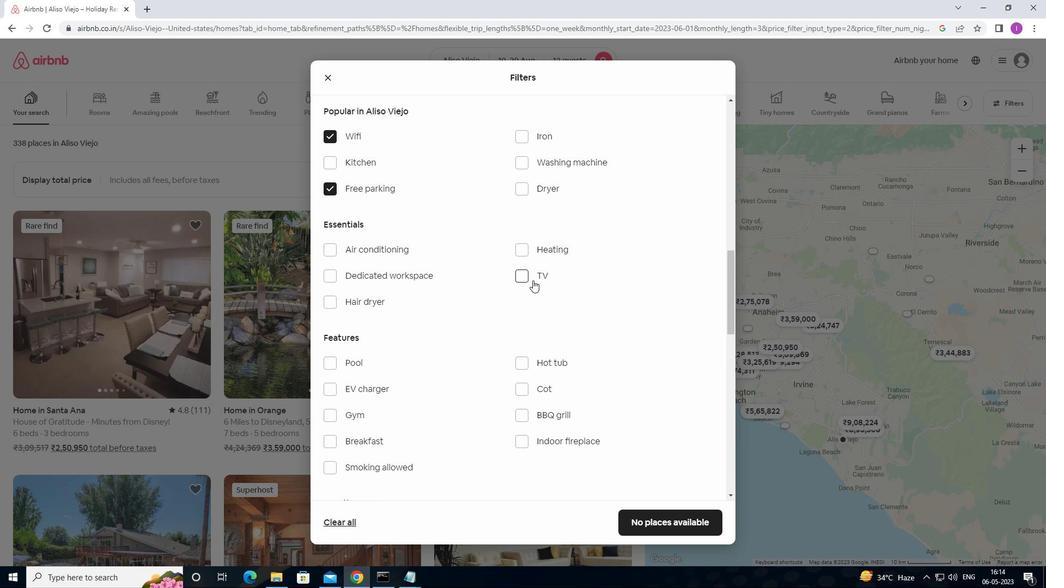 
Action: Mouse pressed left at (530, 276)
Screenshot: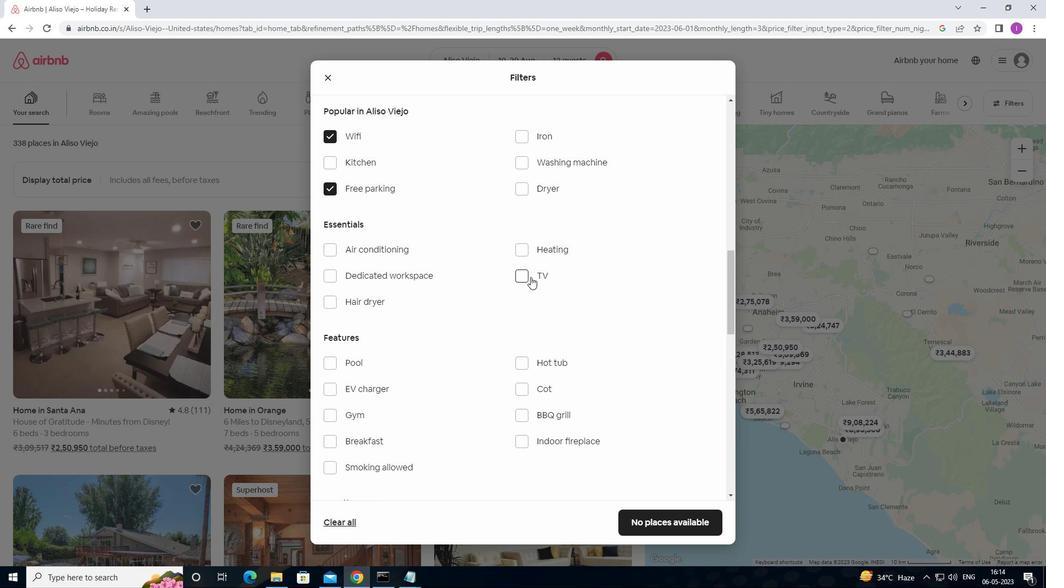 
Action: Mouse moved to (330, 414)
Screenshot: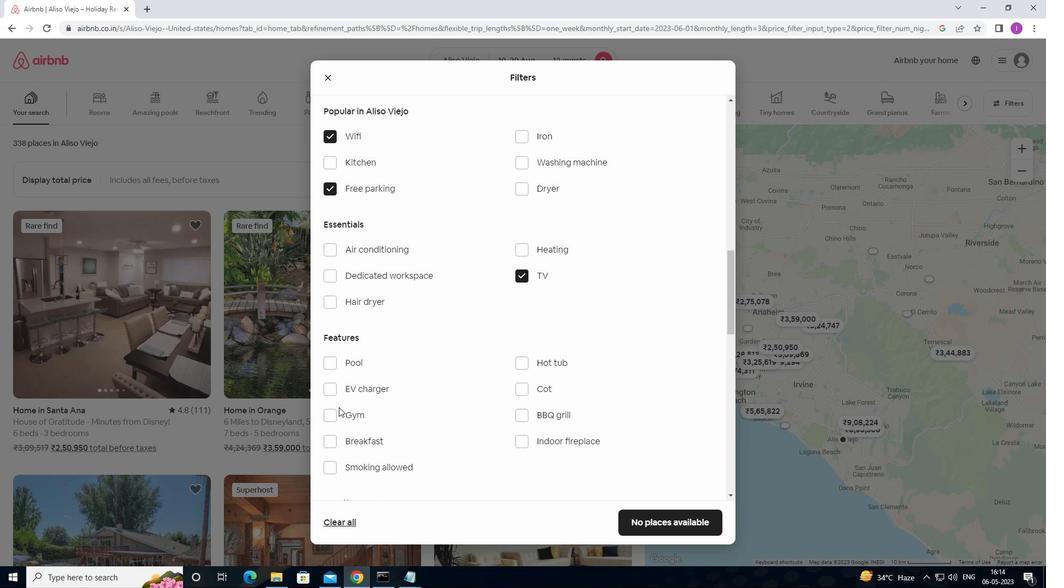 
Action: Mouse pressed left at (330, 414)
Screenshot: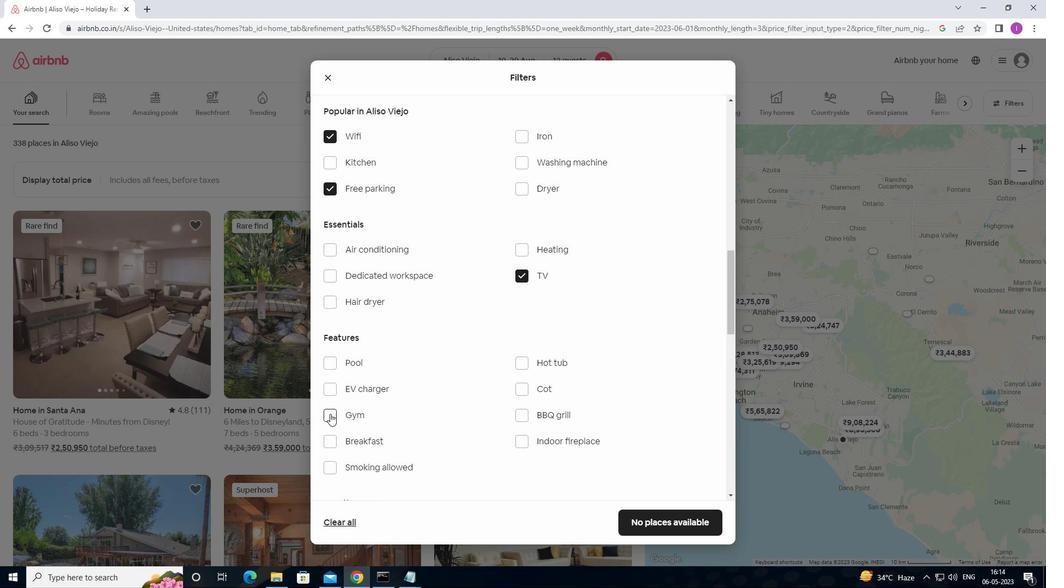 
Action: Mouse moved to (328, 439)
Screenshot: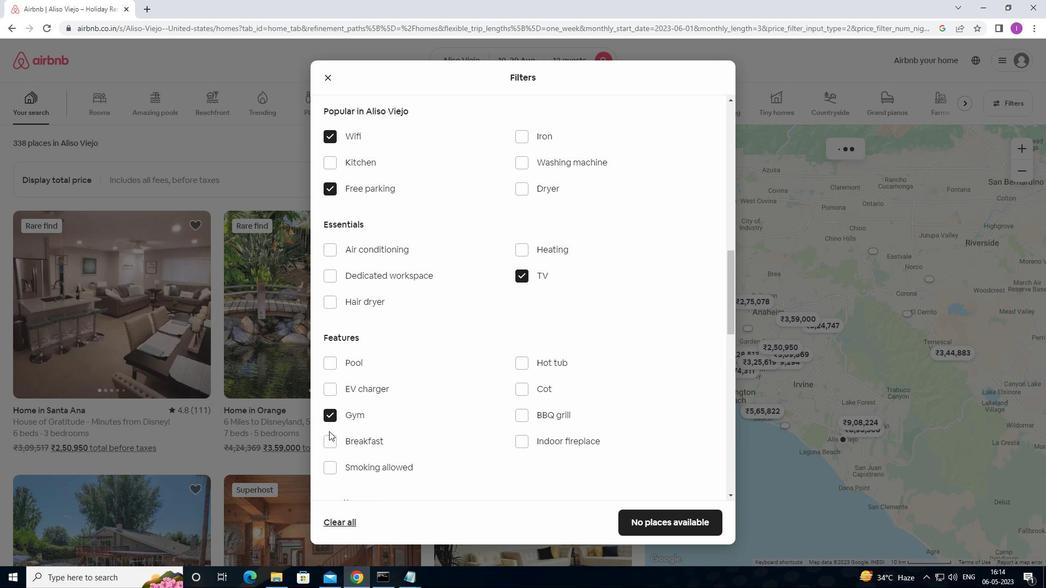 
Action: Mouse pressed left at (328, 439)
Screenshot: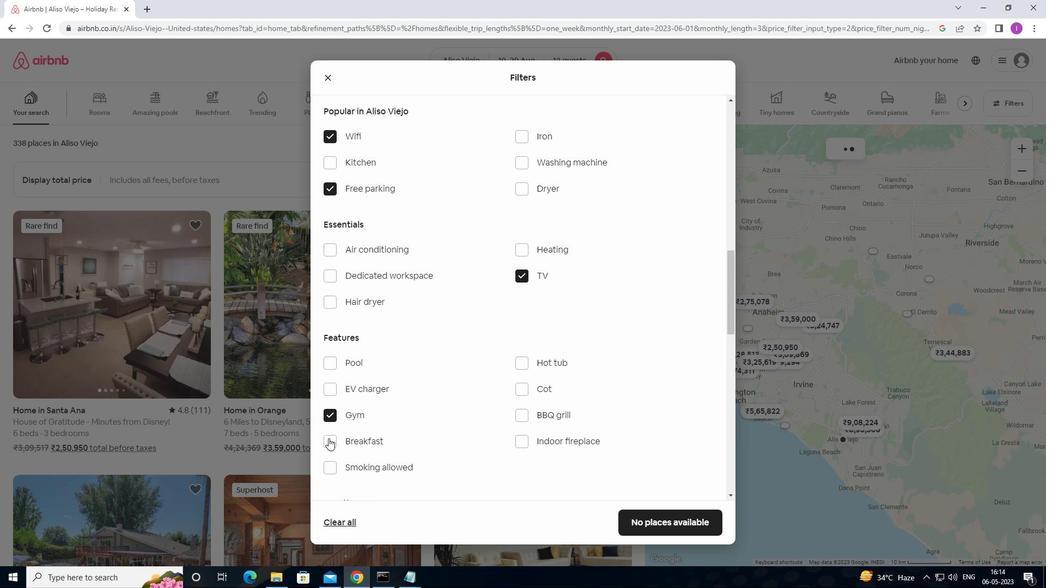 
Action: Mouse moved to (470, 419)
Screenshot: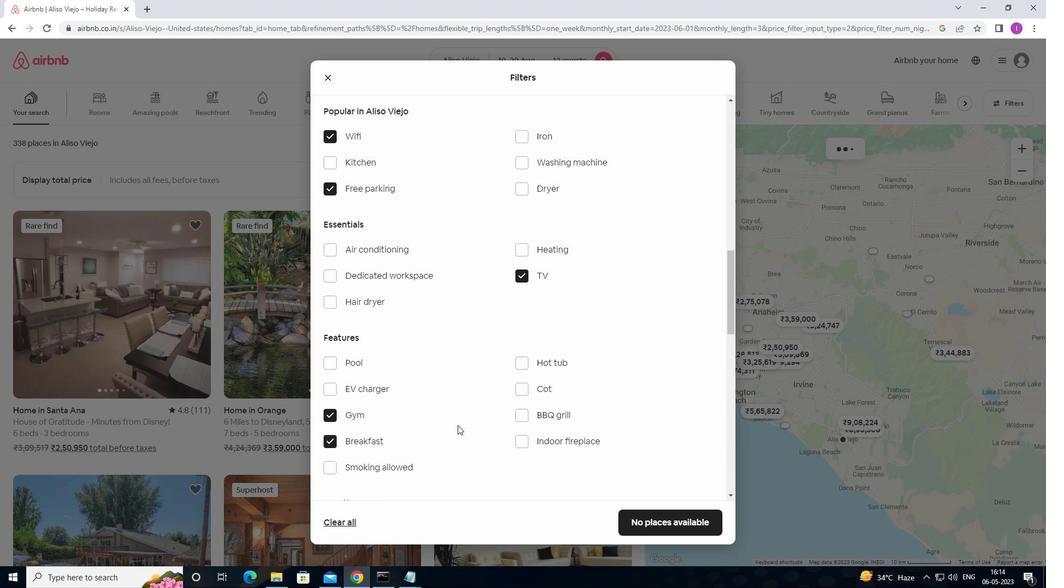 
Action: Mouse scrolled (470, 419) with delta (0, 0)
Screenshot: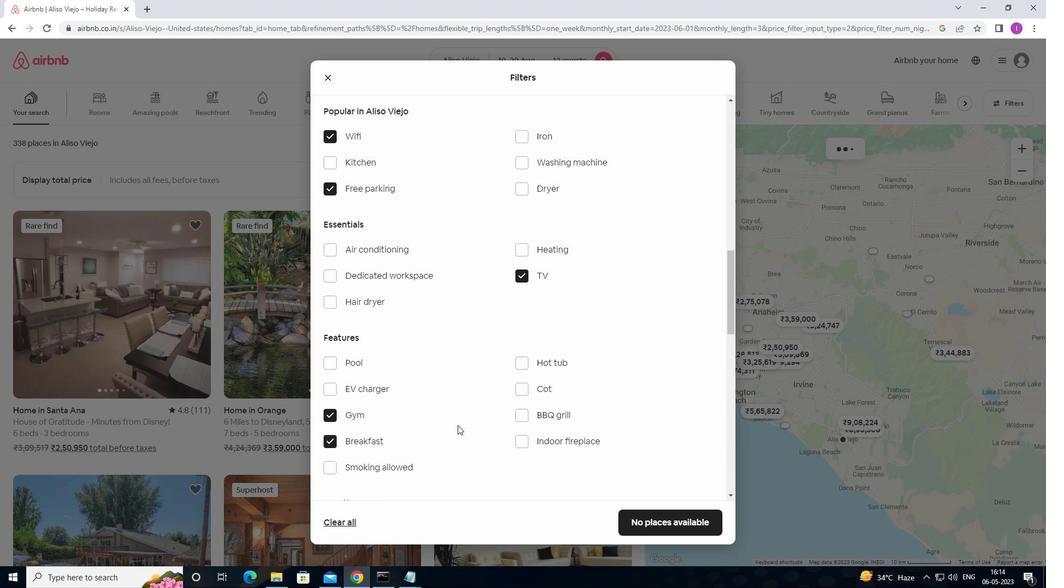 
Action: Mouse scrolled (470, 419) with delta (0, 0)
Screenshot: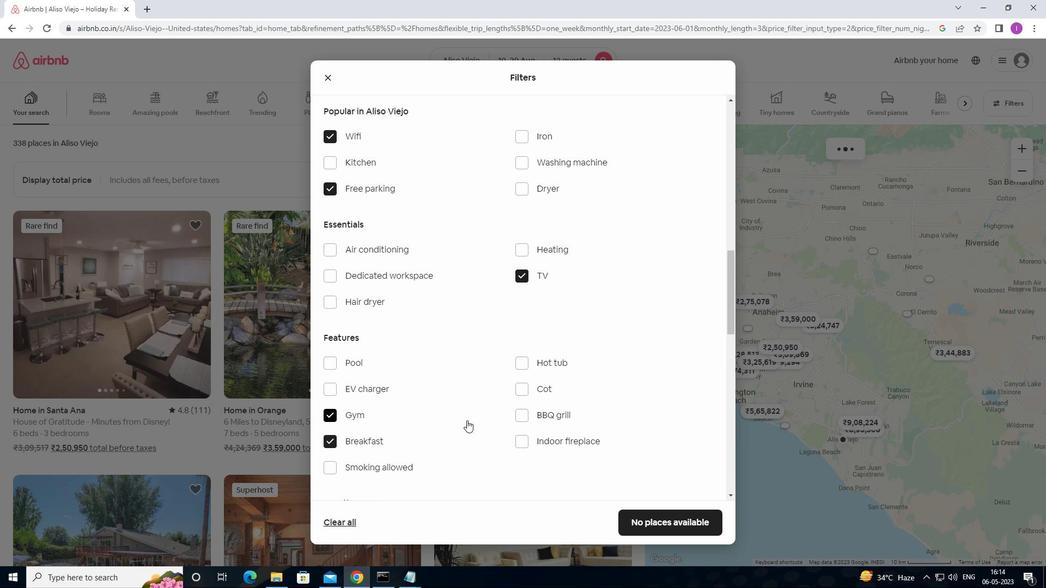 
Action: Mouse scrolled (470, 419) with delta (0, 0)
Screenshot: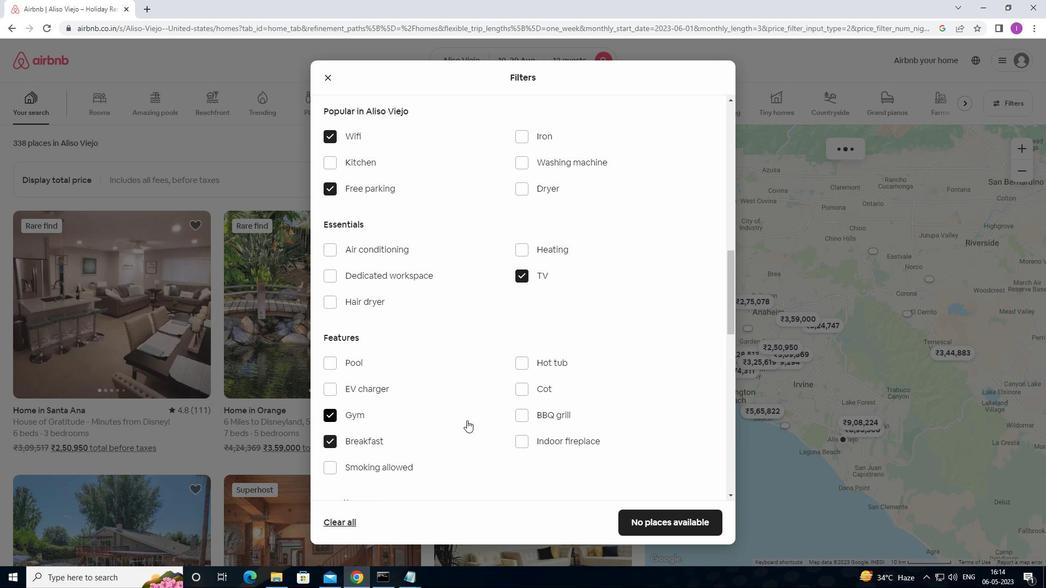
Action: Mouse scrolled (470, 419) with delta (0, 0)
Screenshot: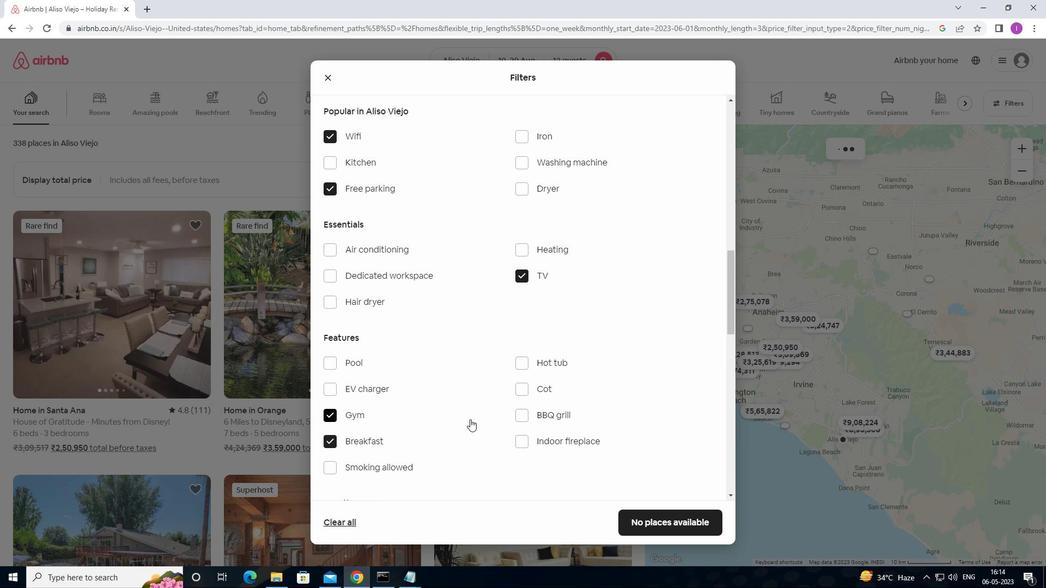 
Action: Mouse moved to (479, 405)
Screenshot: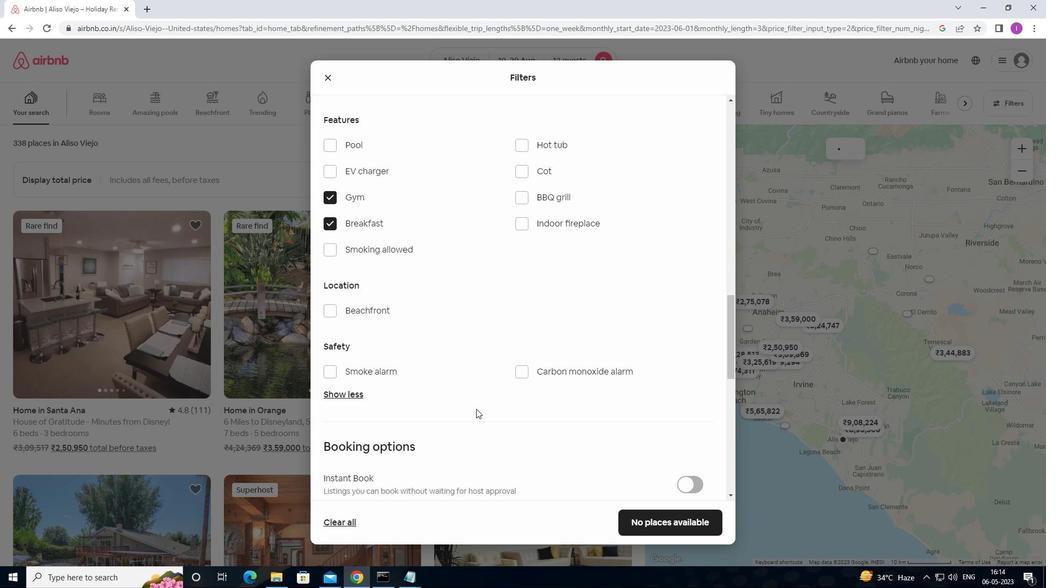 
Action: Mouse scrolled (479, 404) with delta (0, 0)
Screenshot: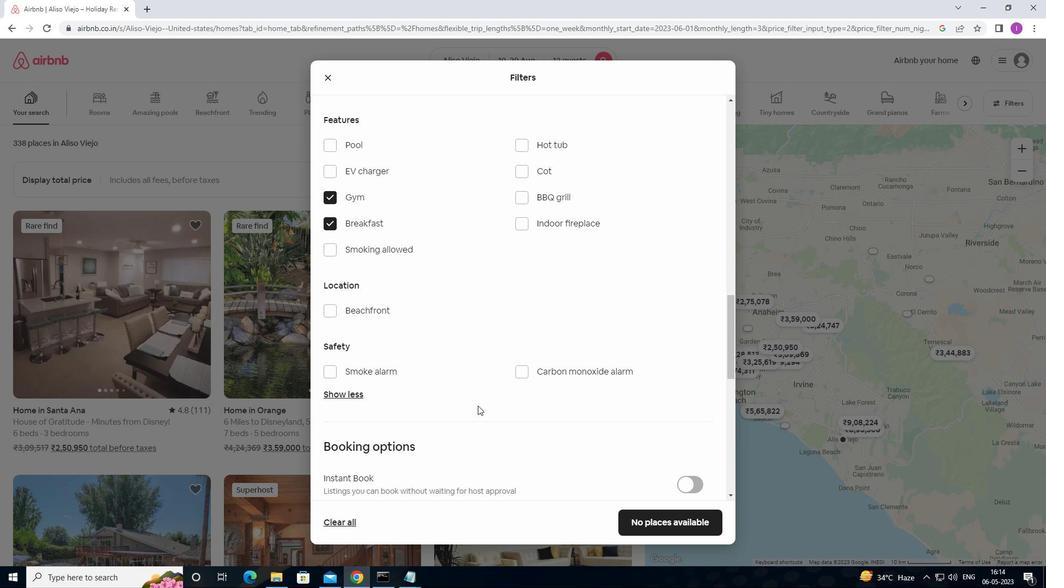 
Action: Mouse moved to (479, 405)
Screenshot: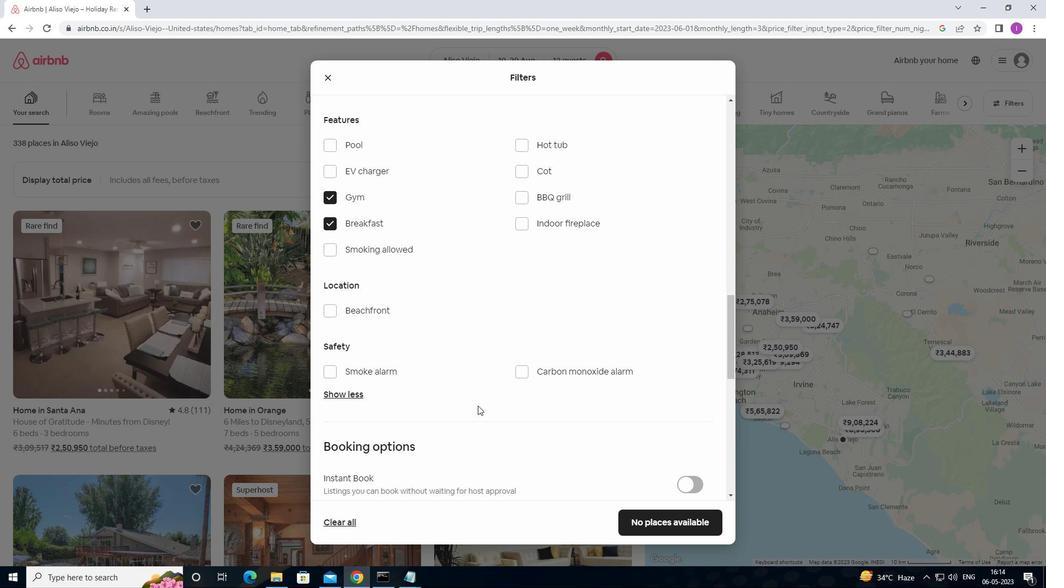 
Action: Mouse scrolled (479, 404) with delta (0, 0)
Screenshot: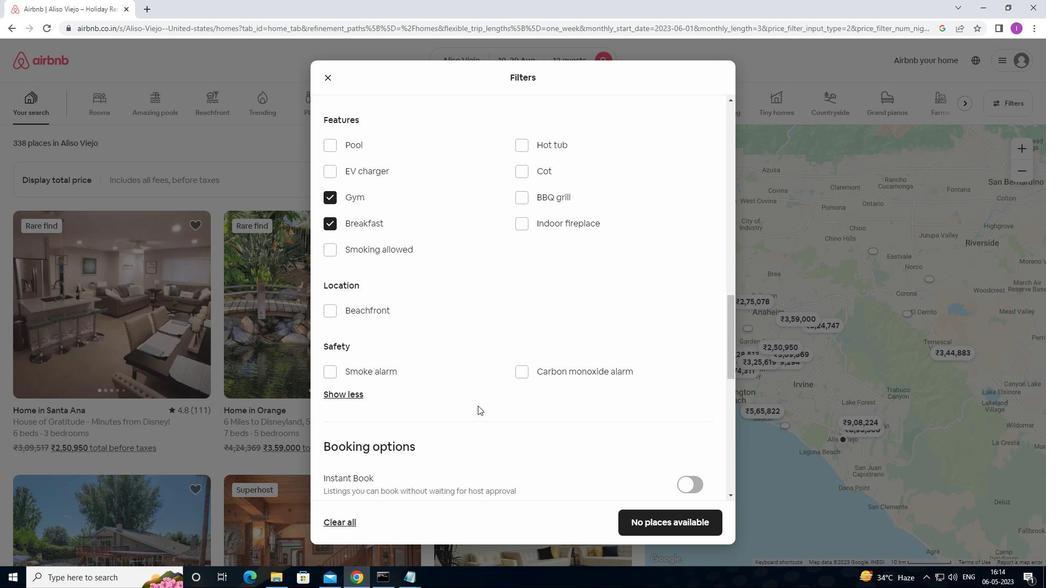 
Action: Mouse moved to (481, 405)
Screenshot: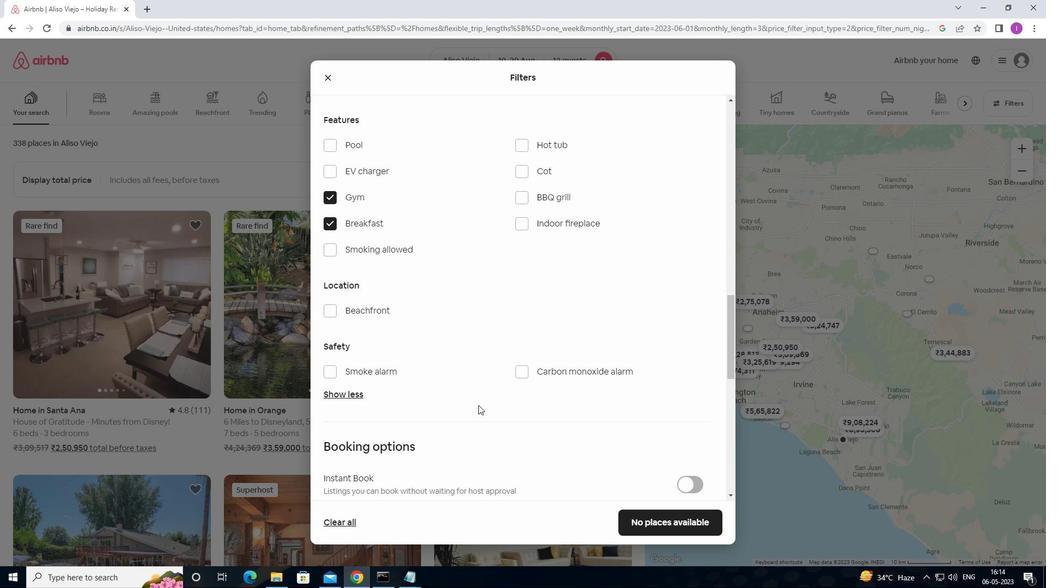 
Action: Mouse scrolled (481, 404) with delta (0, 0)
Screenshot: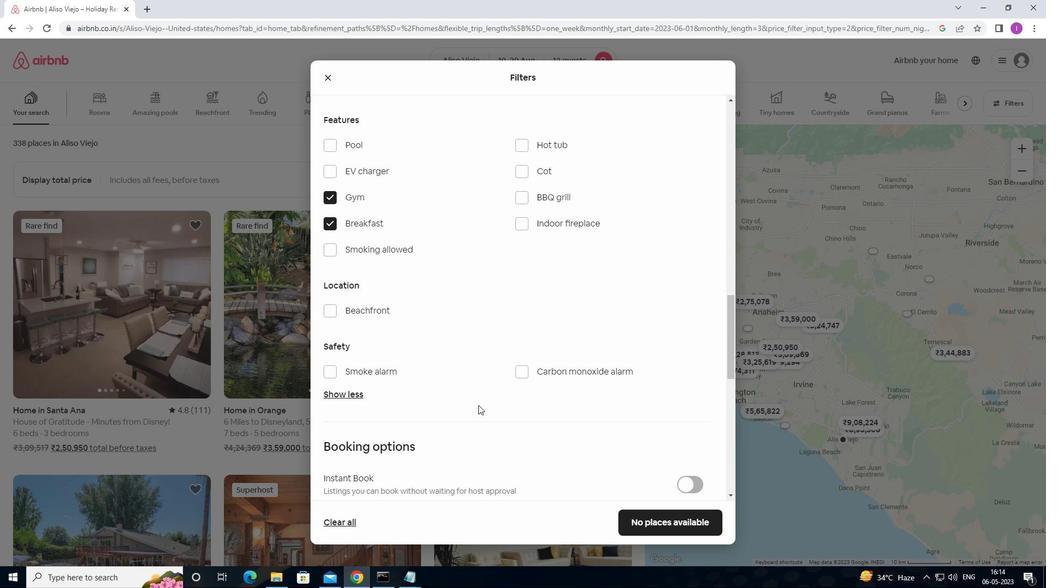 
Action: Mouse moved to (690, 352)
Screenshot: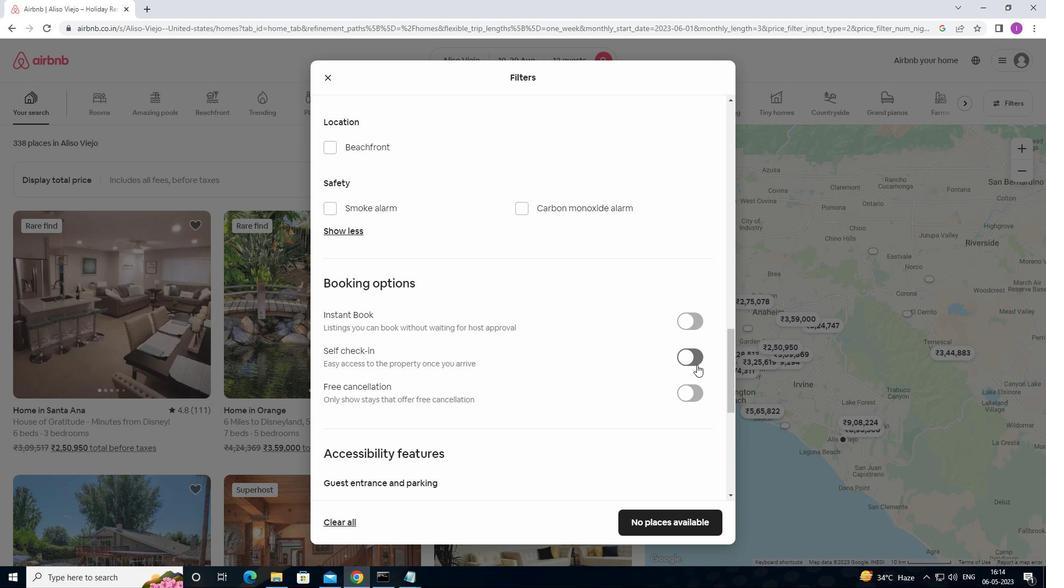 
Action: Mouse pressed left at (690, 352)
Screenshot: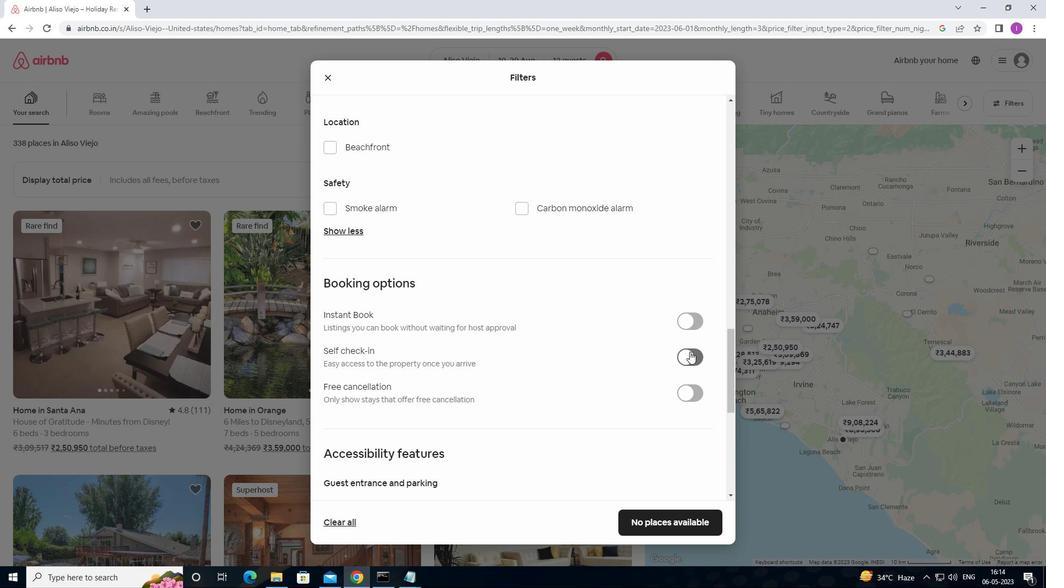 
Action: Mouse moved to (673, 379)
Screenshot: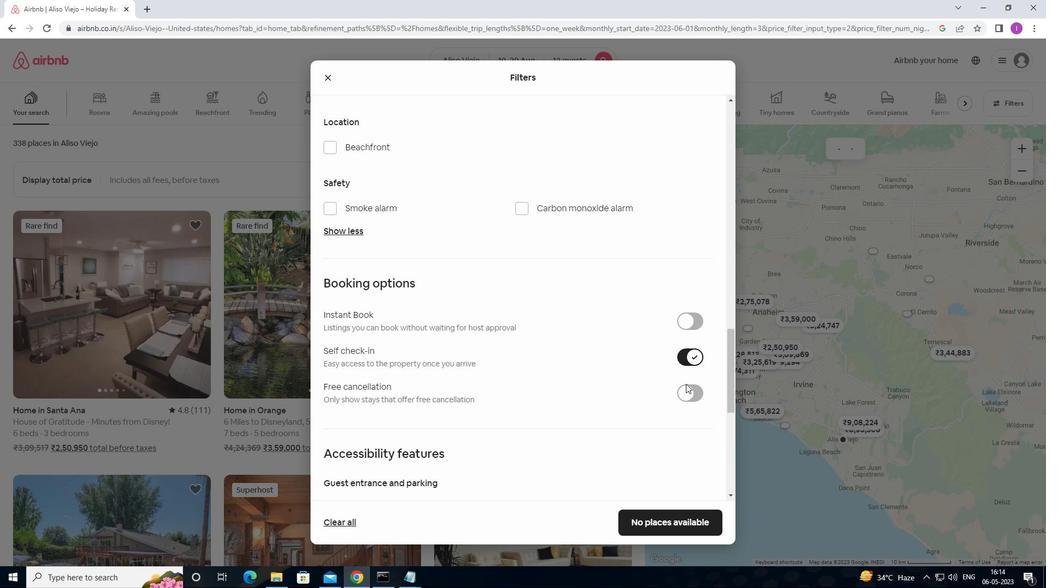 
Action: Mouse scrolled (673, 378) with delta (0, 0)
Screenshot: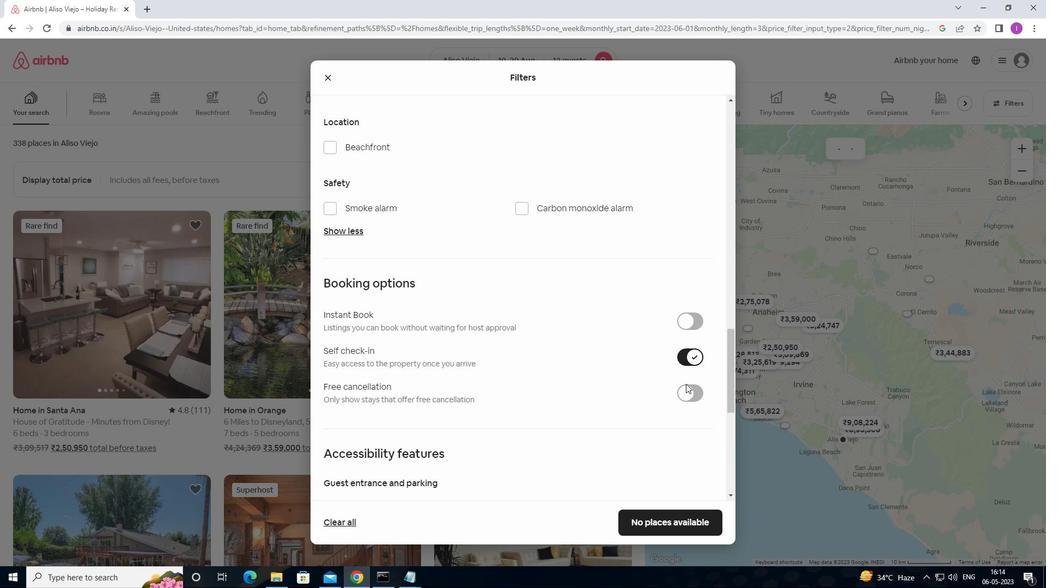 
Action: Mouse moved to (658, 368)
Screenshot: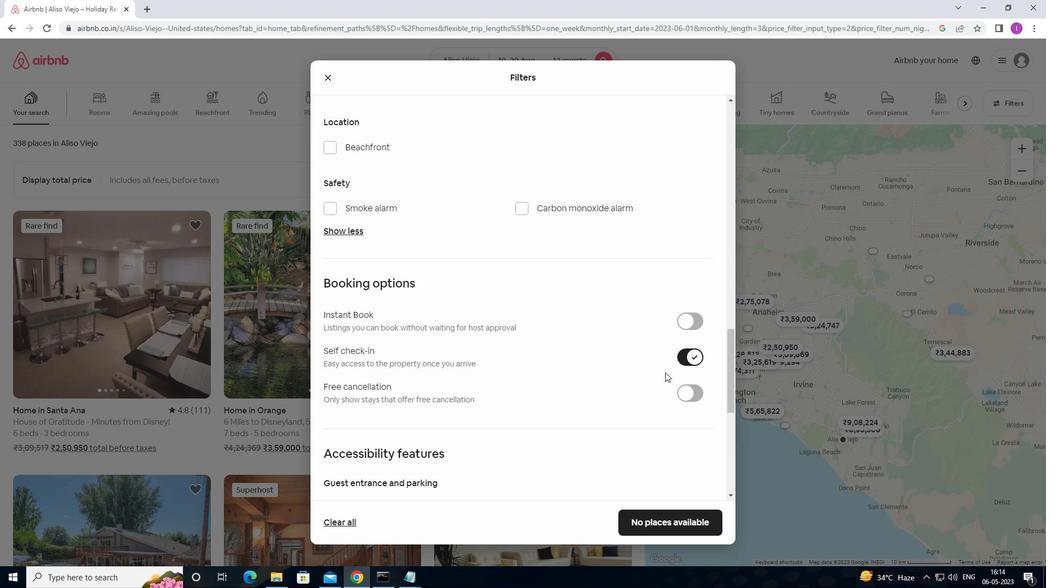 
Action: Mouse scrolled (658, 367) with delta (0, 0)
Screenshot: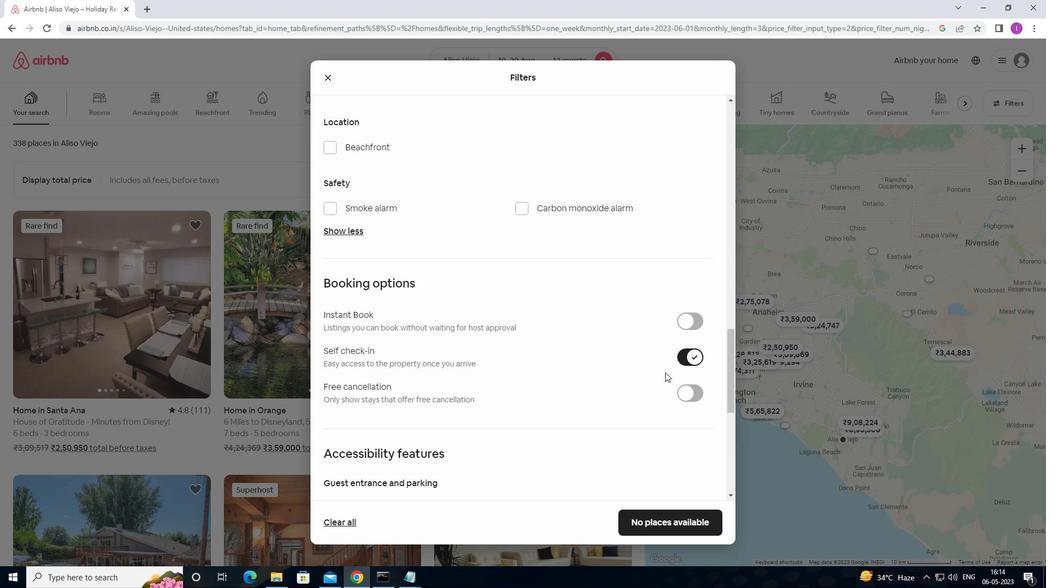 
Action: Mouse moved to (657, 367)
Screenshot: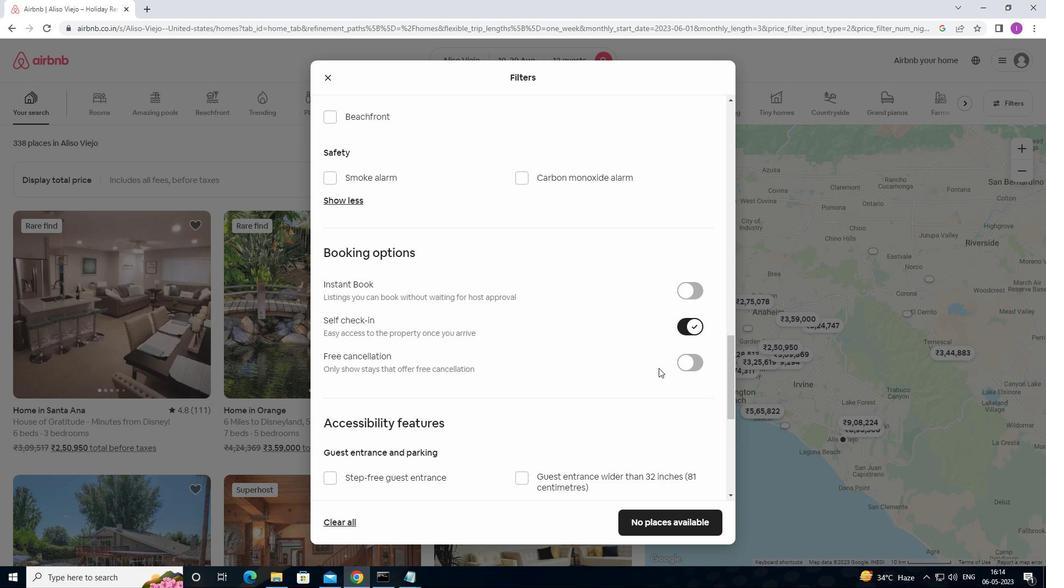 
Action: Mouse scrolled (657, 367) with delta (0, 0)
Screenshot: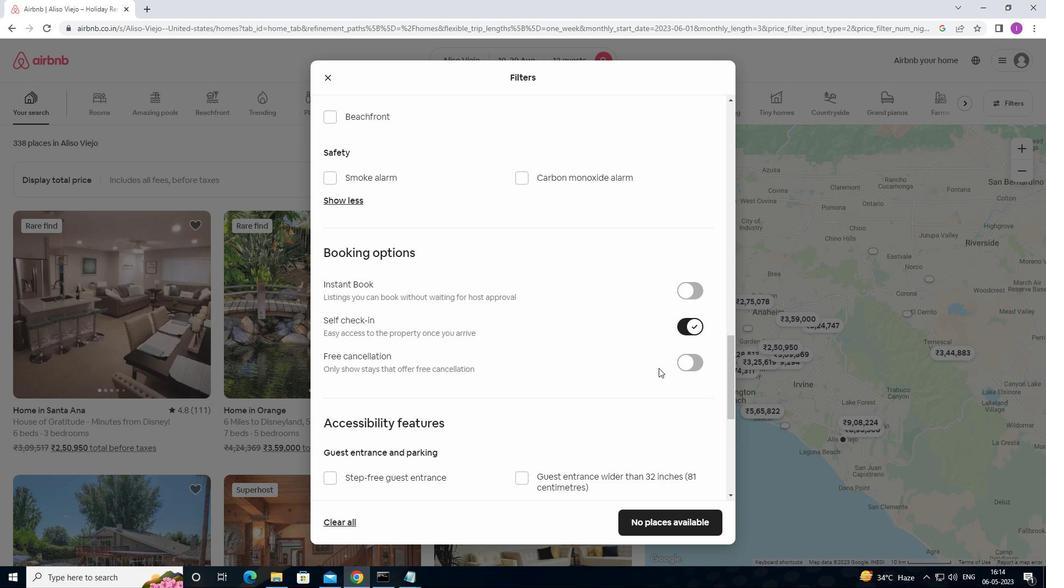 
Action: Mouse moved to (650, 359)
Screenshot: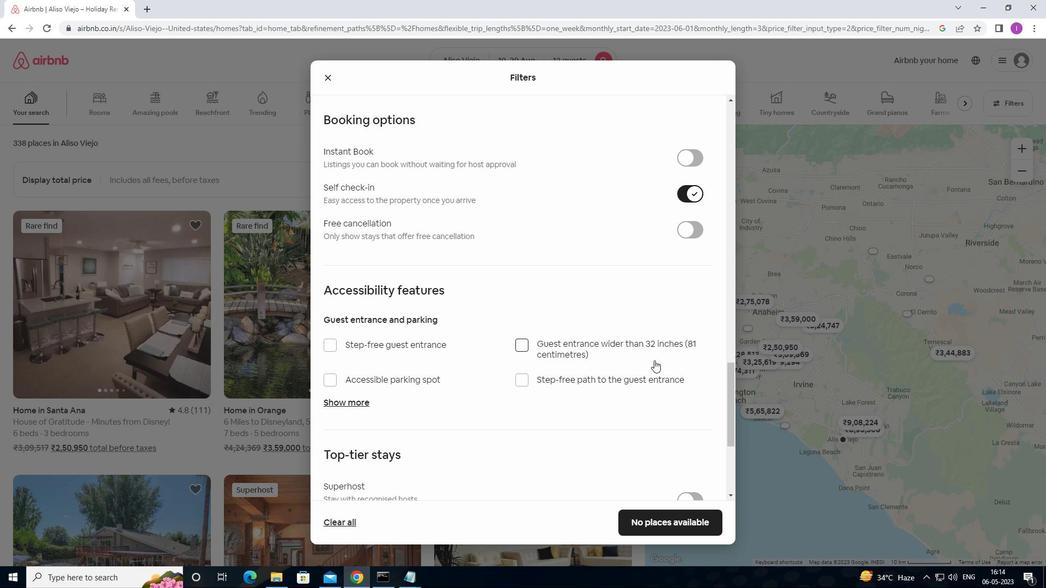 
Action: Mouse scrolled (650, 359) with delta (0, 0)
Screenshot: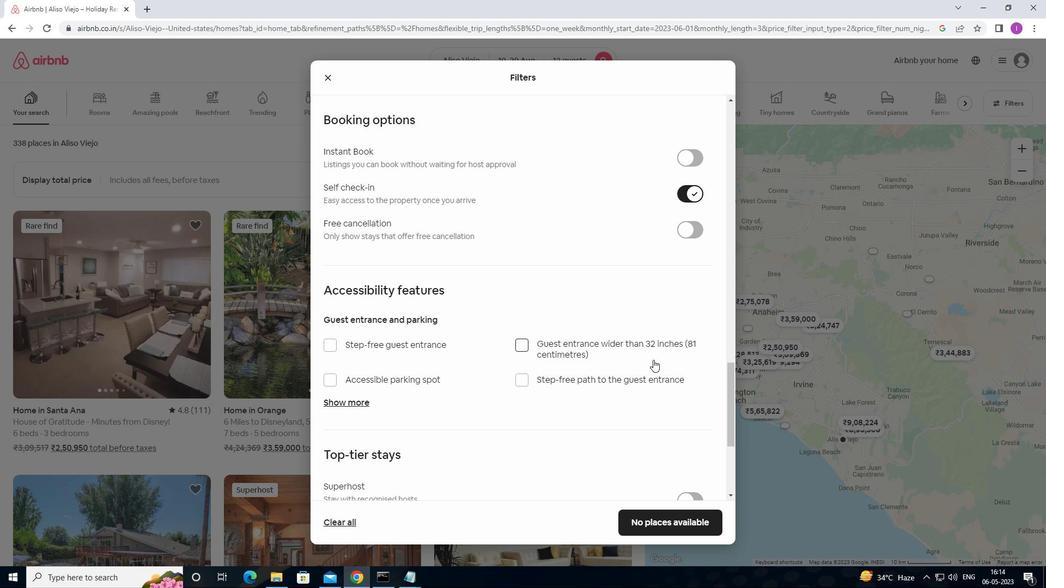 
Action: Mouse moved to (650, 359)
Screenshot: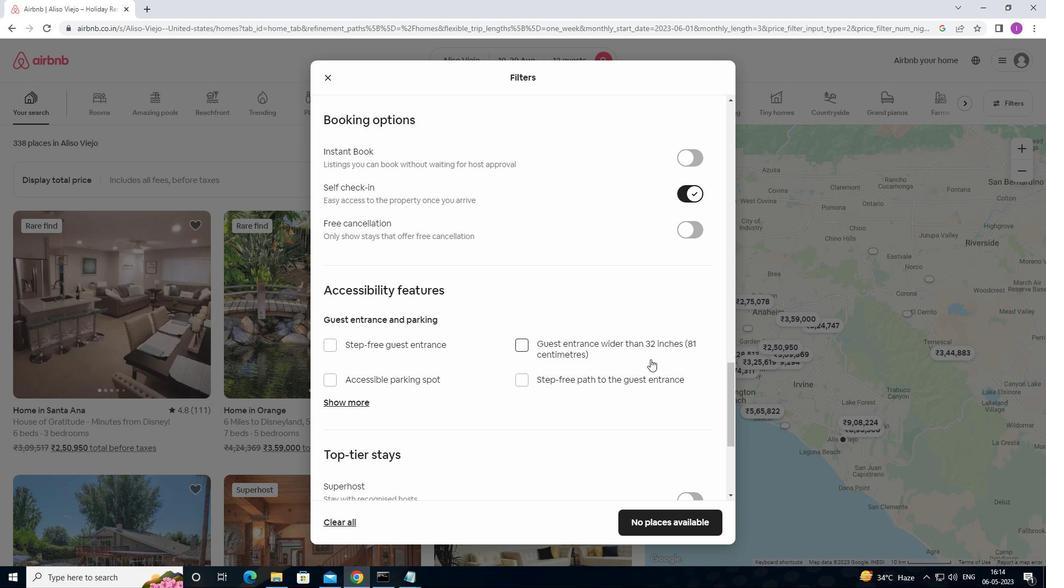 
Action: Mouse scrolled (650, 359) with delta (0, 0)
Screenshot: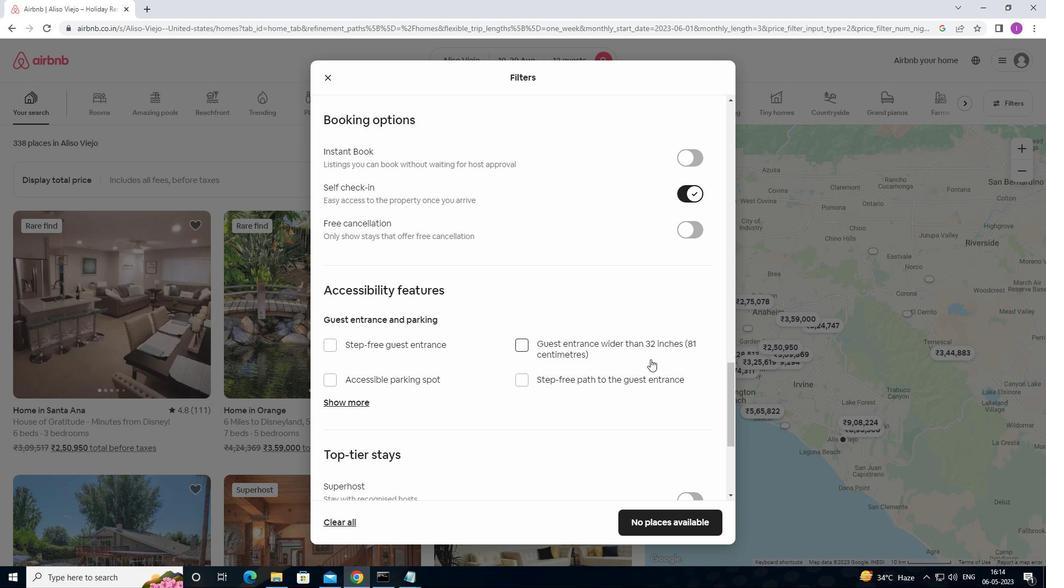 
Action: Mouse moved to (649, 360)
Screenshot: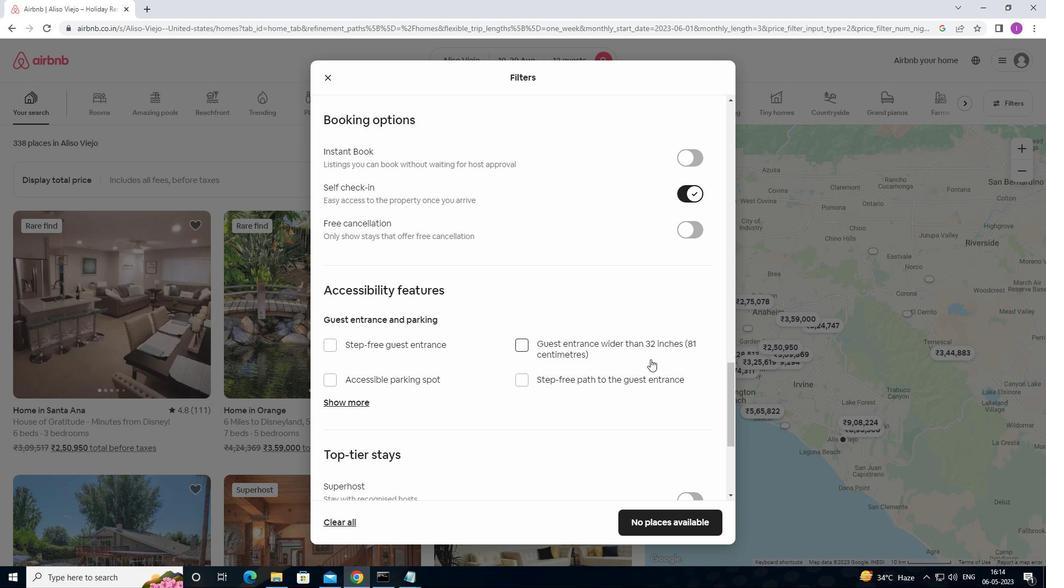 
Action: Mouse scrolled (649, 359) with delta (0, 0)
Screenshot: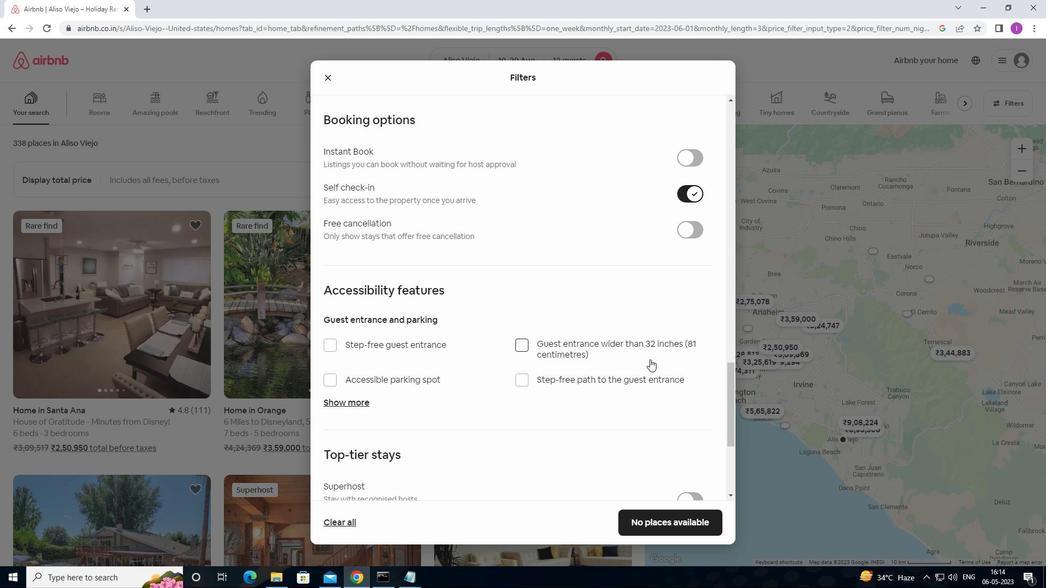 
Action: Mouse moved to (646, 360)
Screenshot: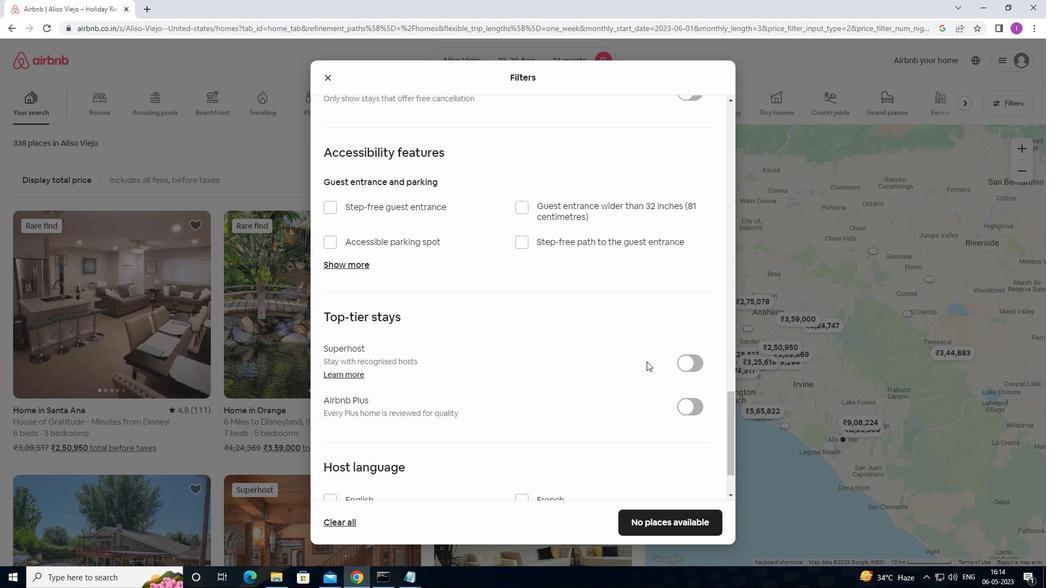 
Action: Mouse scrolled (646, 360) with delta (0, 0)
Screenshot: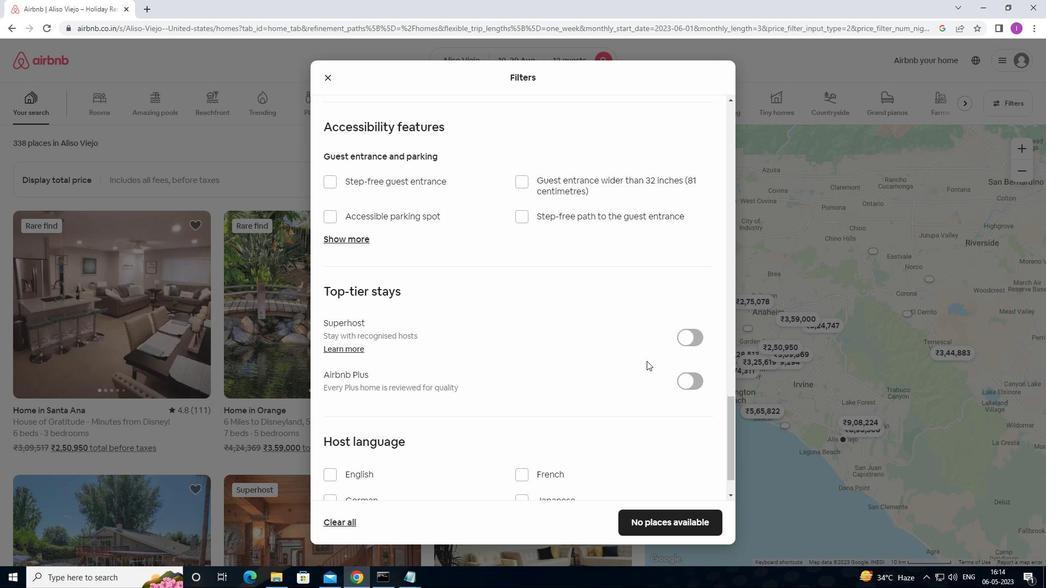 
Action: Mouse scrolled (646, 360) with delta (0, 0)
Screenshot: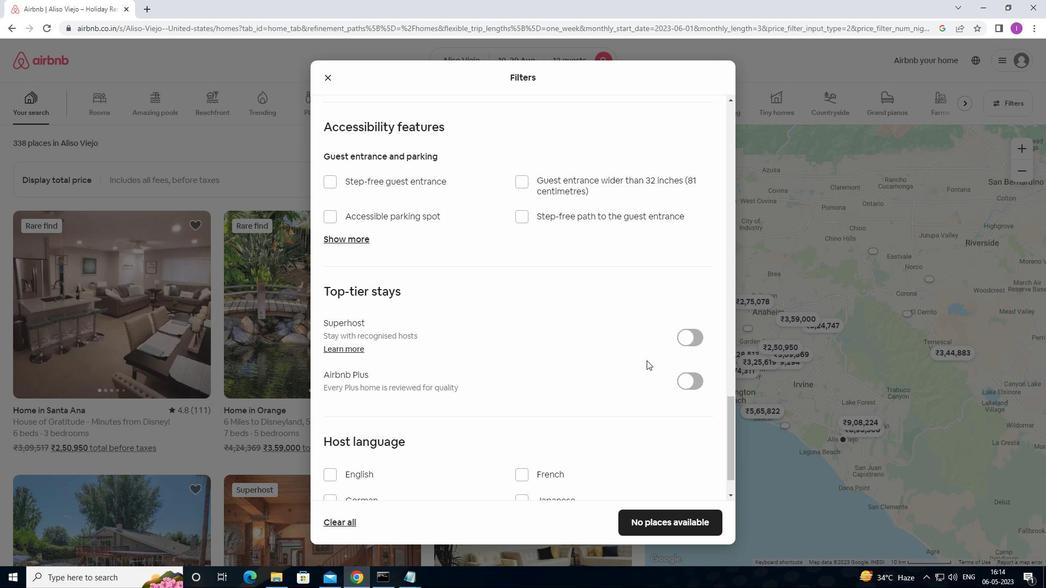 
Action: Mouse scrolled (646, 360) with delta (0, 0)
Screenshot: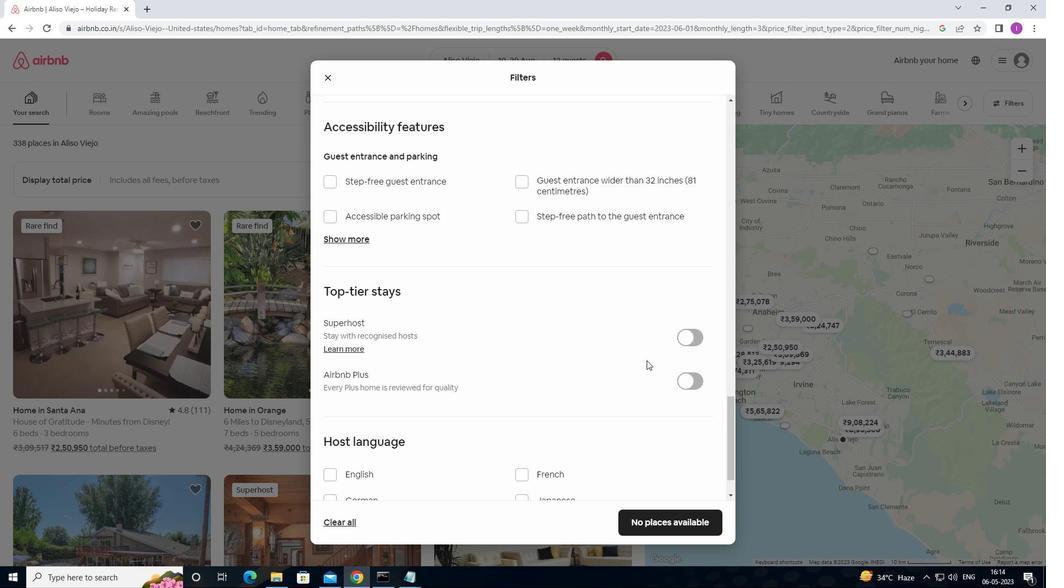 
Action: Mouse scrolled (646, 360) with delta (0, 0)
Screenshot: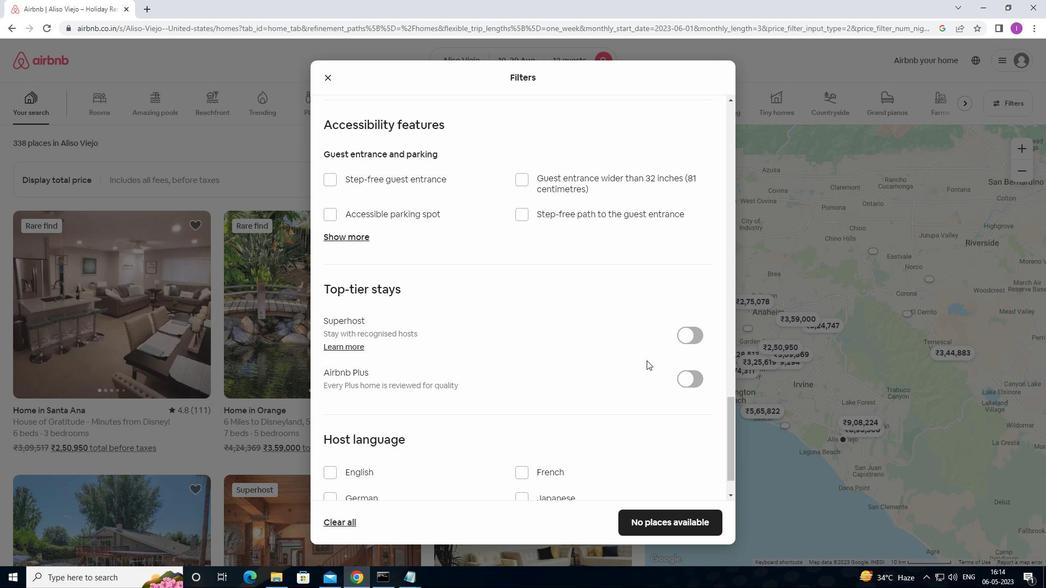 
Action: Mouse moved to (330, 422)
Screenshot: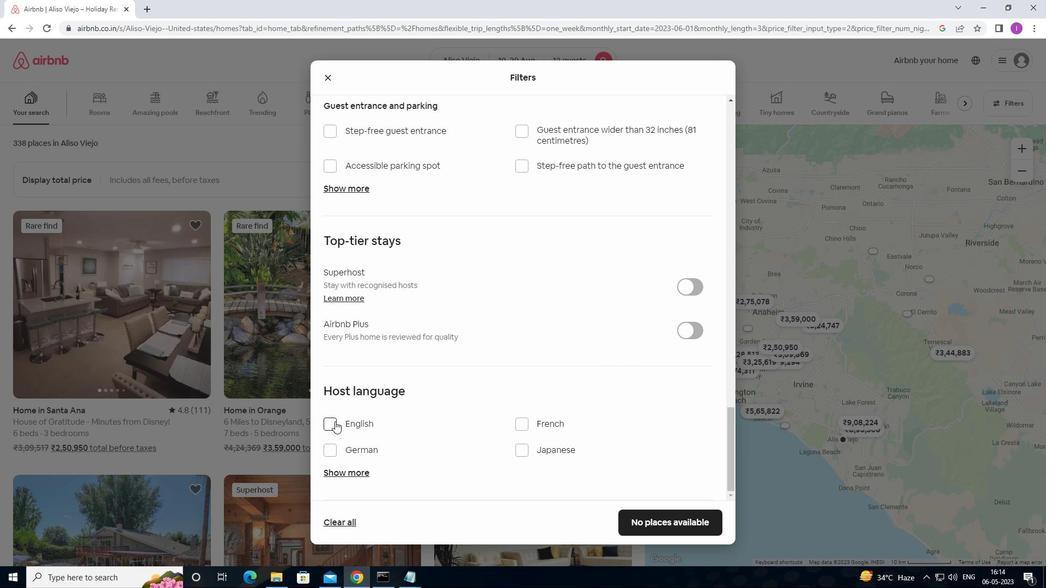 
Action: Mouse pressed left at (330, 422)
Screenshot: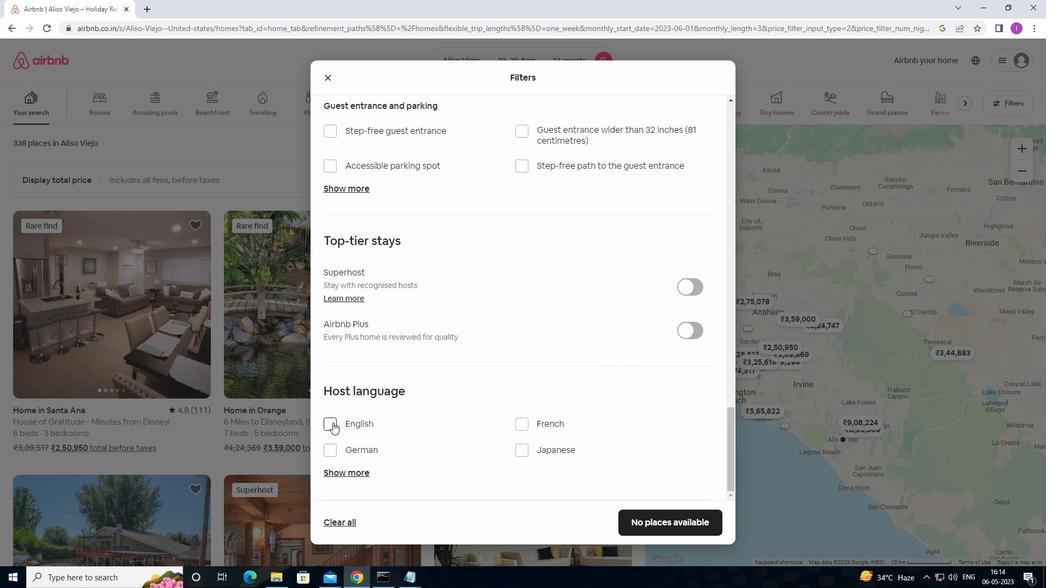 
Action: Mouse moved to (643, 521)
Screenshot: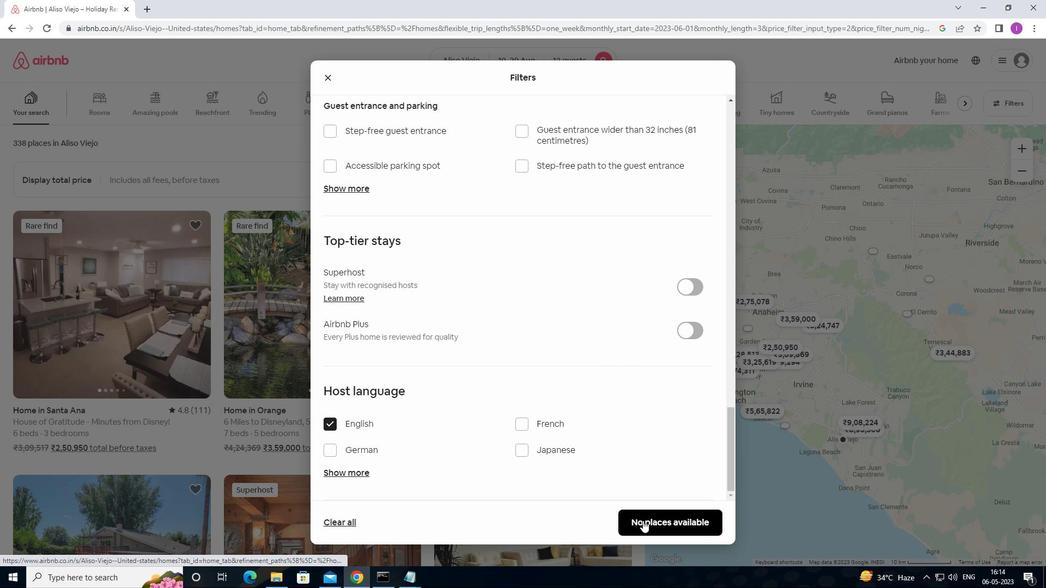 
Action: Mouse pressed left at (643, 521)
Screenshot: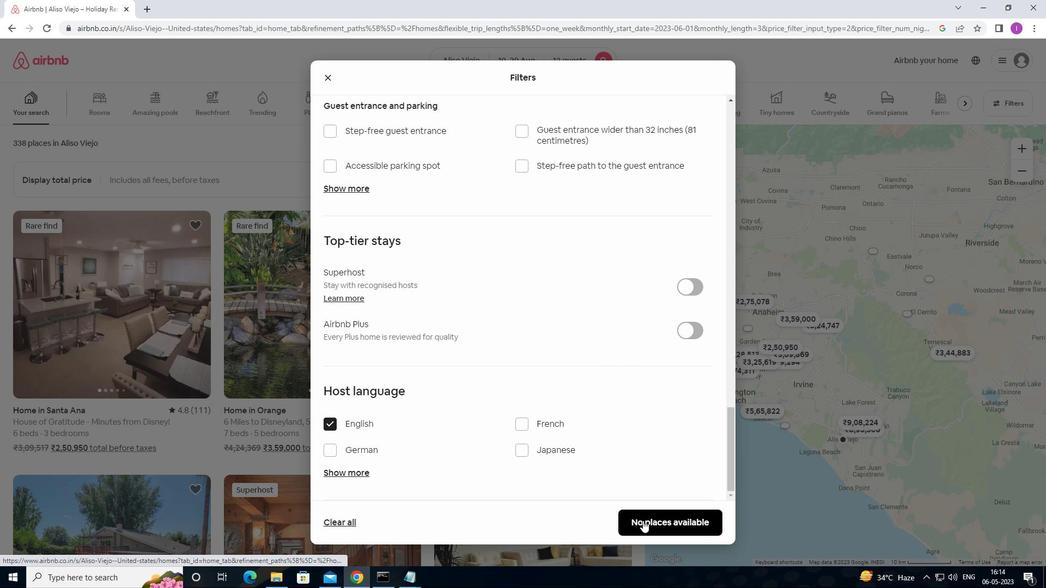 
Action: Mouse moved to (687, 507)
Screenshot: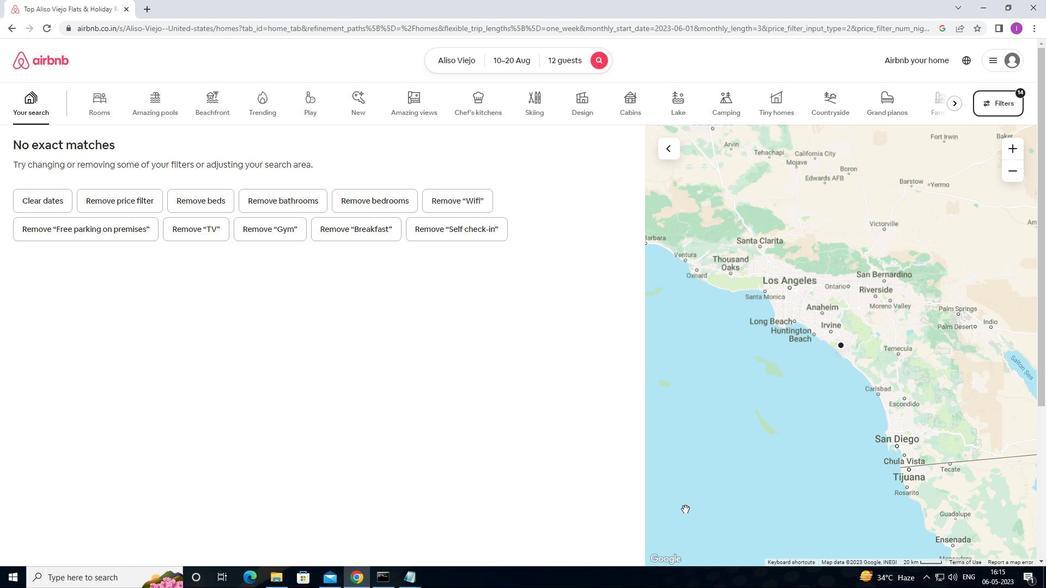 
